 Task: Open the event Second Sales Territory Planning and Expansion Discussion on '2024/05/16', change the date to 2024/04/02, change the font style of the description to Courier New, set the availability to Working elsewhere, insert an emoji Purple herat, logged in from the account softage.10@softage.net and add another guest for the event, softage.4@softage.net. Change the alignment of the event description to Align left.Change the font color of the description to Dark Green and select an event charm, 
Action: Mouse moved to (389, 161)
Screenshot: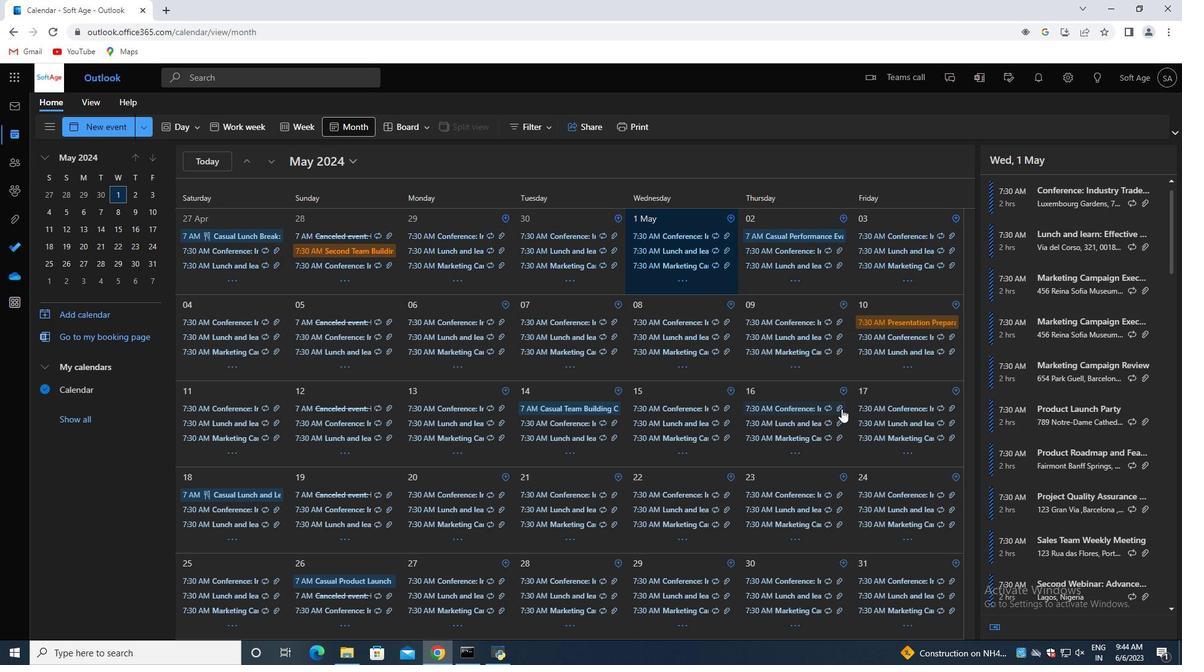 
Action: Mouse pressed left at (389, 161)
Screenshot: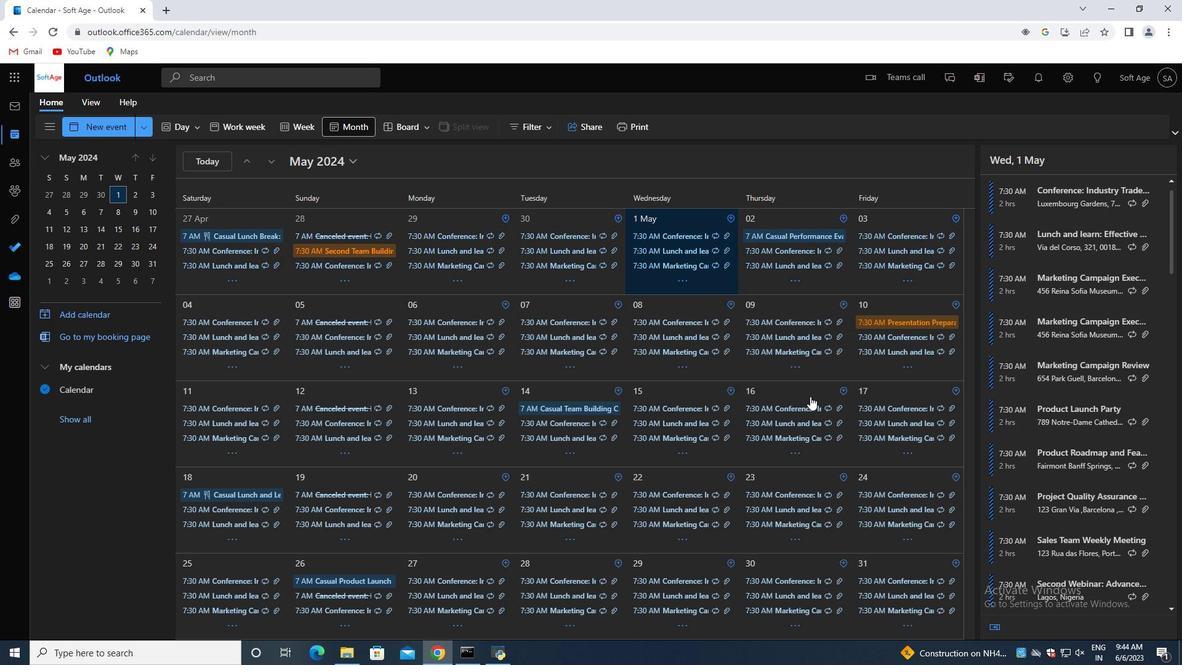 
Action: Mouse moved to (409, 188)
Screenshot: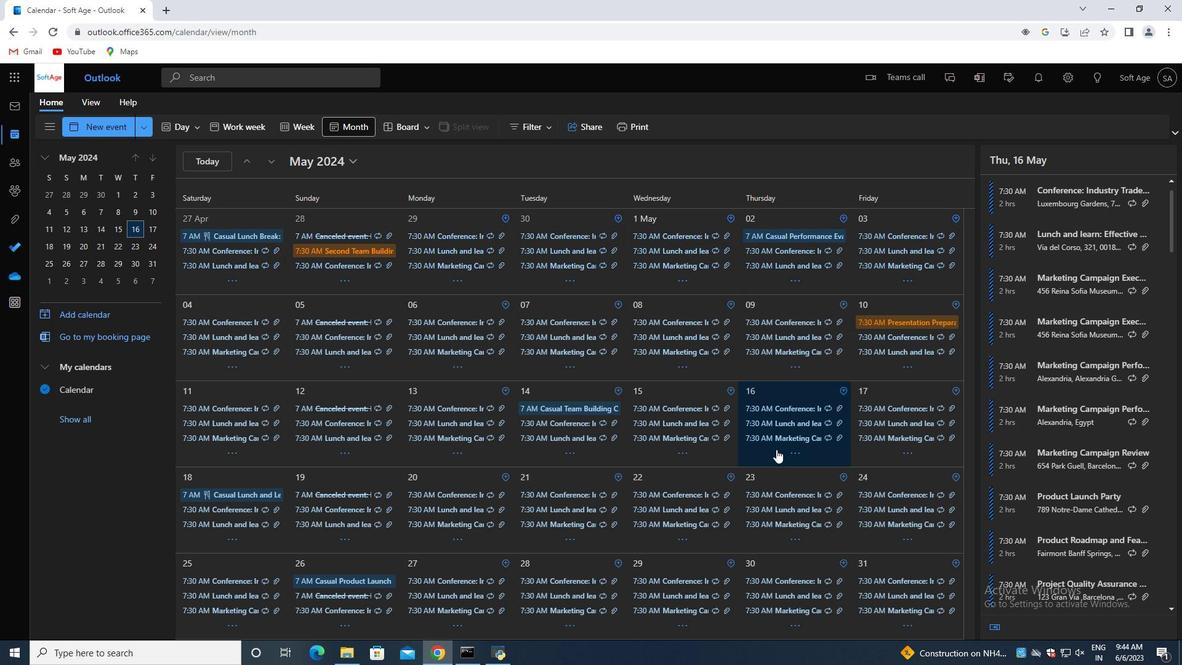 
Action: Mouse pressed left at (409, 188)
Screenshot: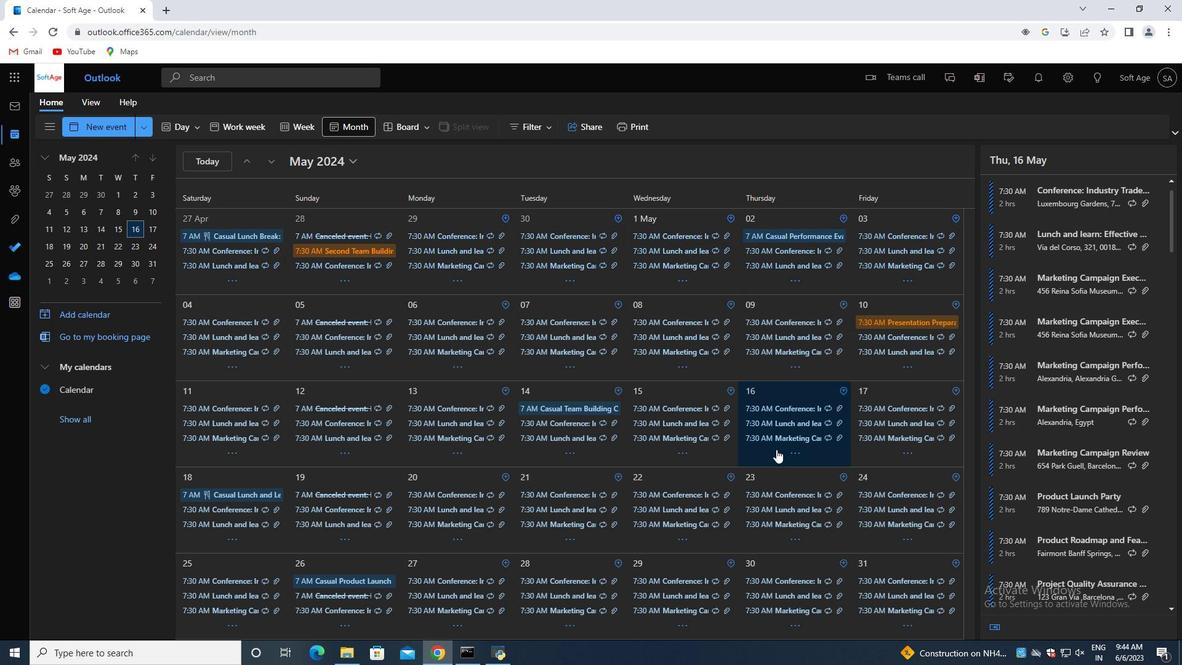 
Action: Mouse moved to (308, 250)
Screenshot: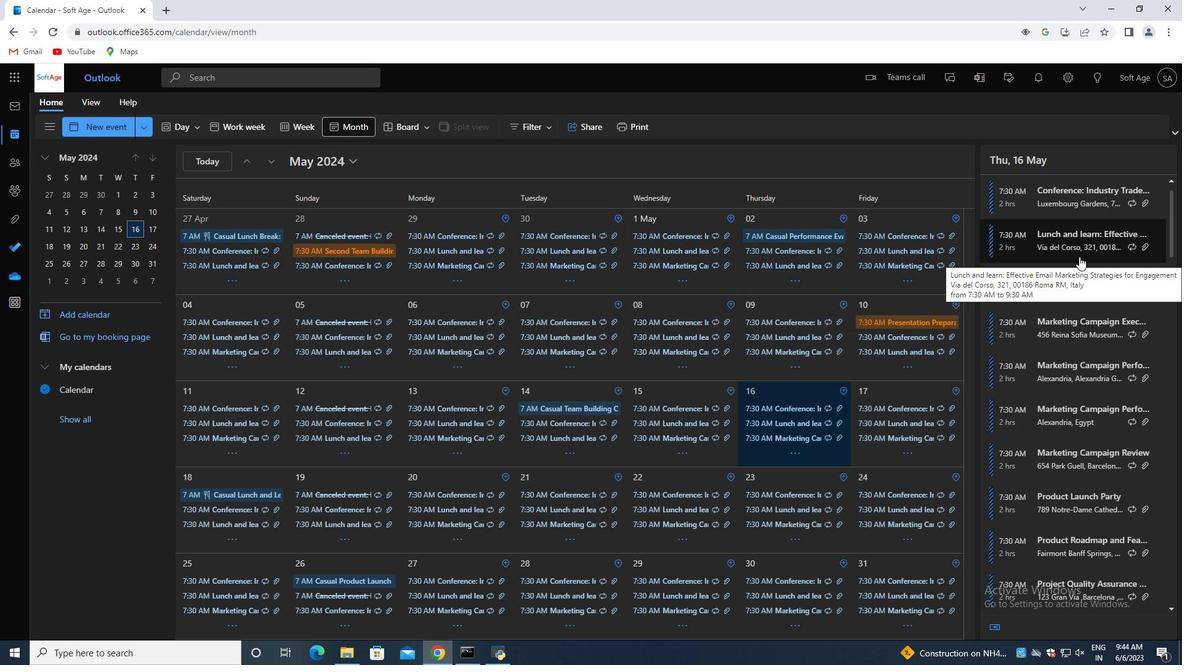 
Action: Mouse pressed left at (308, 250)
Screenshot: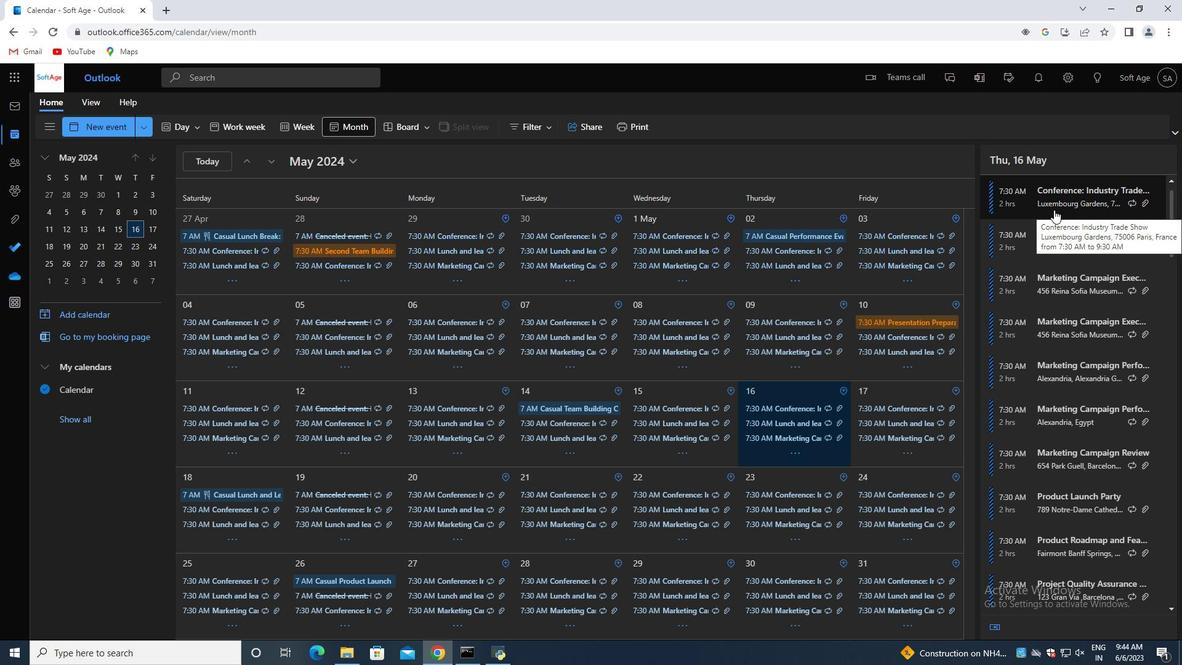 
Action: Mouse moved to (768, 449)
Screenshot: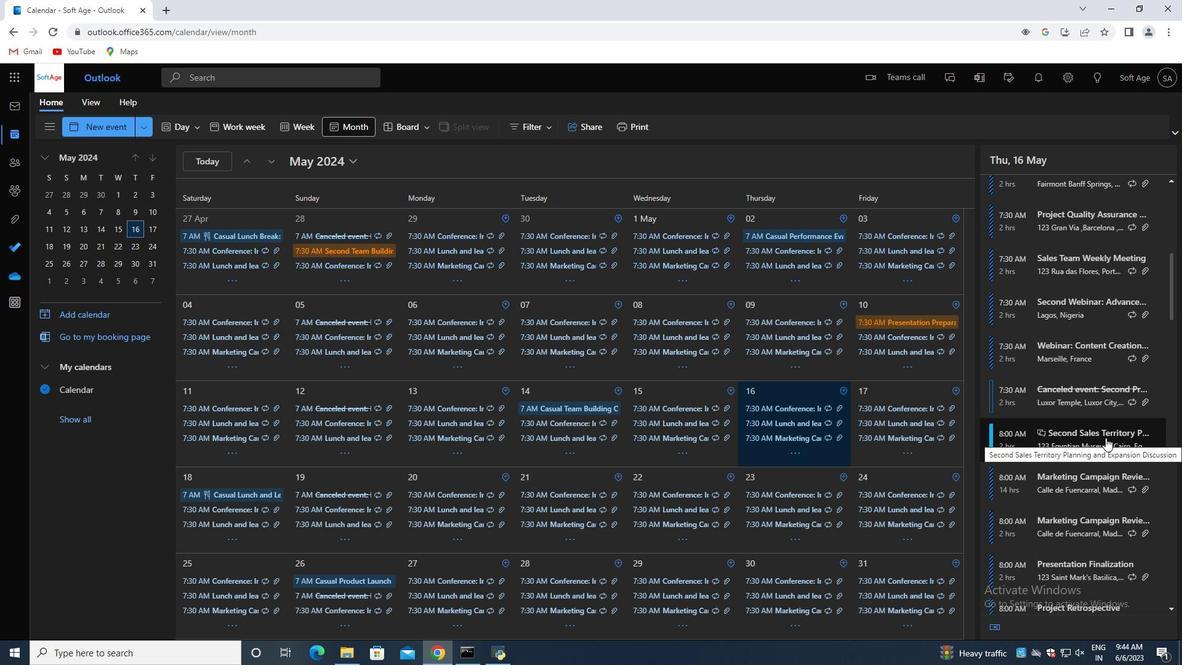 
Action: Mouse pressed left at (768, 449)
Screenshot: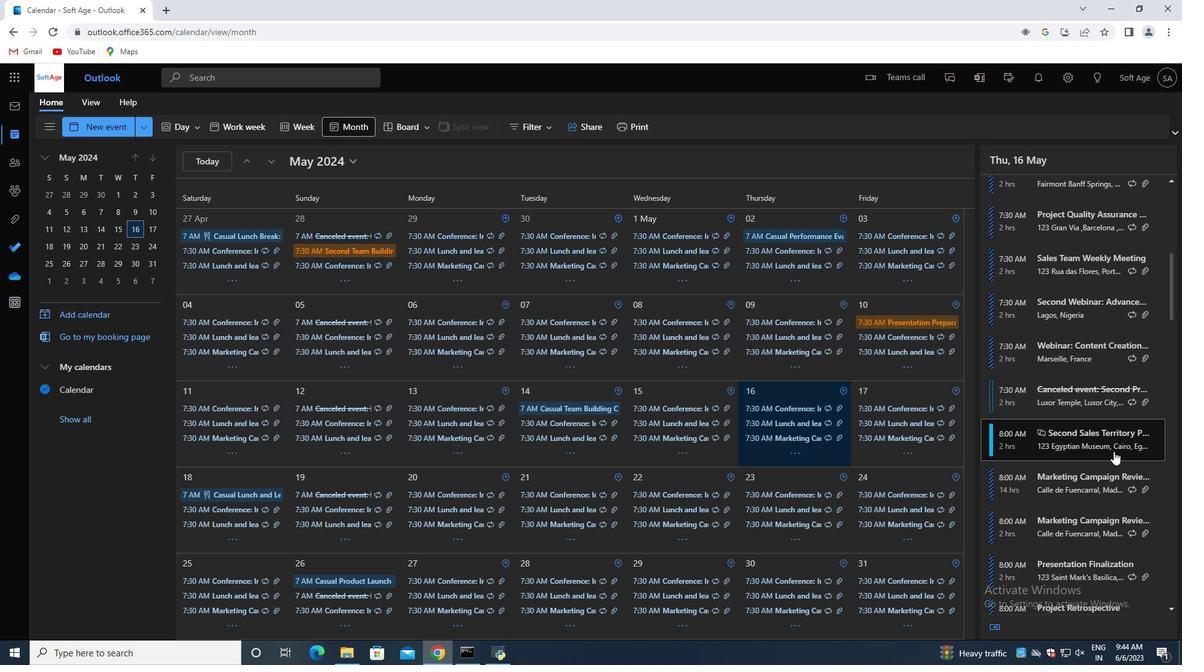 
Action: Mouse moved to (634, 162)
Screenshot: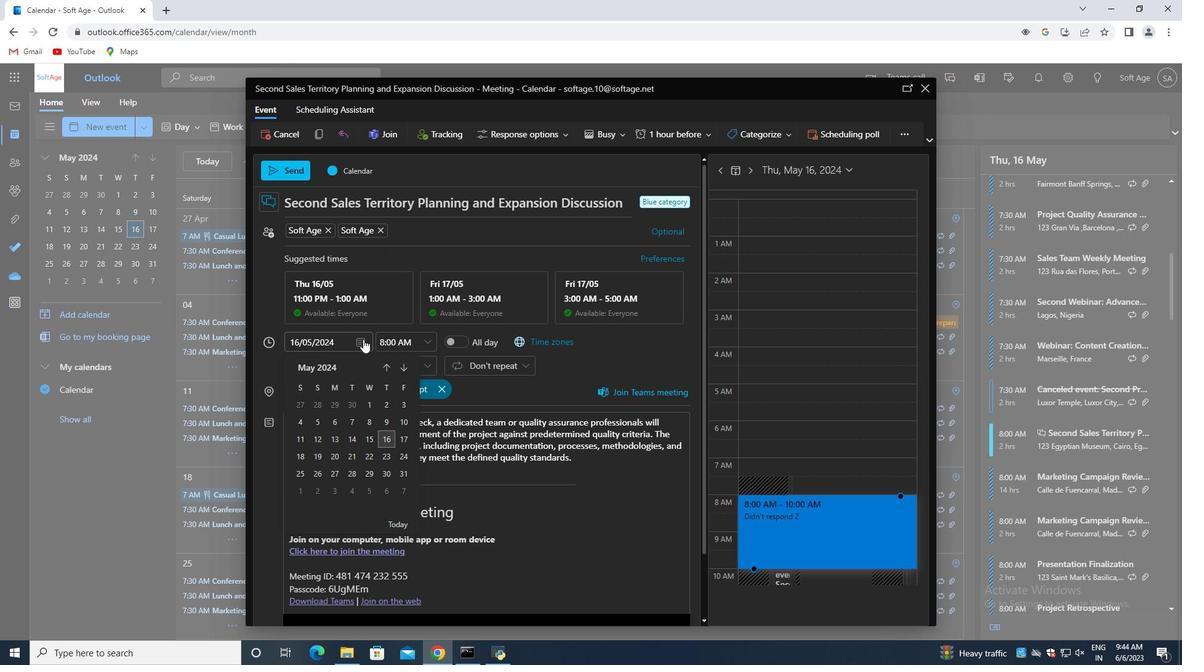 
Action: Mouse pressed left at (634, 162)
Screenshot: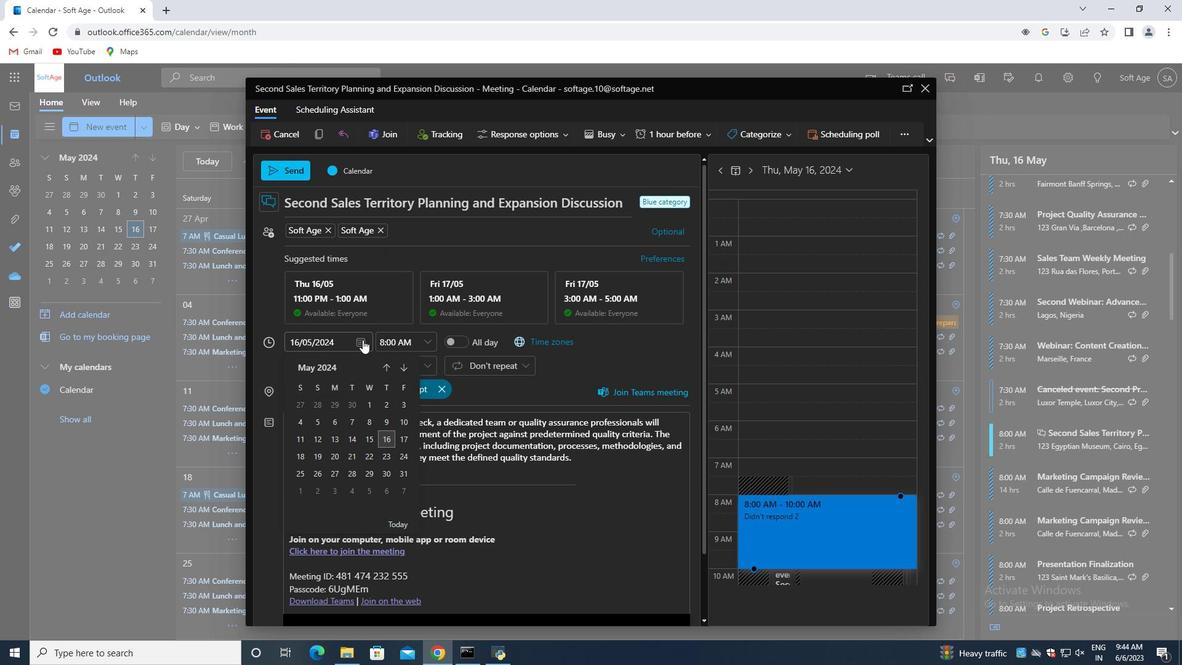 
Action: Mouse moved to (773, 450)
Screenshot: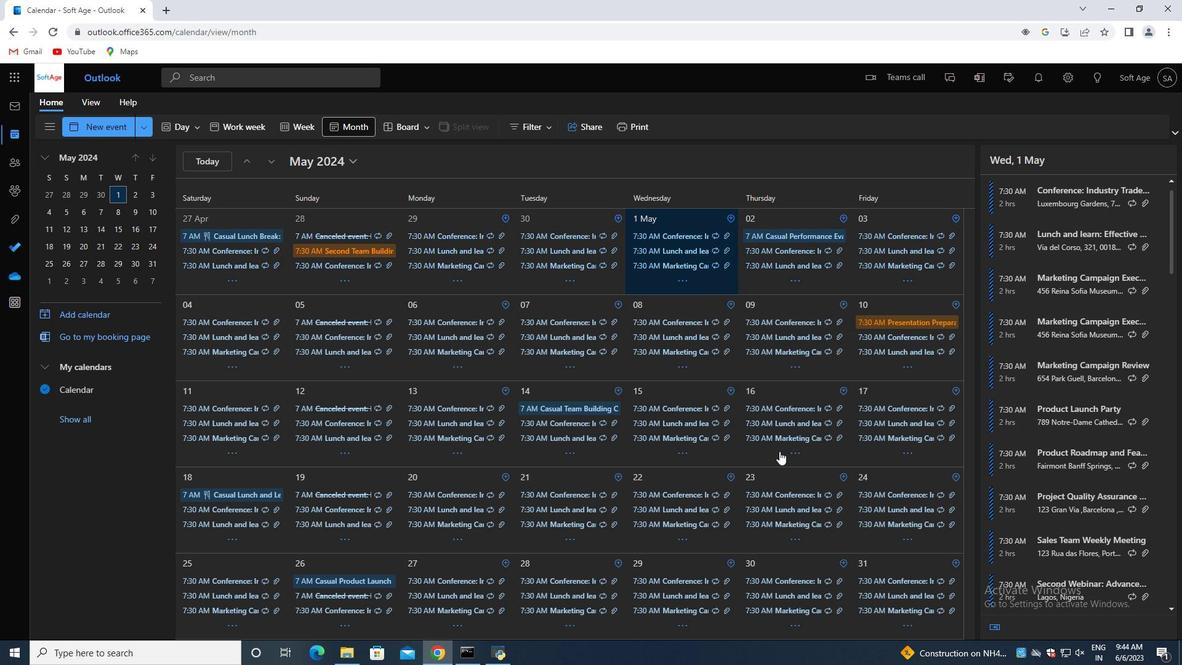 
Action: Mouse pressed left at (773, 450)
Screenshot: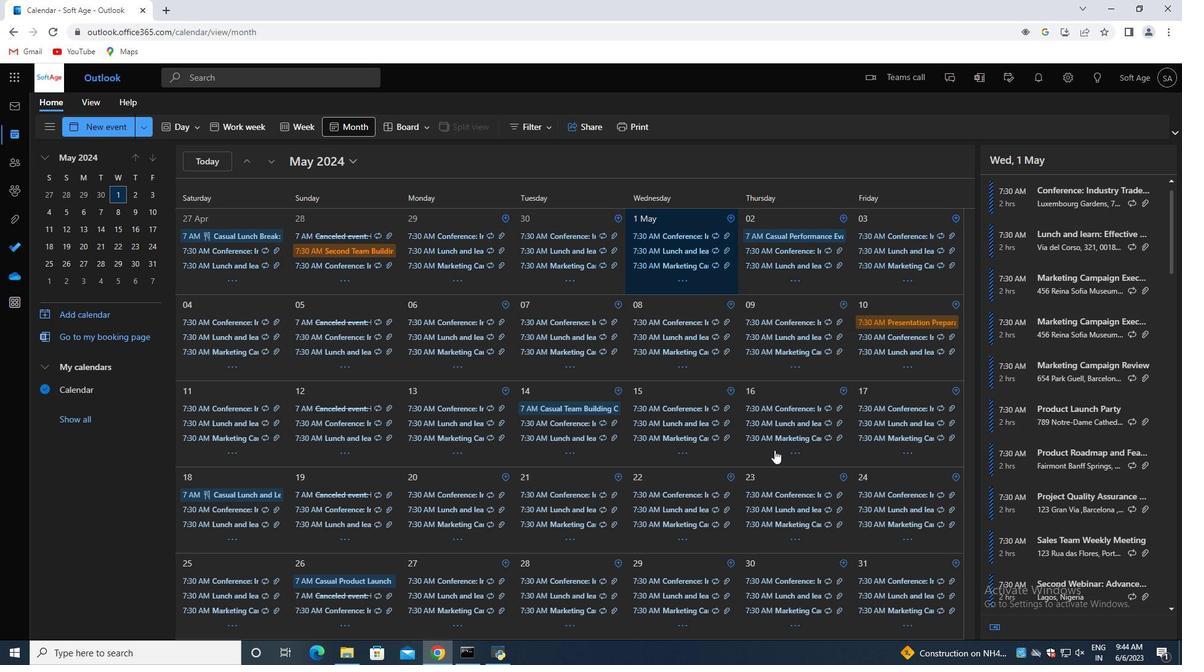 
Action: Mouse moved to (1075, 372)
Screenshot: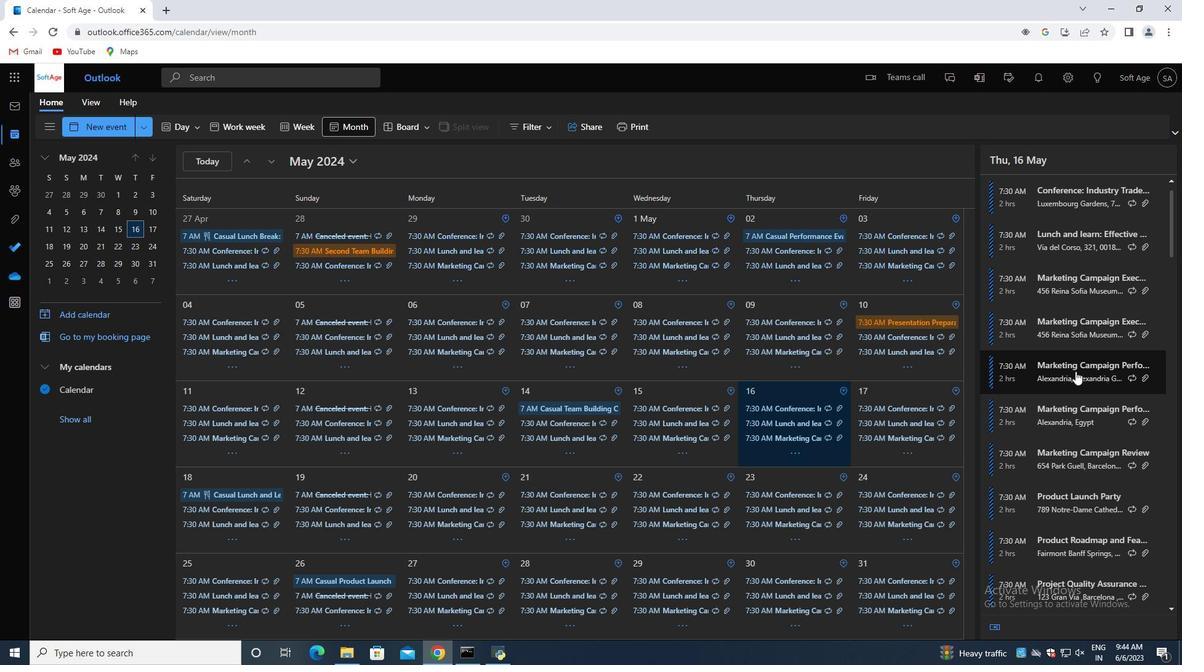 
Action: Mouse scrolled (1075, 372) with delta (0, 0)
Screenshot: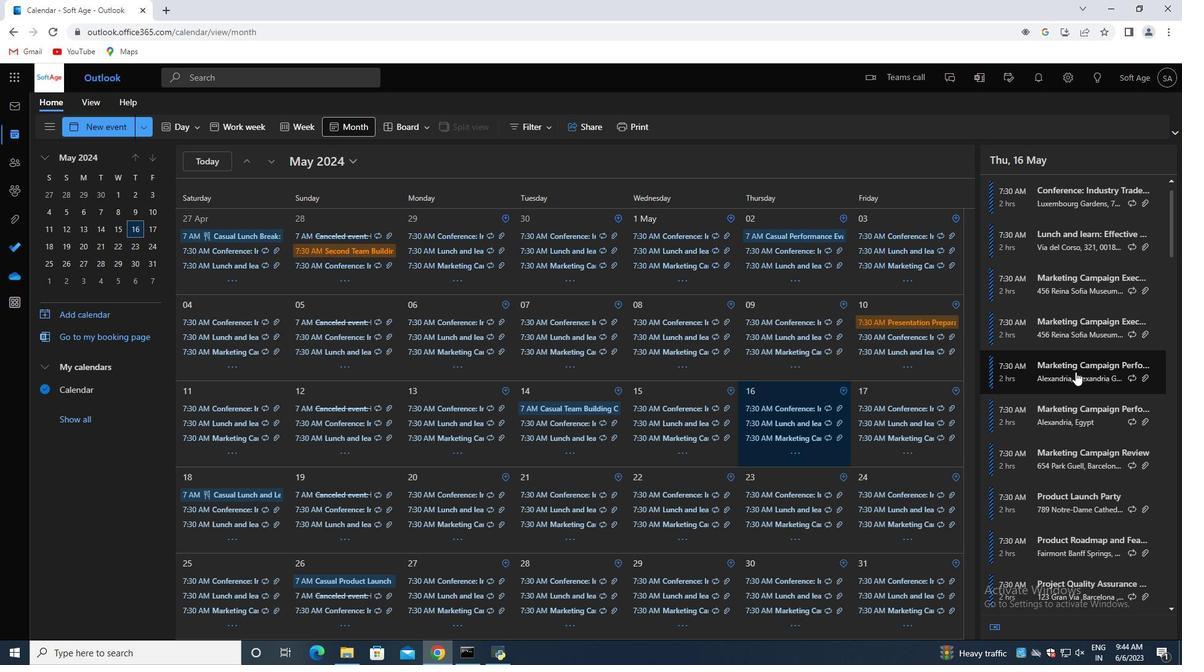 
Action: Mouse moved to (1075, 373)
Screenshot: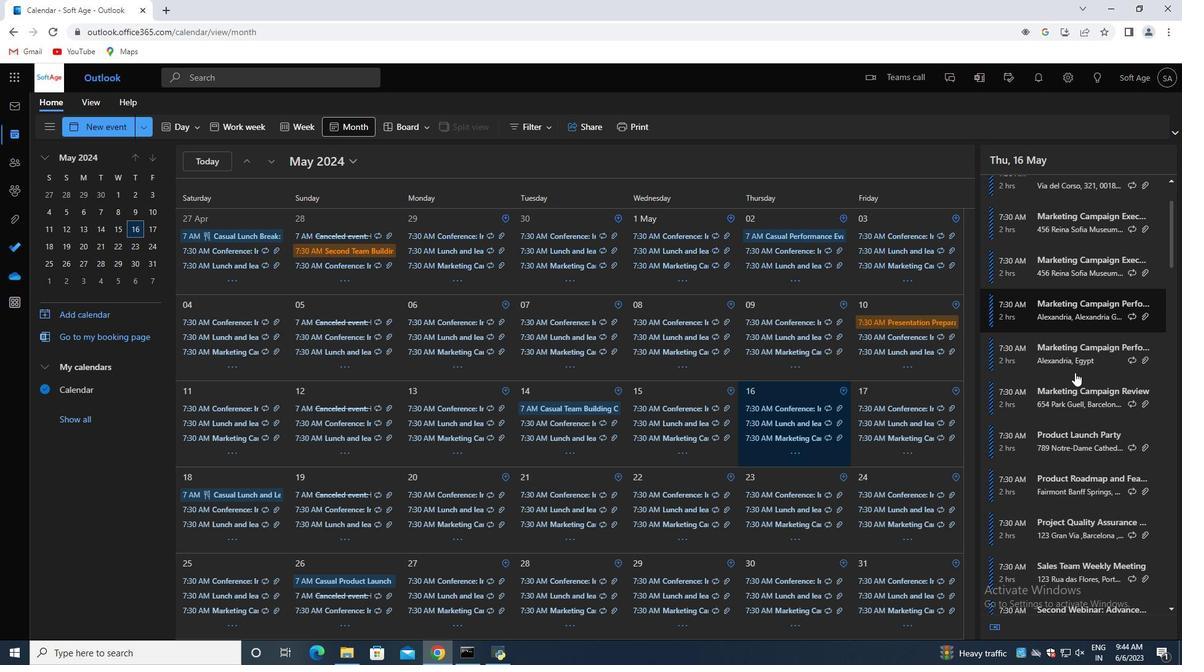 
Action: Mouse scrolled (1075, 372) with delta (0, 0)
Screenshot: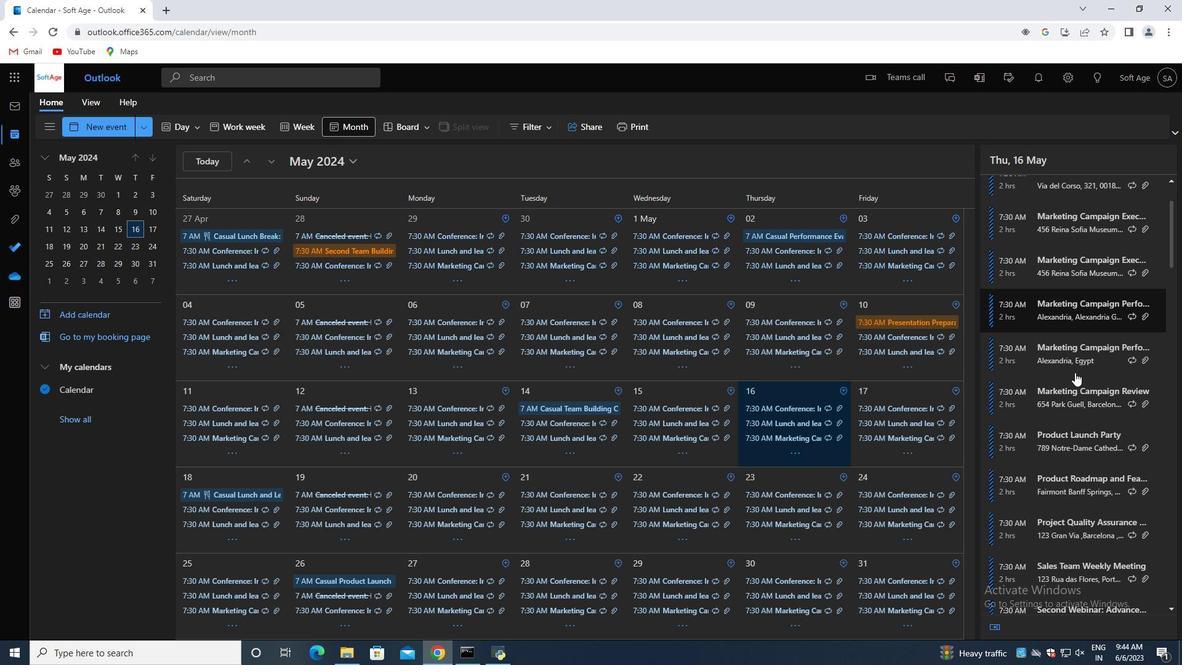 
Action: Mouse moved to (1074, 373)
Screenshot: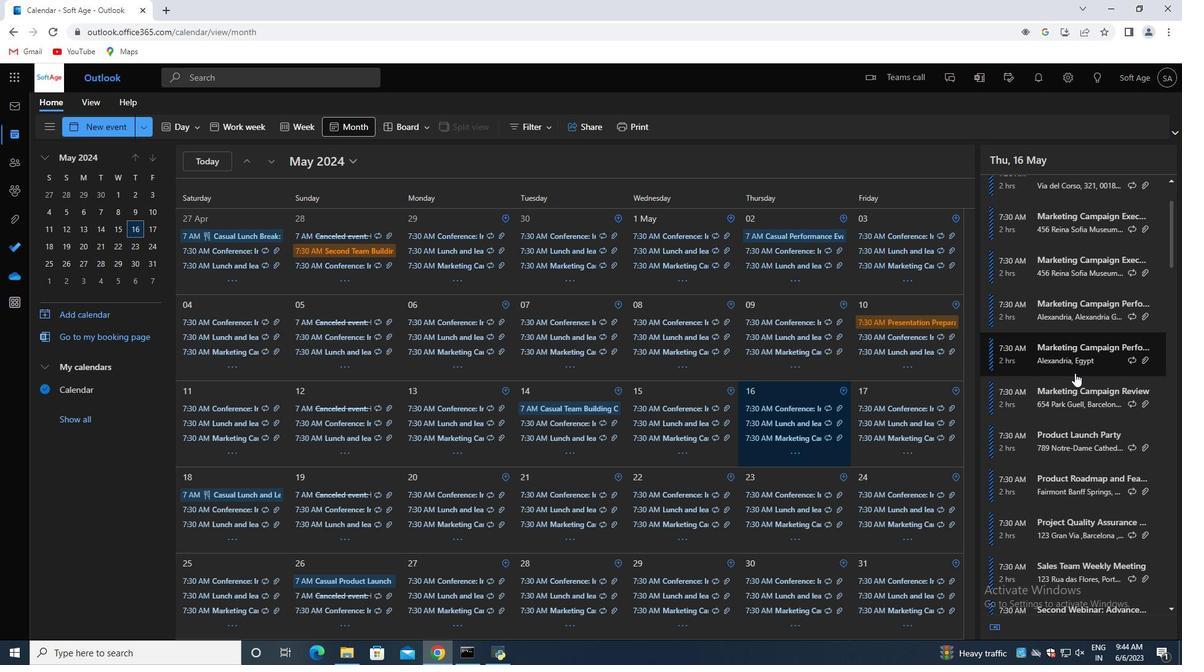 
Action: Mouse scrolled (1074, 373) with delta (0, 0)
Screenshot: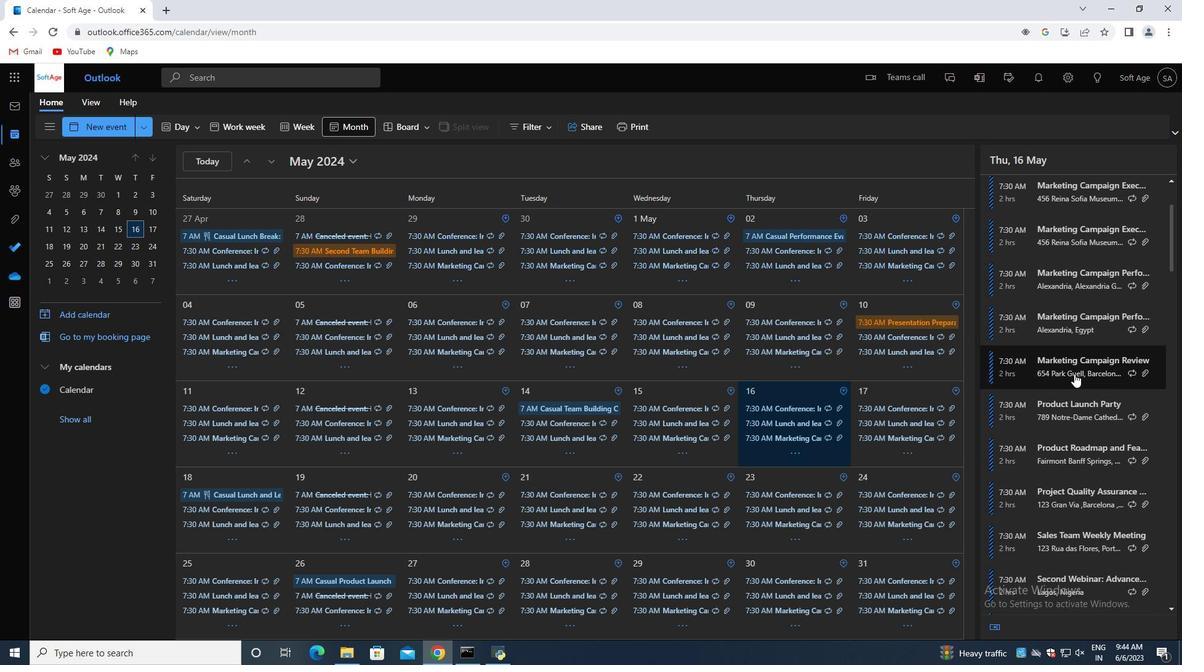 
Action: Mouse moved to (1074, 372)
Screenshot: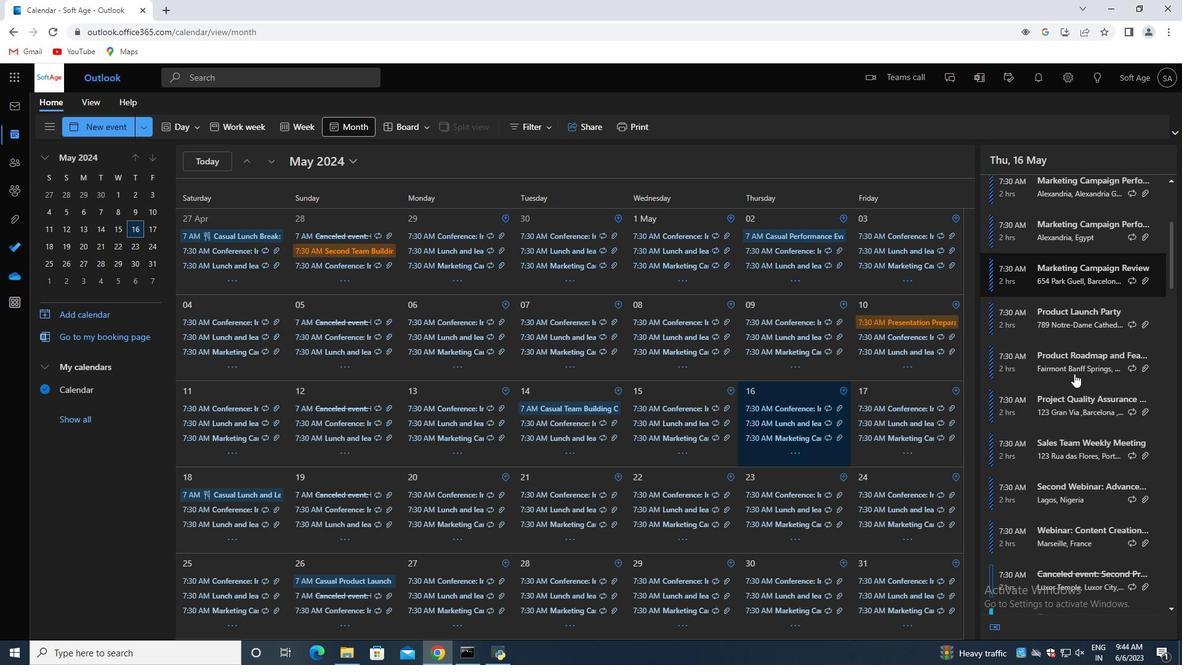 
Action: Mouse scrolled (1074, 371) with delta (0, 0)
Screenshot: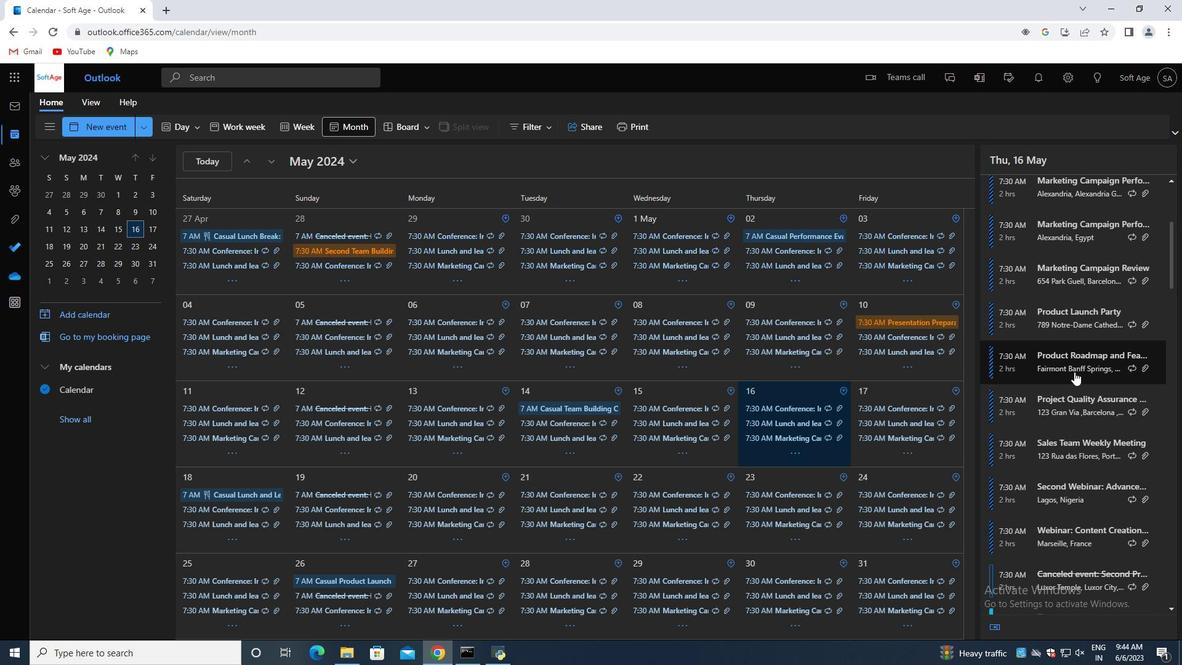
Action: Mouse scrolled (1074, 371) with delta (0, 0)
Screenshot: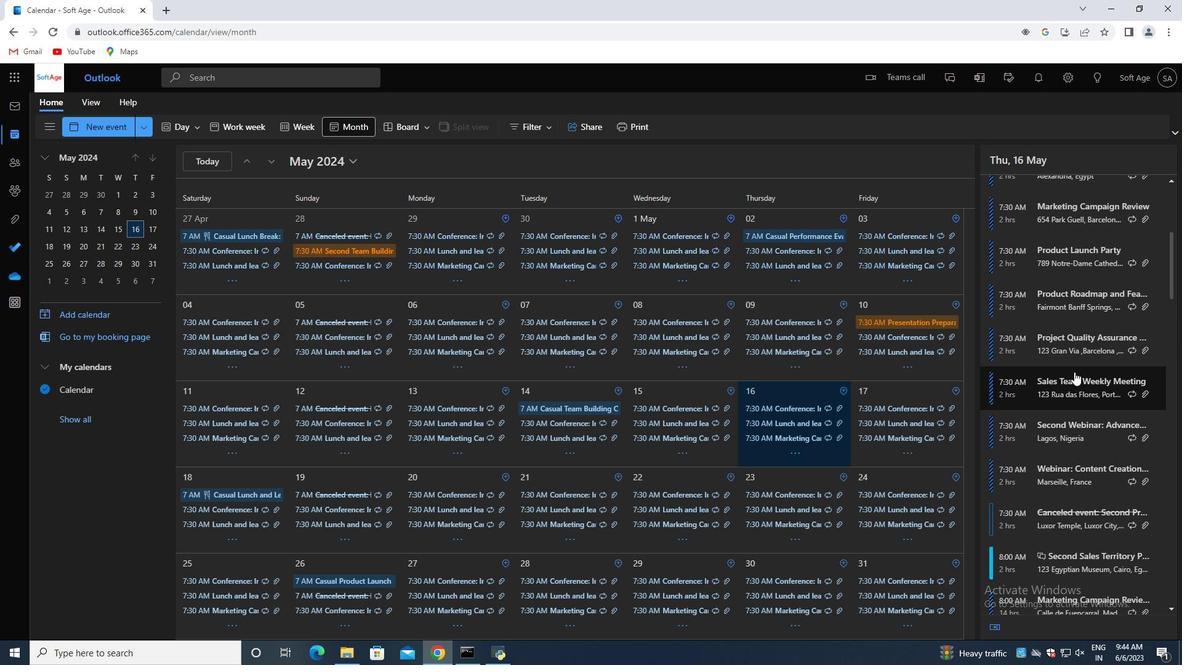 
Action: Mouse scrolled (1074, 371) with delta (0, 0)
Screenshot: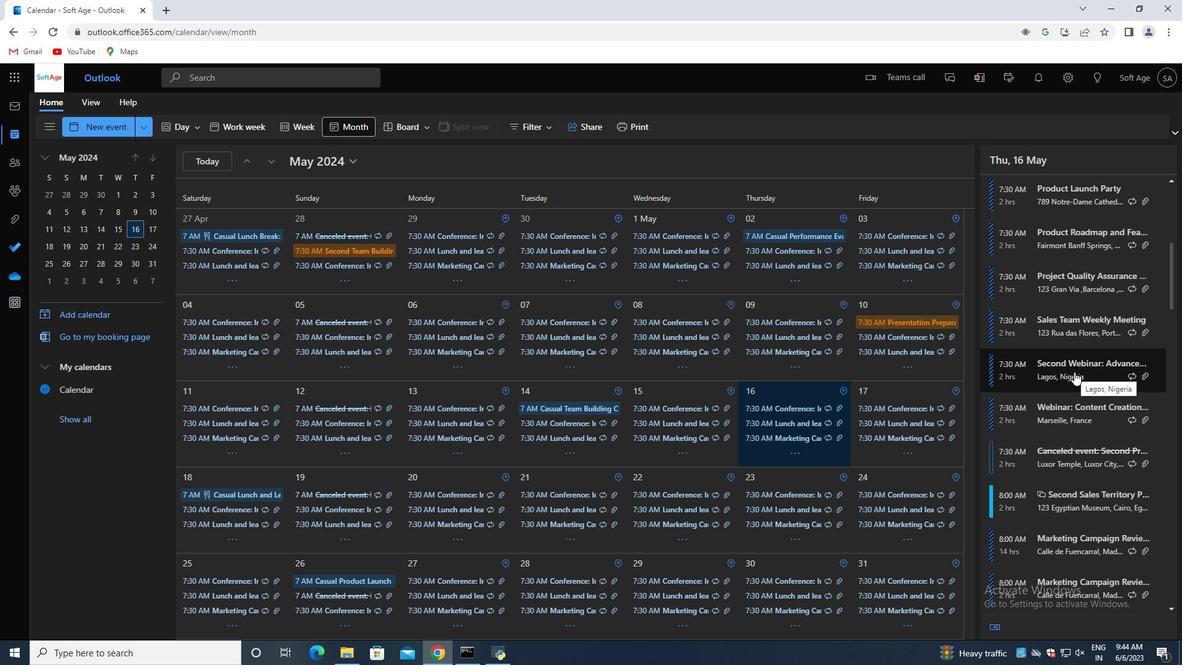 
Action: Mouse moved to (1114, 451)
Screenshot: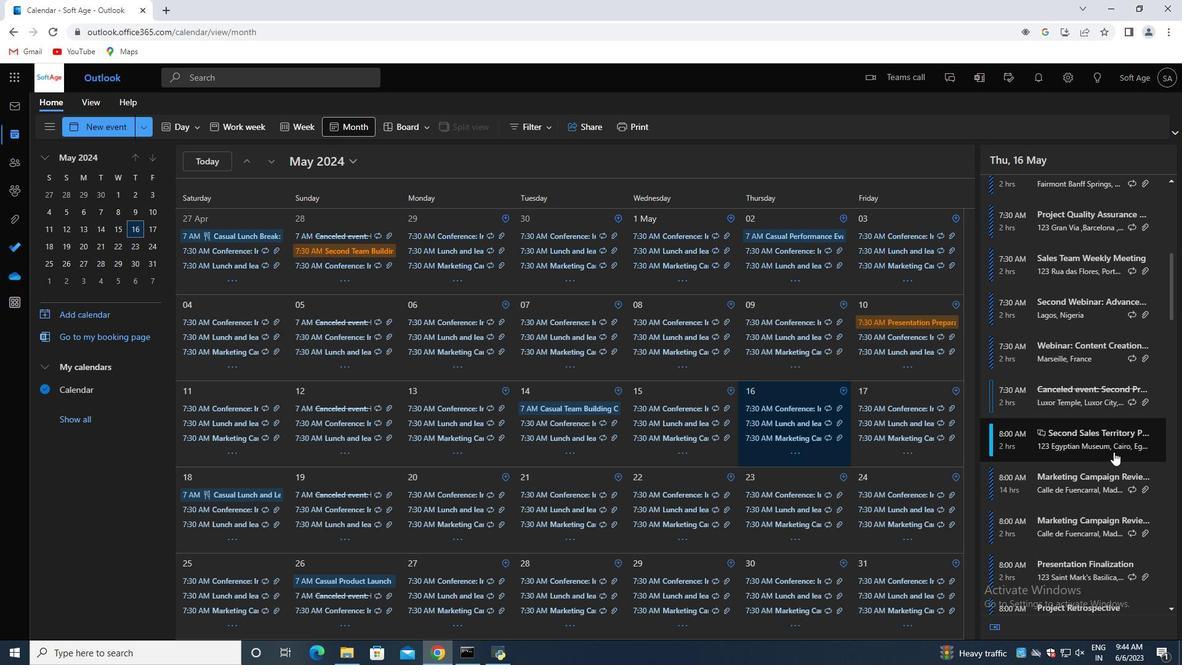
Action: Mouse pressed left at (1114, 451)
Screenshot: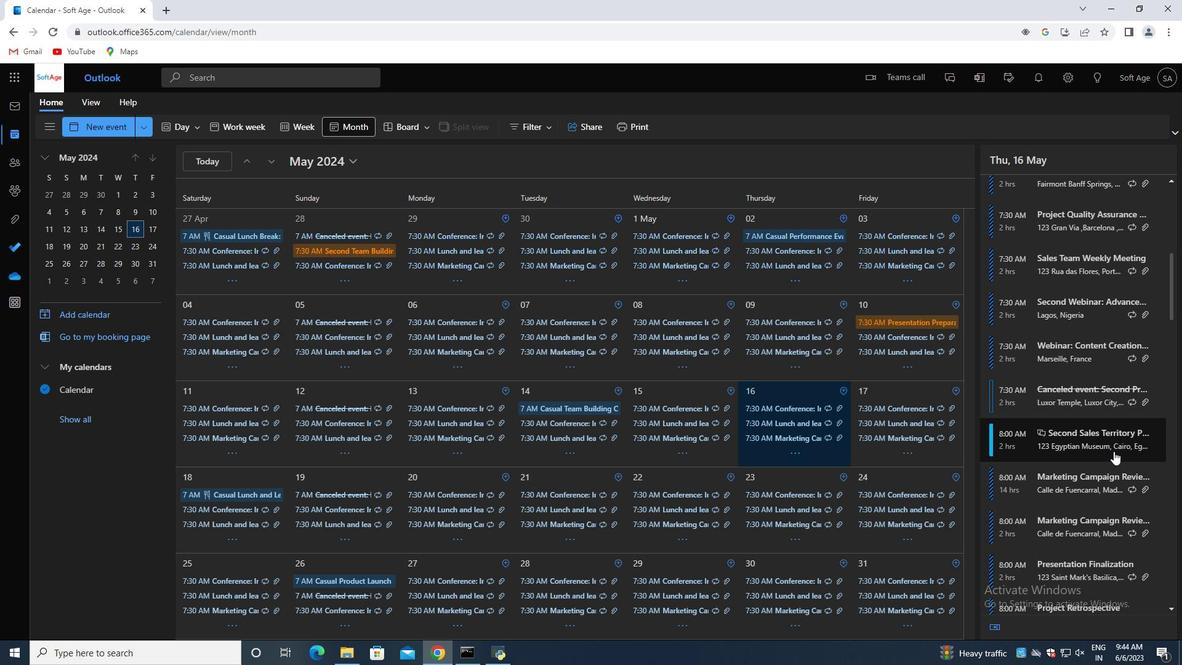 
Action: Mouse moved to (787, 565)
Screenshot: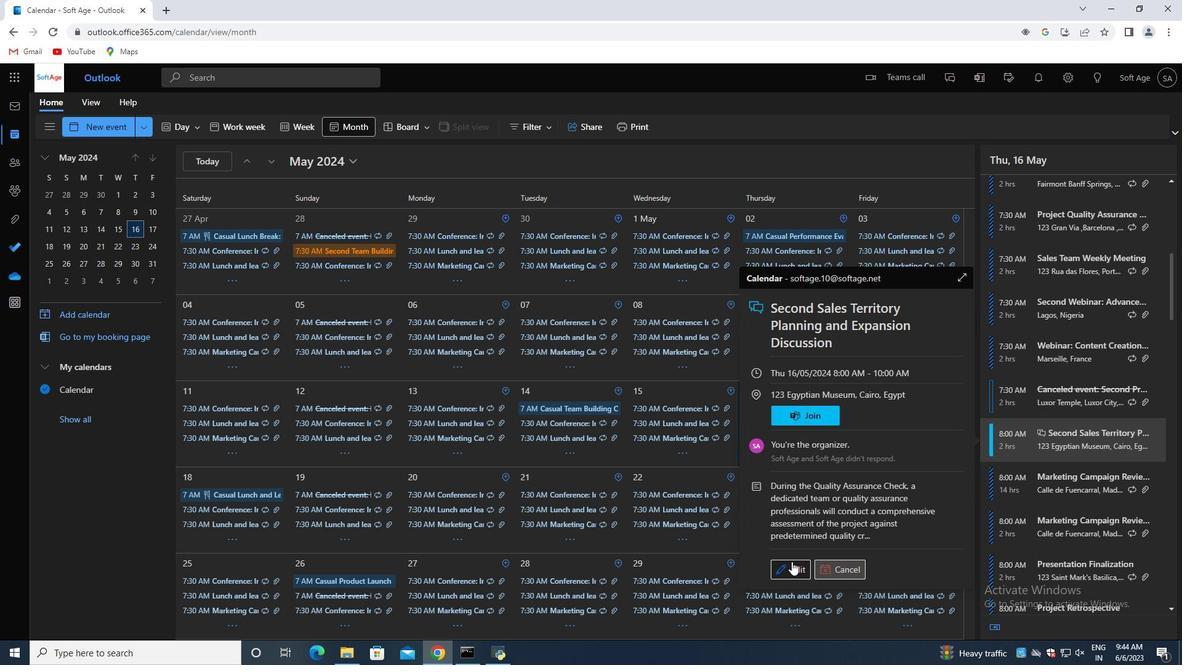 
Action: Mouse pressed left at (787, 565)
Screenshot: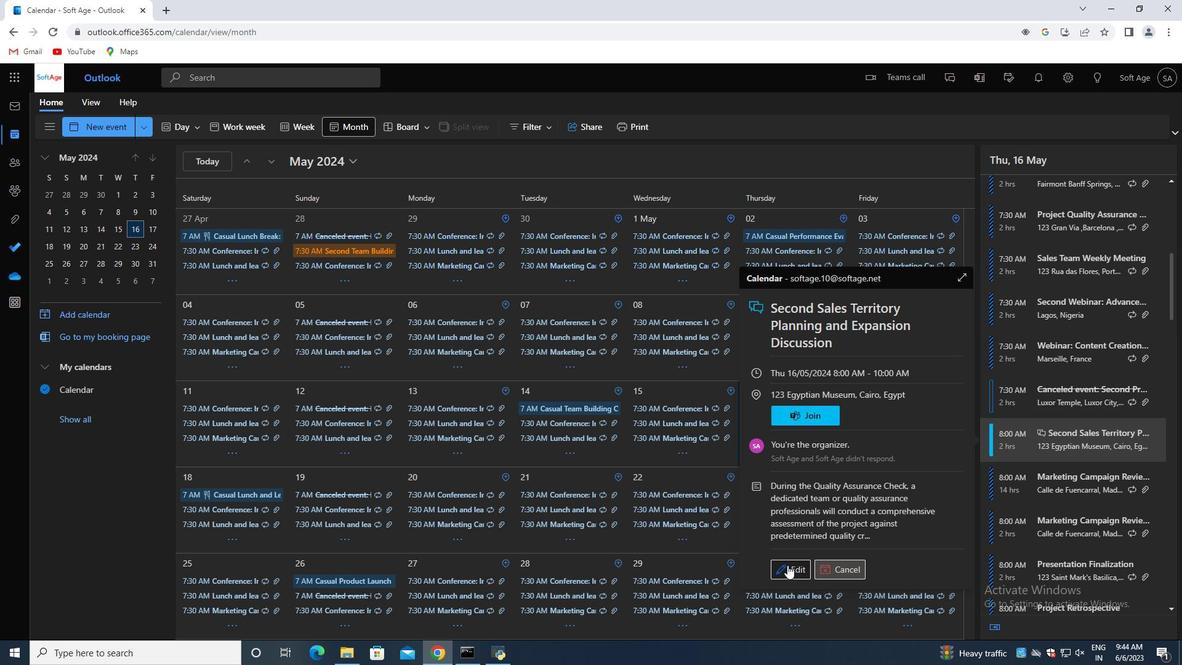 
Action: Mouse moved to (363, 339)
Screenshot: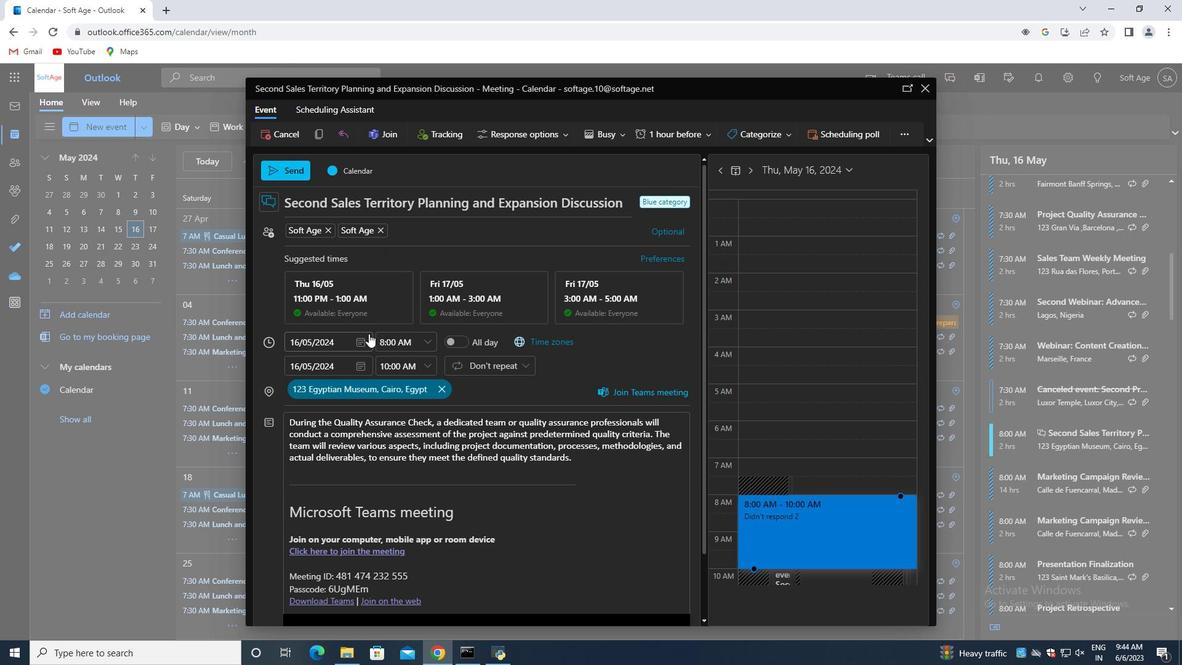 
Action: Mouse pressed left at (363, 339)
Screenshot: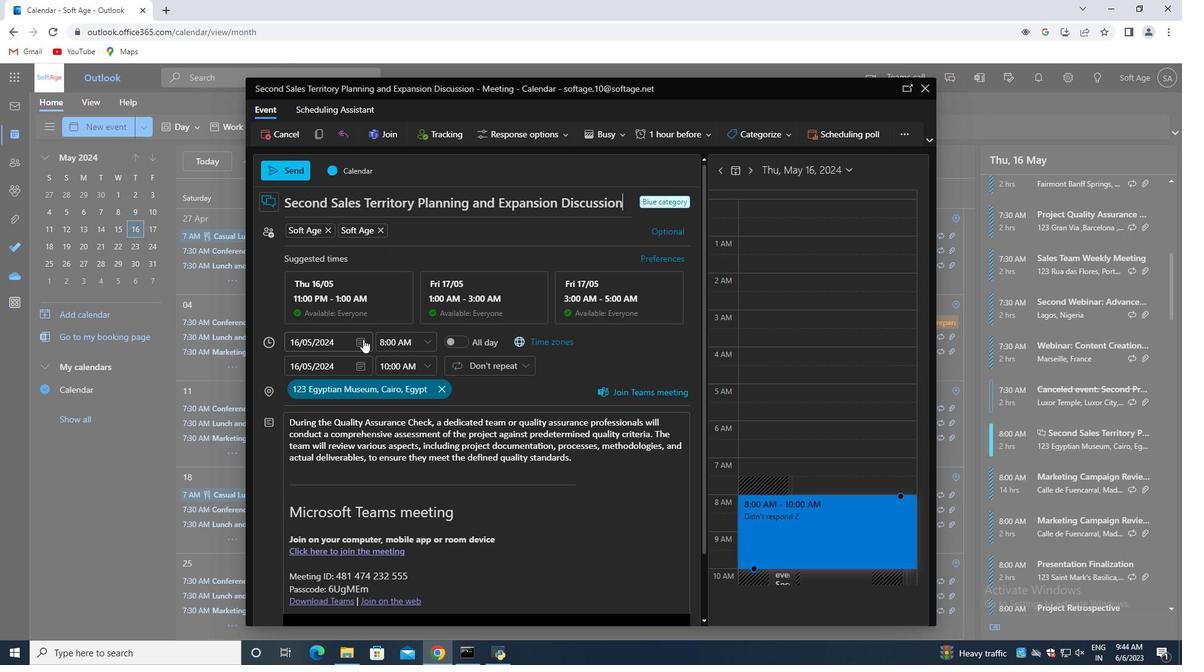 
Action: Mouse moved to (386, 367)
Screenshot: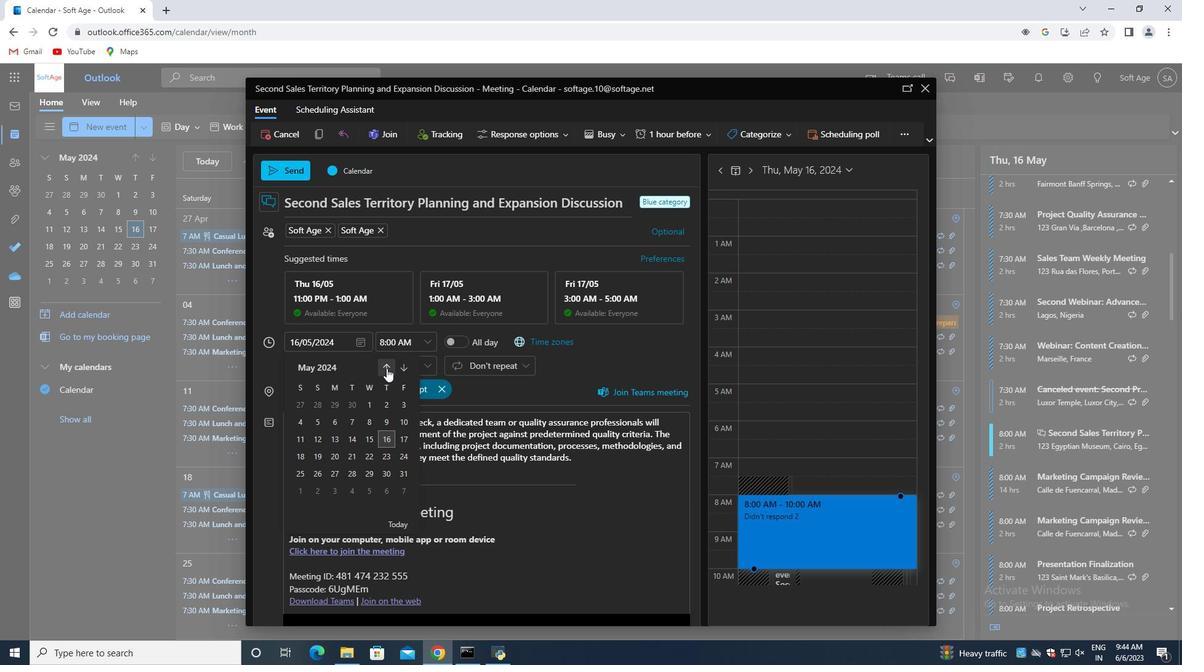 
Action: Mouse pressed left at (386, 367)
Screenshot: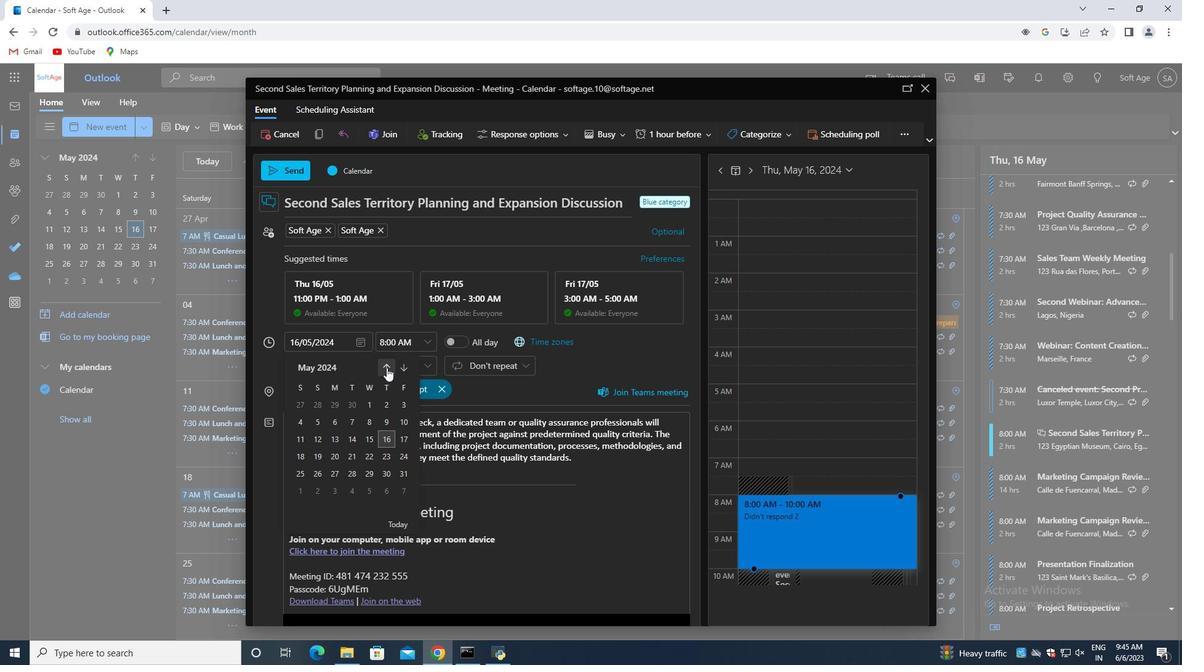 
Action: Mouse moved to (354, 402)
Screenshot: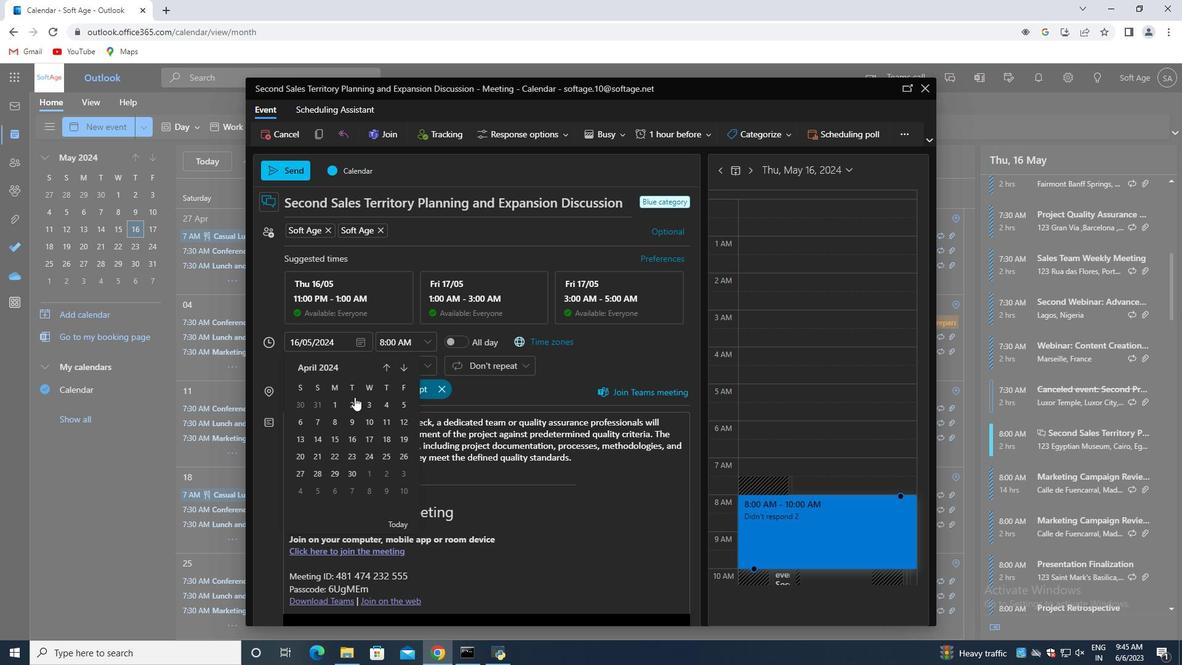 
Action: Mouse pressed left at (354, 402)
Screenshot: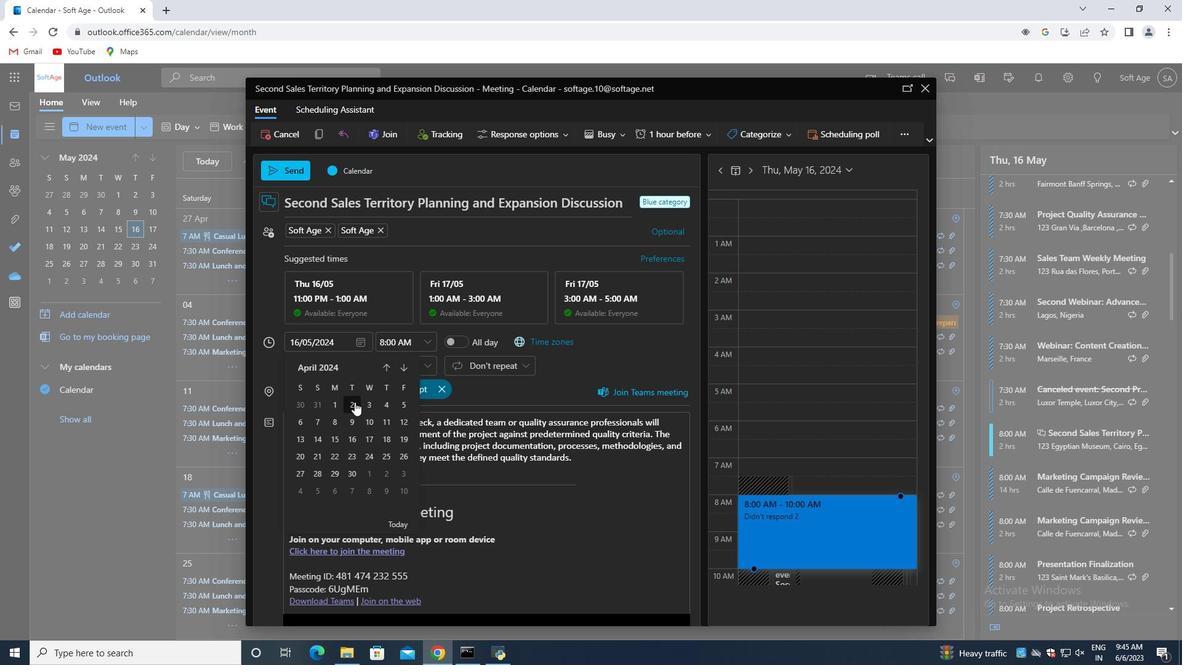 
Action: Mouse moved to (580, 461)
Screenshot: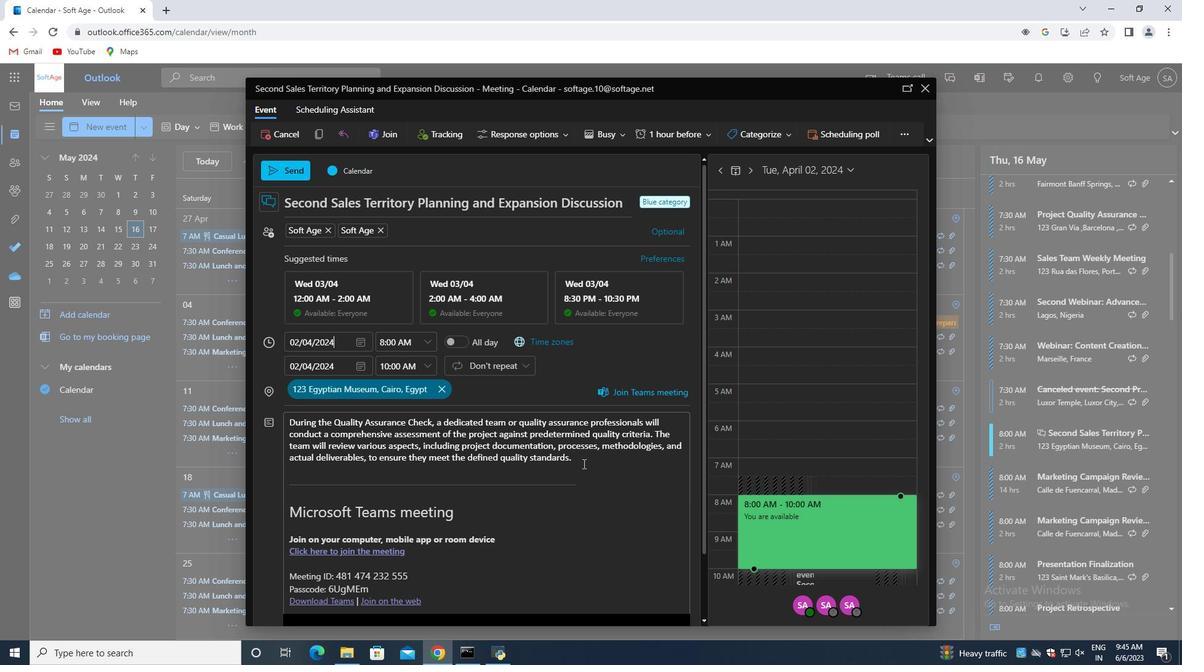 
Action: Mouse pressed left at (580, 461)
Screenshot: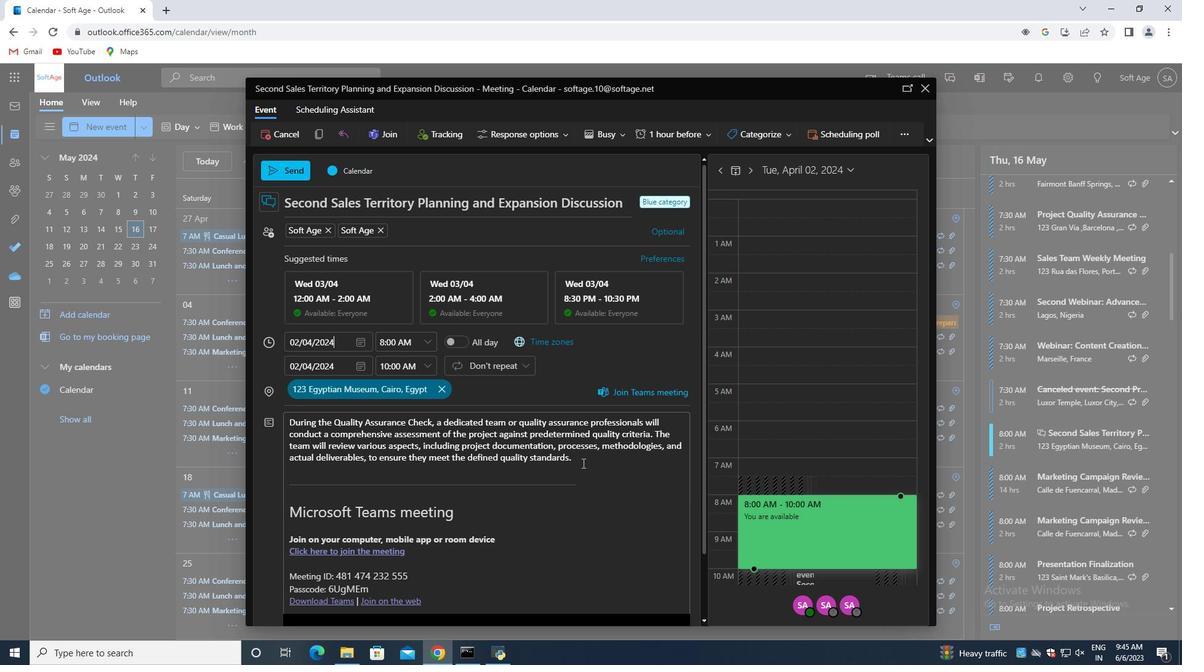 
Action: Mouse moved to (404, 433)
Screenshot: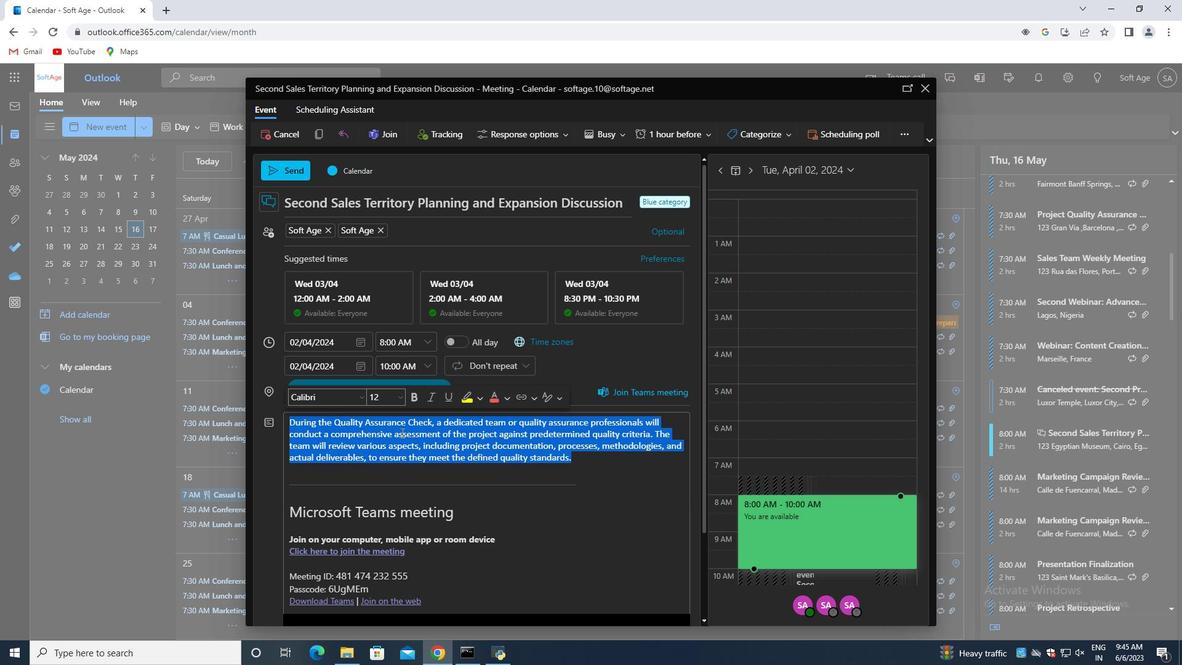 
Action: Mouse scrolled (404, 432) with delta (0, 0)
Screenshot: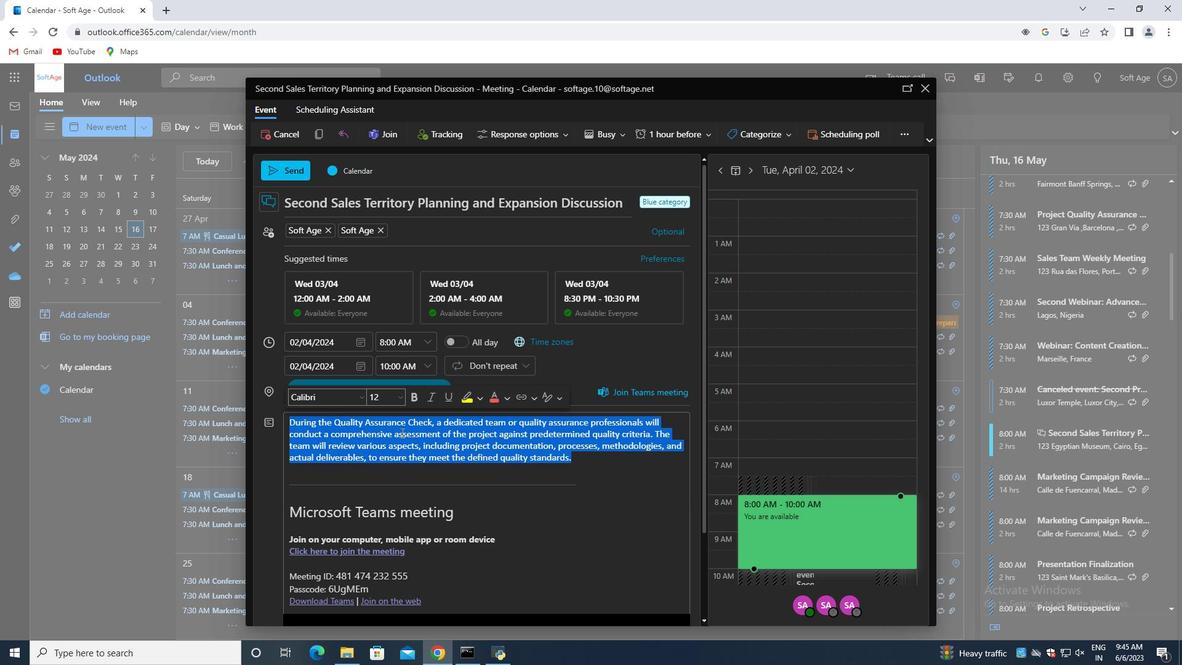 
Action: Mouse moved to (405, 433)
Screenshot: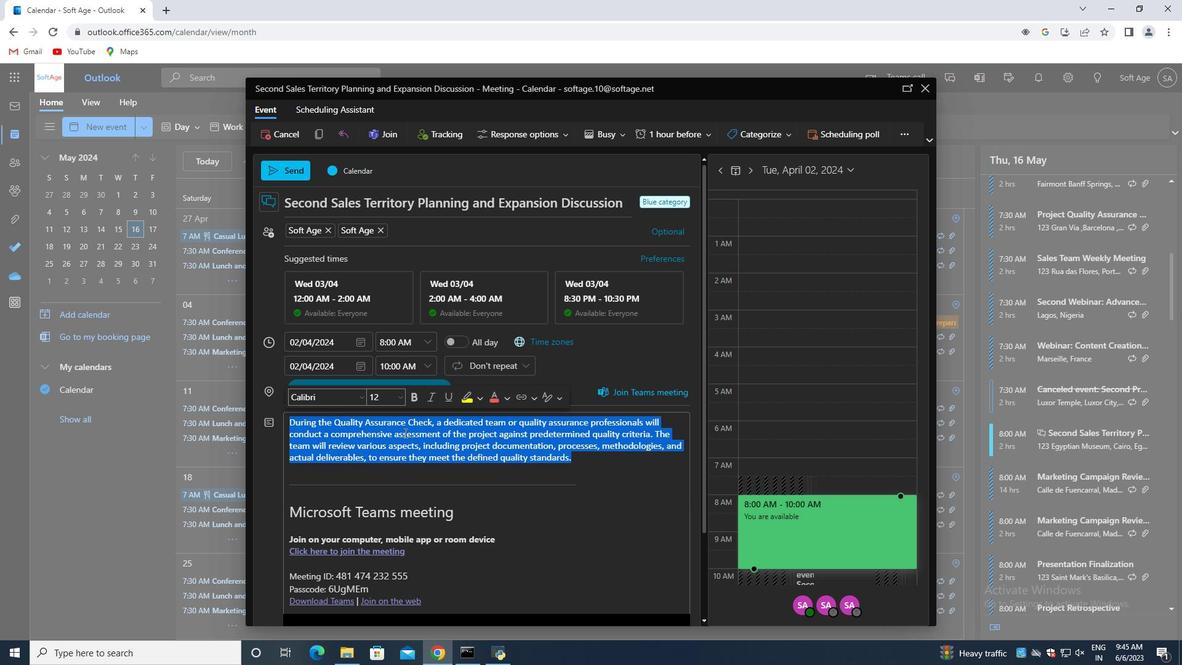 
Action: Mouse scrolled (405, 432) with delta (0, 0)
Screenshot: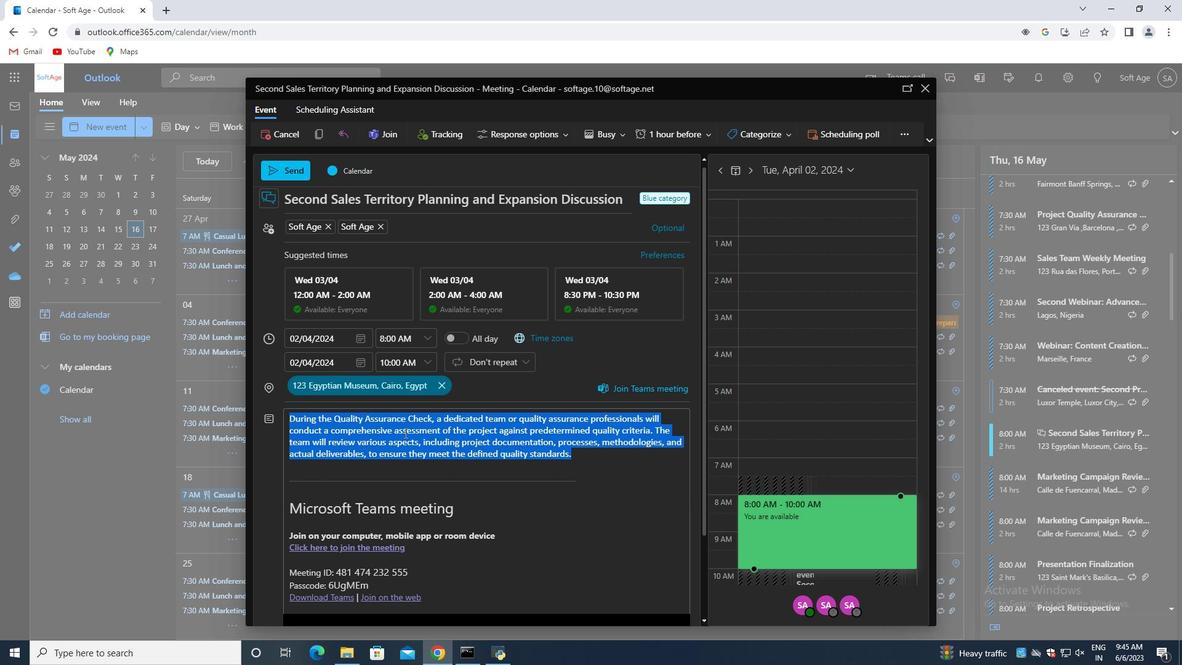 
Action: Mouse moved to (323, 561)
Screenshot: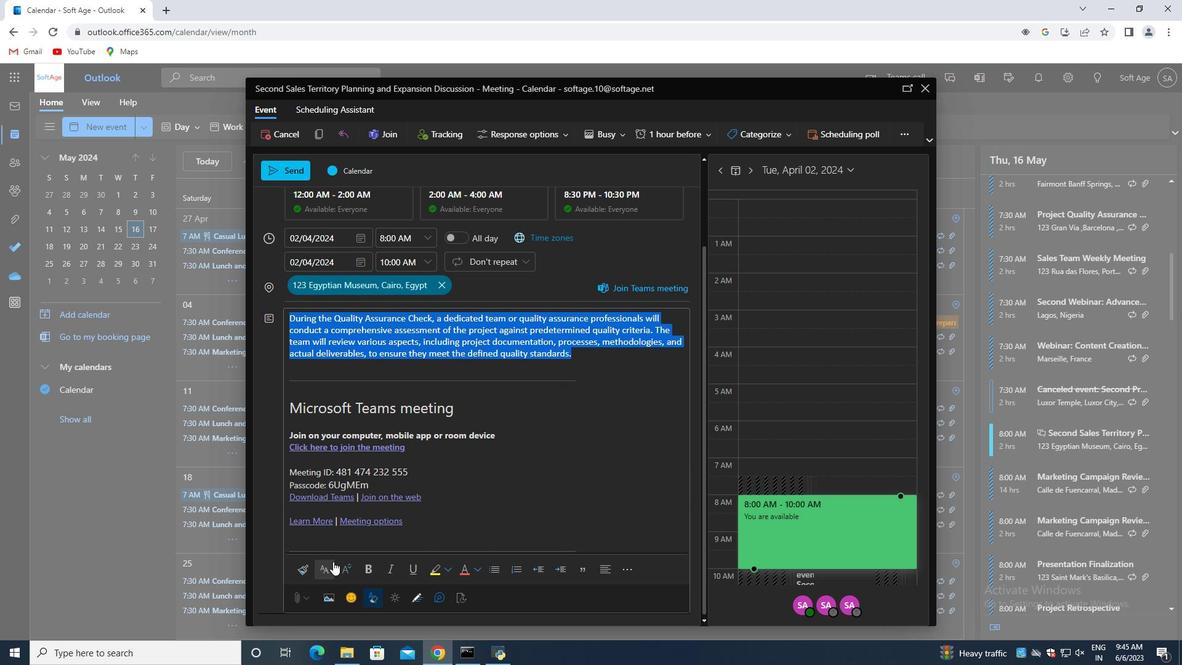 
Action: Mouse pressed left at (323, 561)
Screenshot: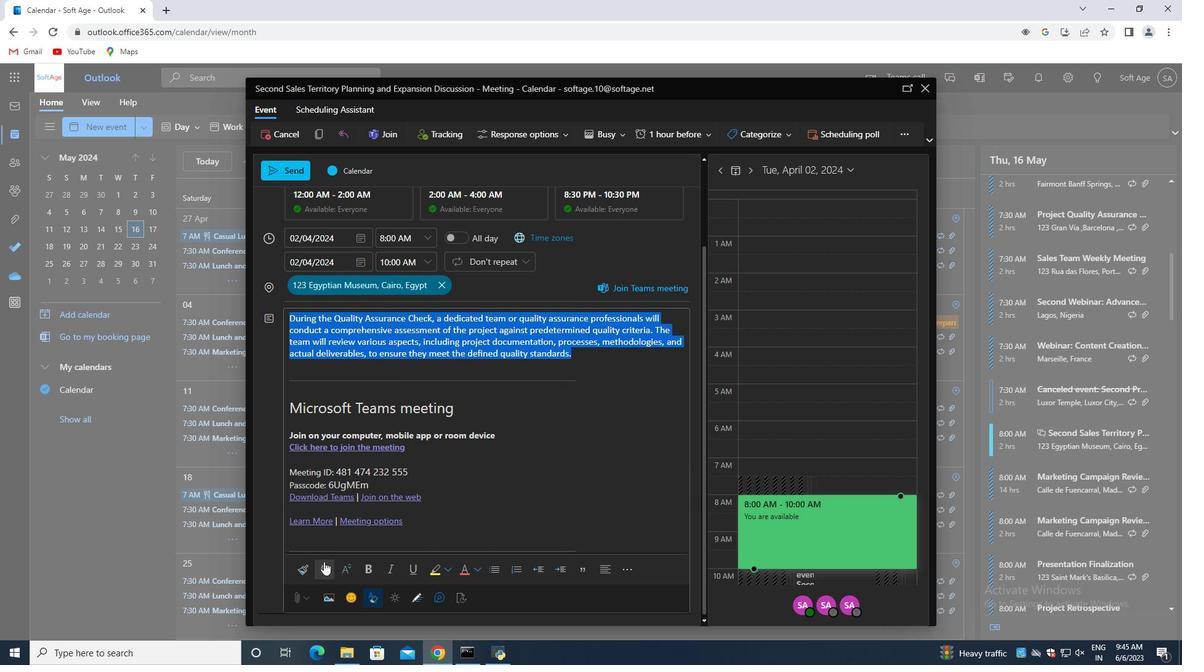 
Action: Mouse moved to (354, 471)
Screenshot: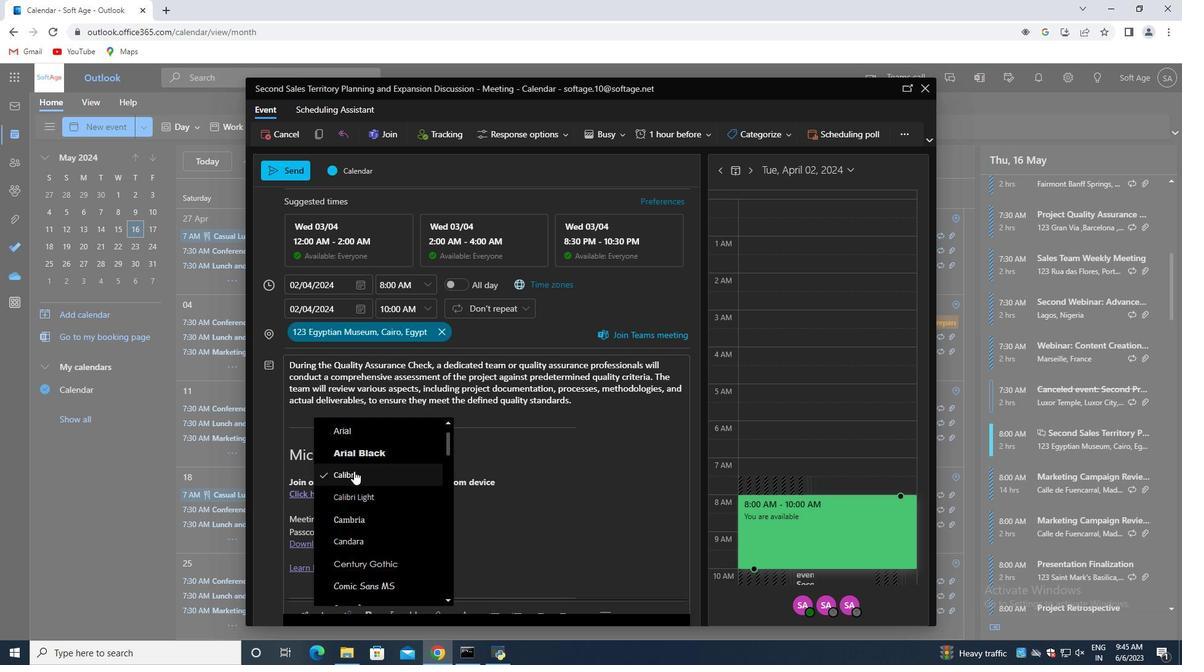 
Action: Mouse scrolled (354, 471) with delta (0, 0)
Screenshot: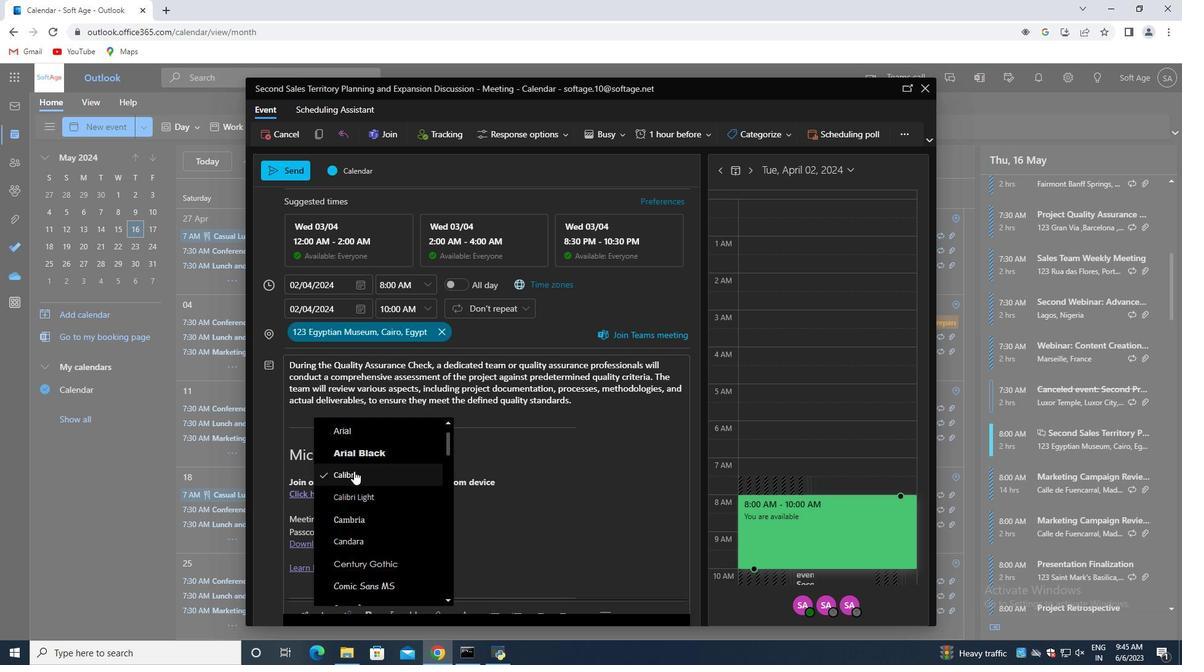 
Action: Mouse moved to (358, 473)
Screenshot: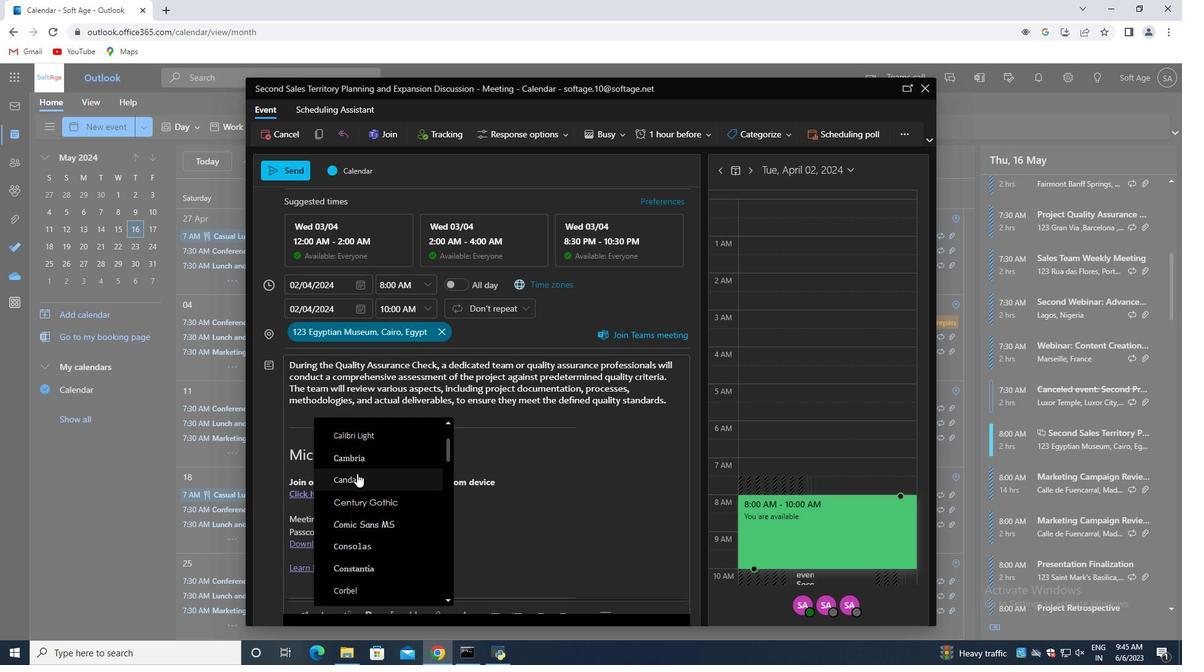 
Action: Mouse scrolled (358, 473) with delta (0, 0)
Screenshot: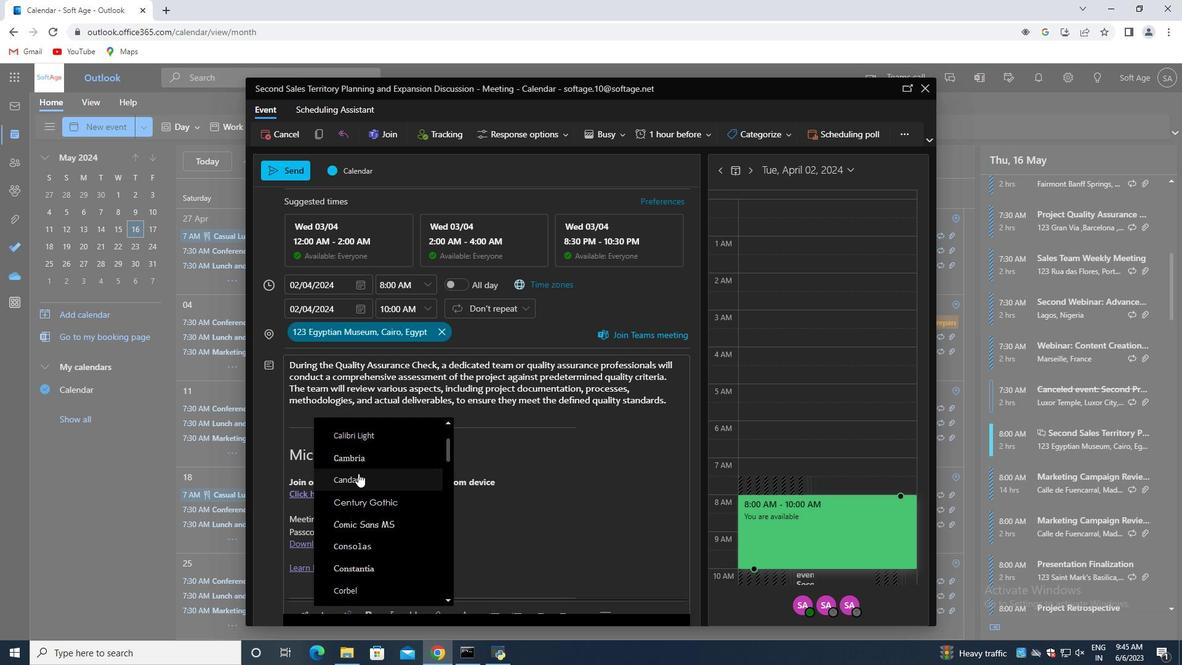
Action: Mouse moved to (370, 550)
Screenshot: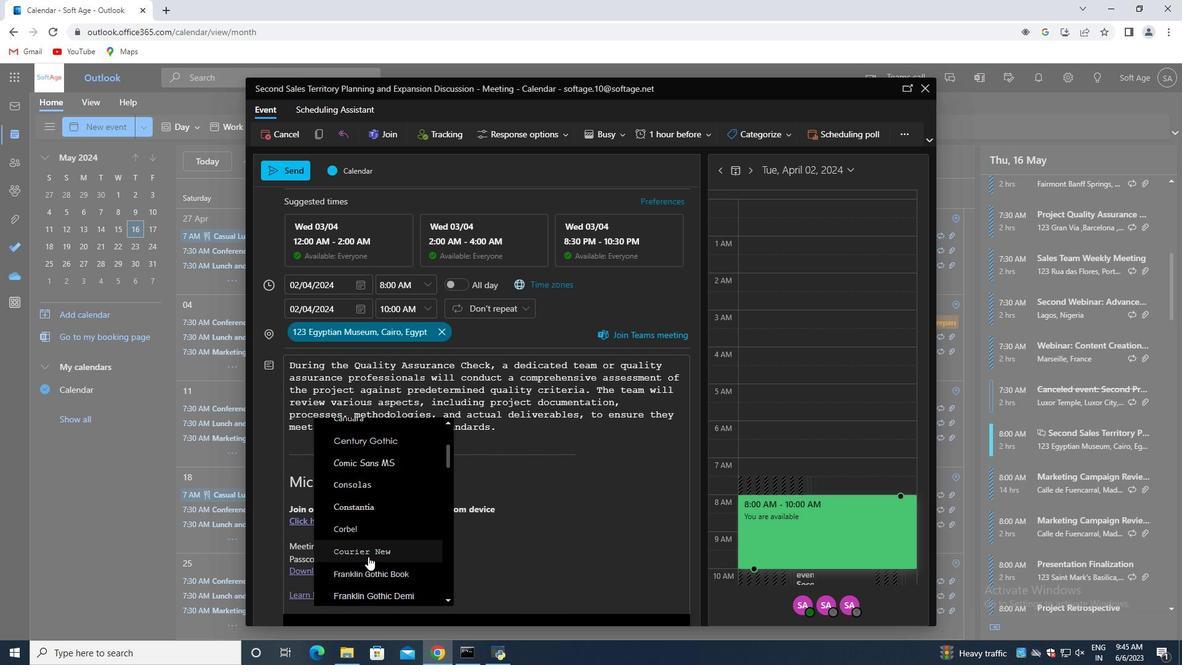 
Action: Mouse pressed left at (370, 550)
Screenshot: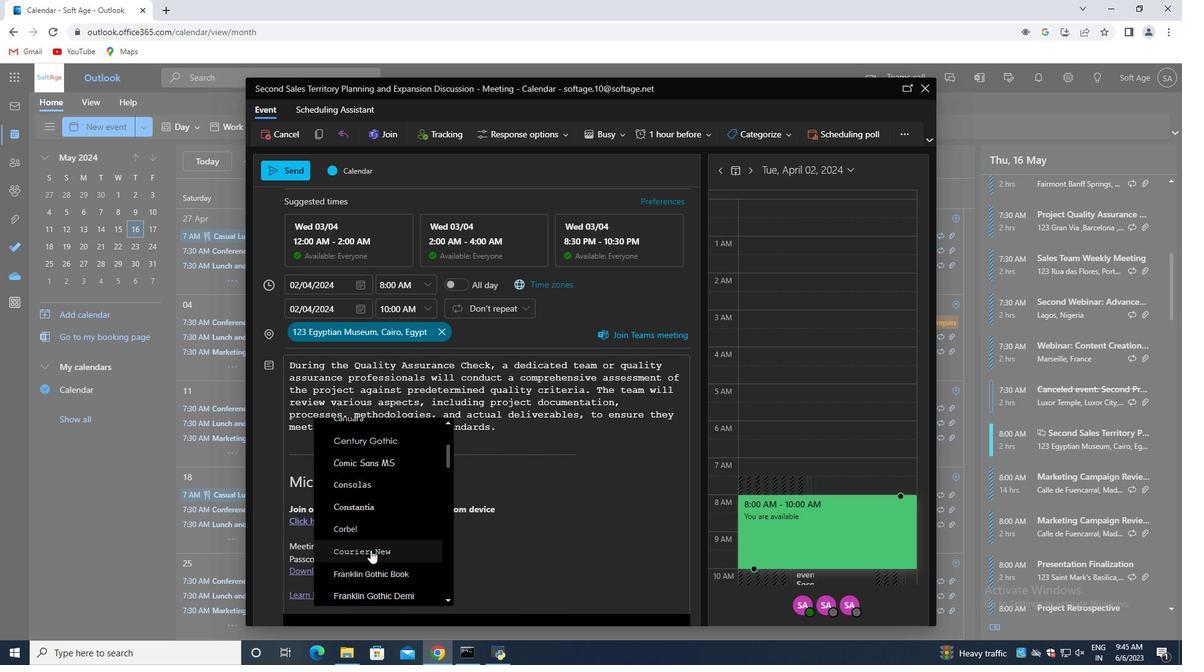 
Action: Mouse moved to (562, 443)
Screenshot: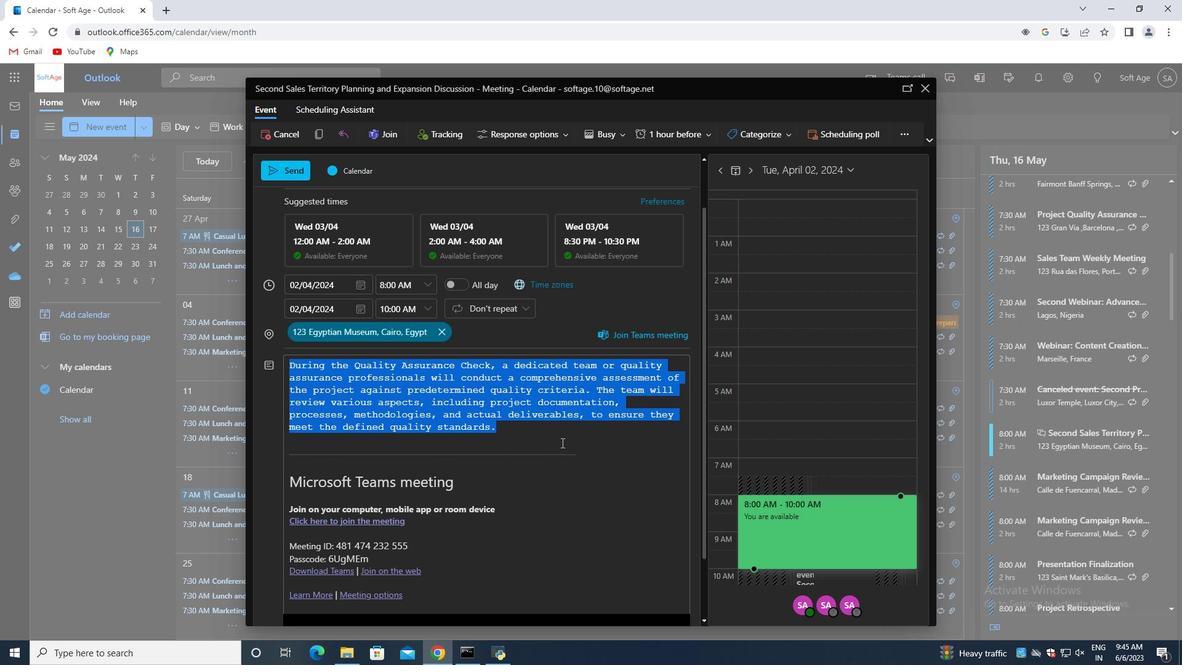 
Action: Mouse pressed left at (562, 443)
Screenshot: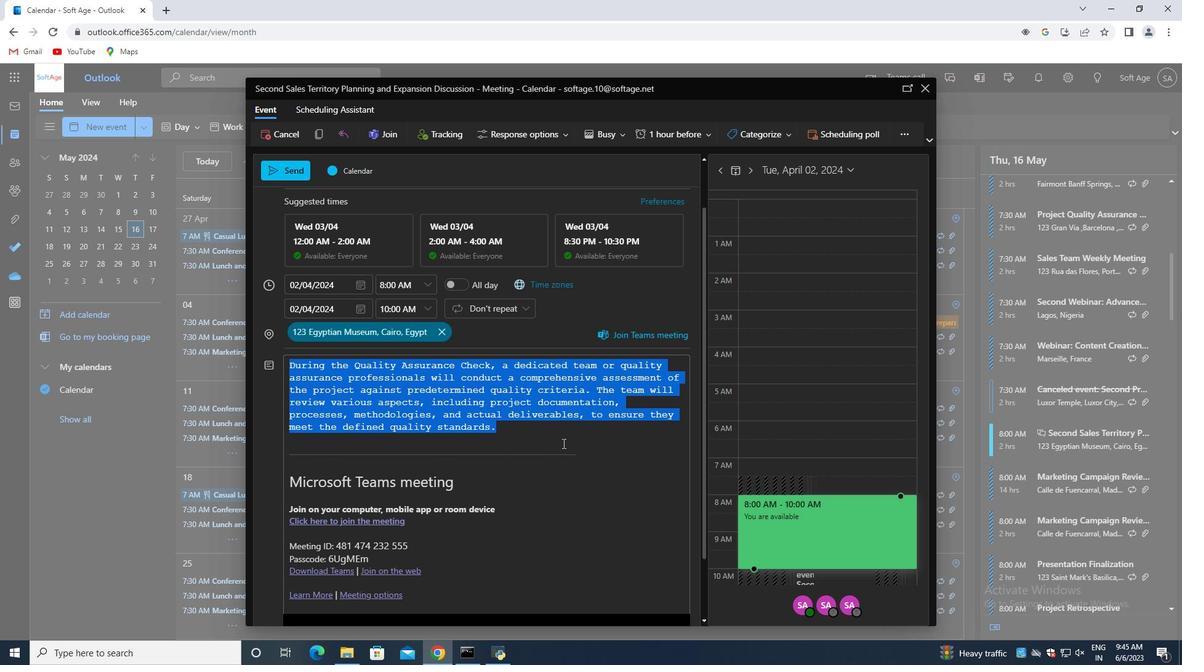 
Action: Mouse scrolled (562, 444) with delta (0, 0)
Screenshot: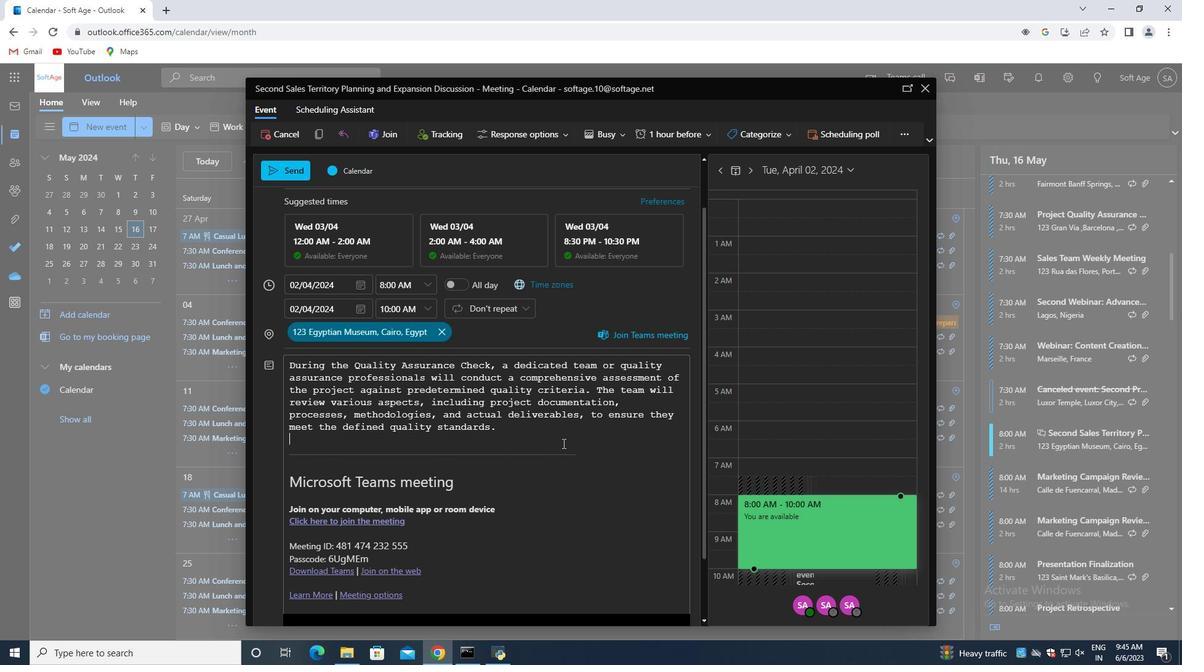 
Action: Mouse scrolled (562, 444) with delta (0, 0)
Screenshot: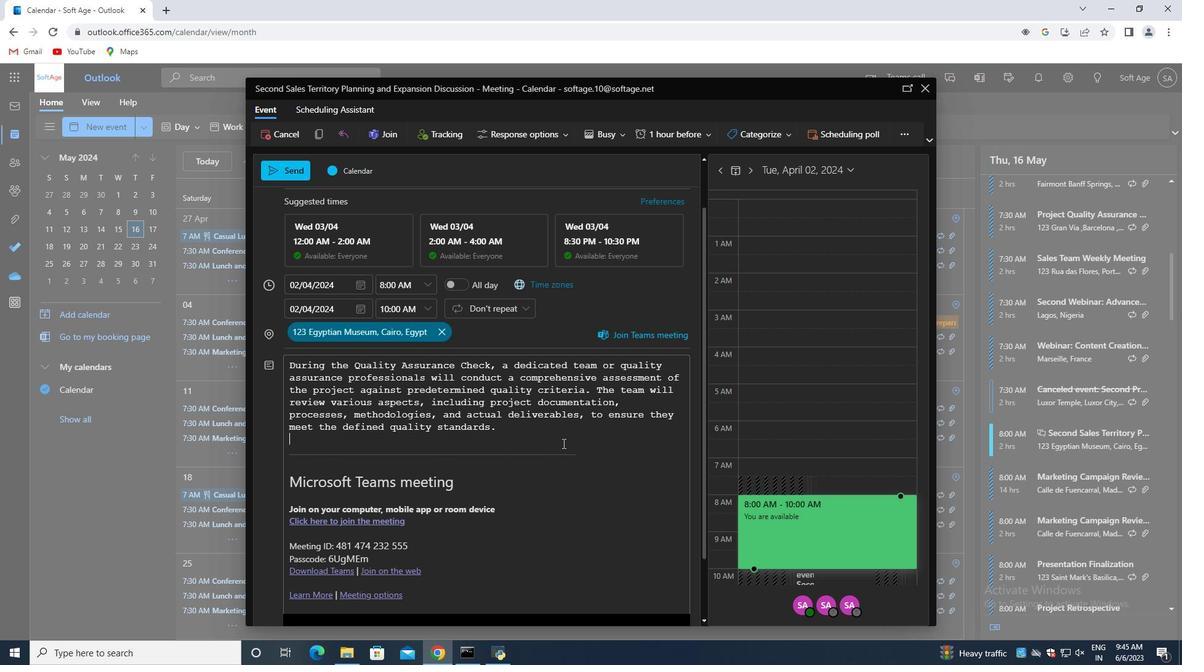 
Action: Mouse scrolled (562, 444) with delta (0, 0)
Screenshot: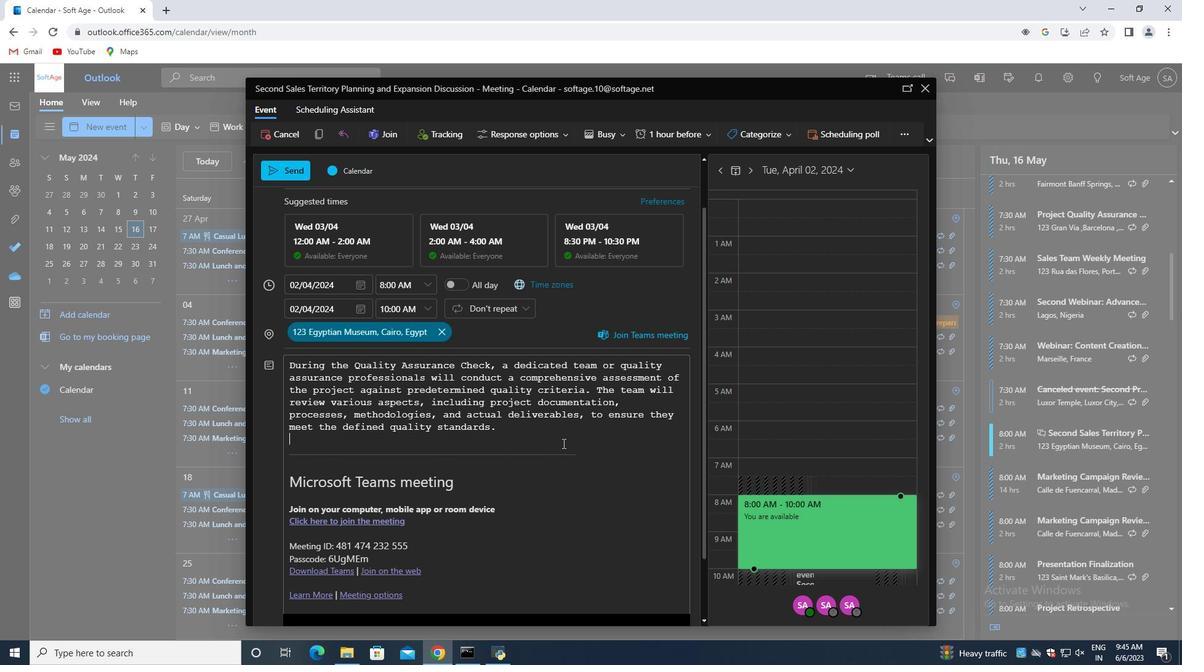 
Action: Mouse scrolled (562, 444) with delta (0, 0)
Screenshot: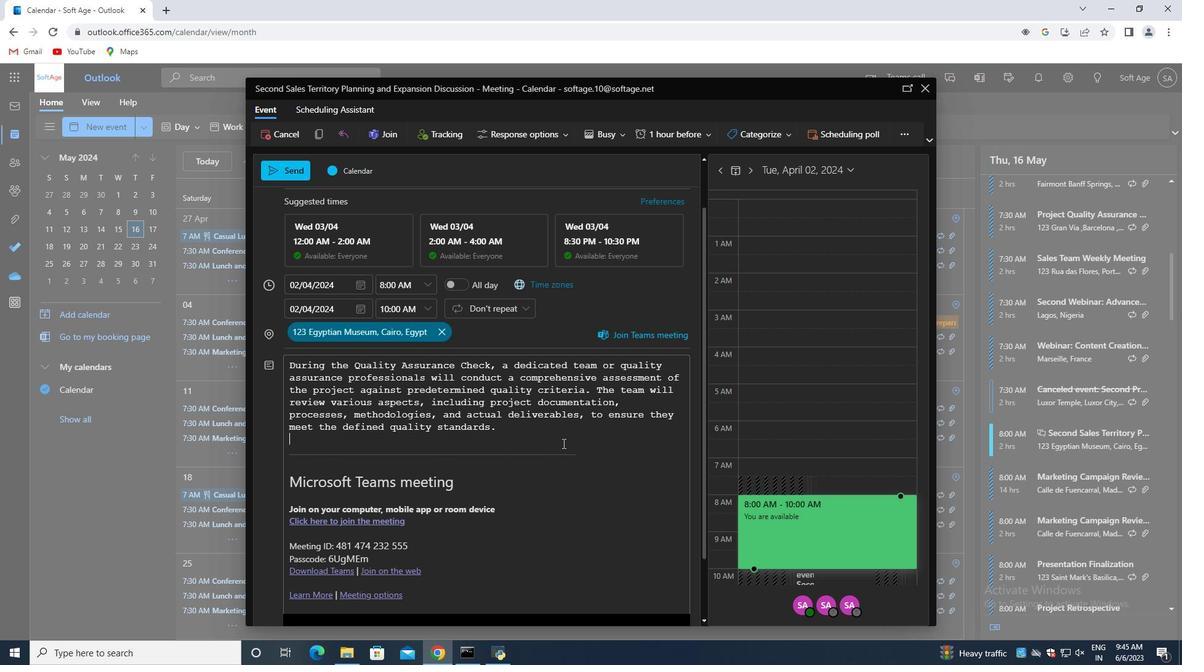 
Action: Mouse scrolled (562, 444) with delta (0, 0)
Screenshot: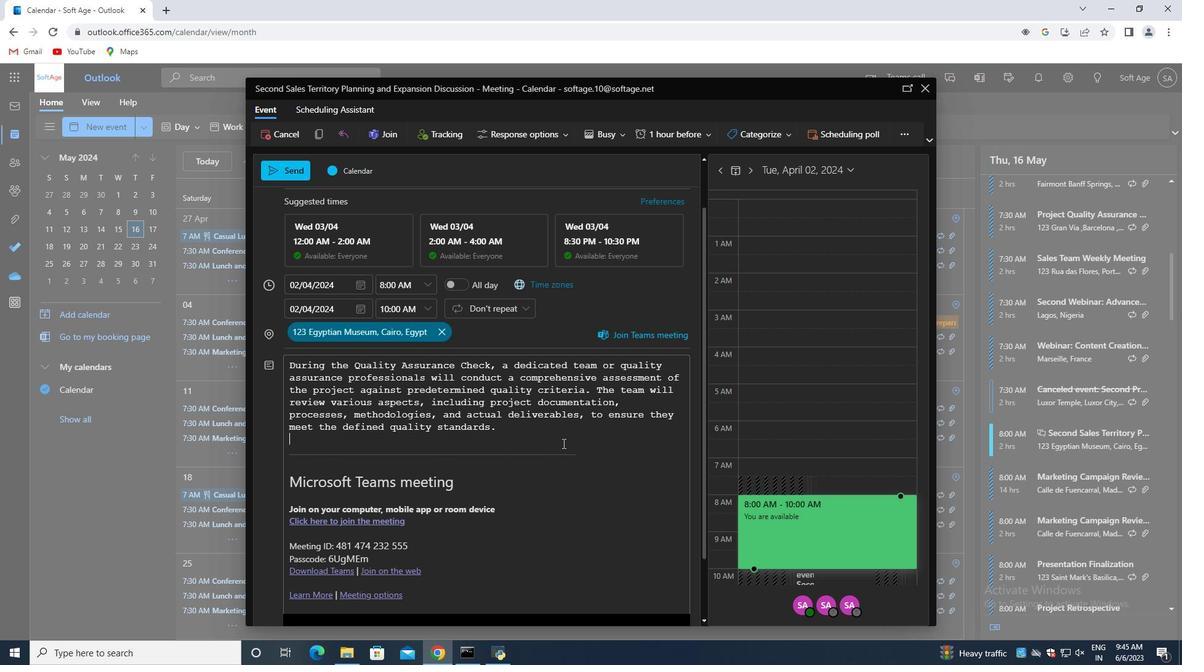 
Action: Mouse scrolled (562, 444) with delta (0, 0)
Screenshot: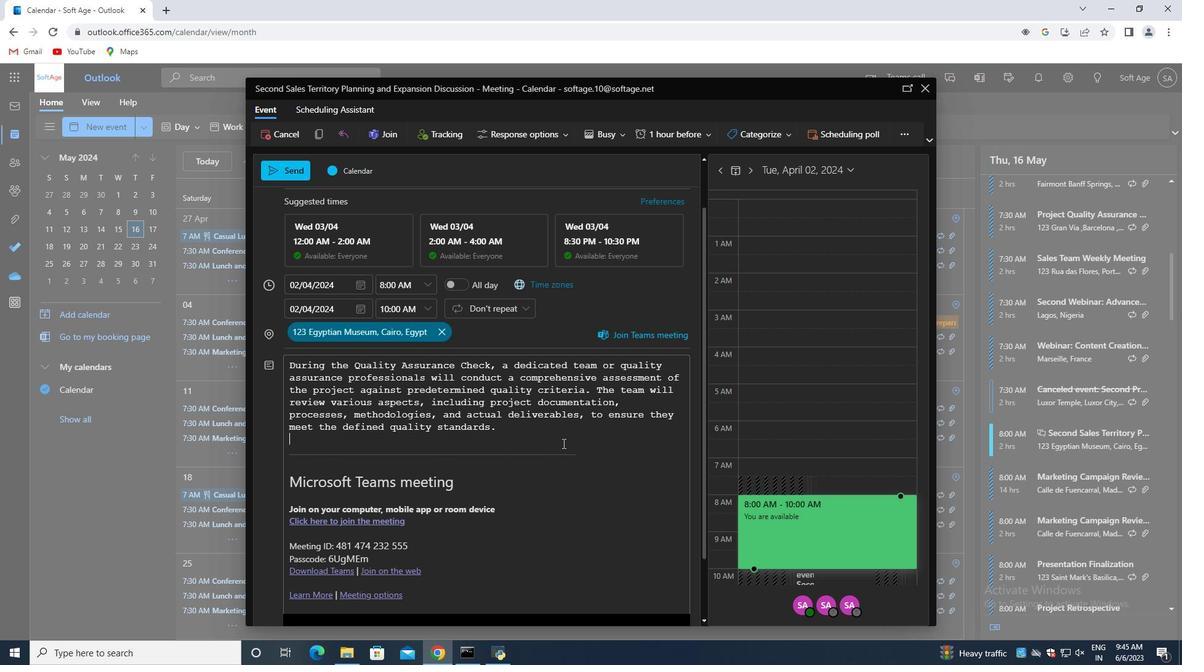 
Action: Mouse moved to (511, 487)
Screenshot: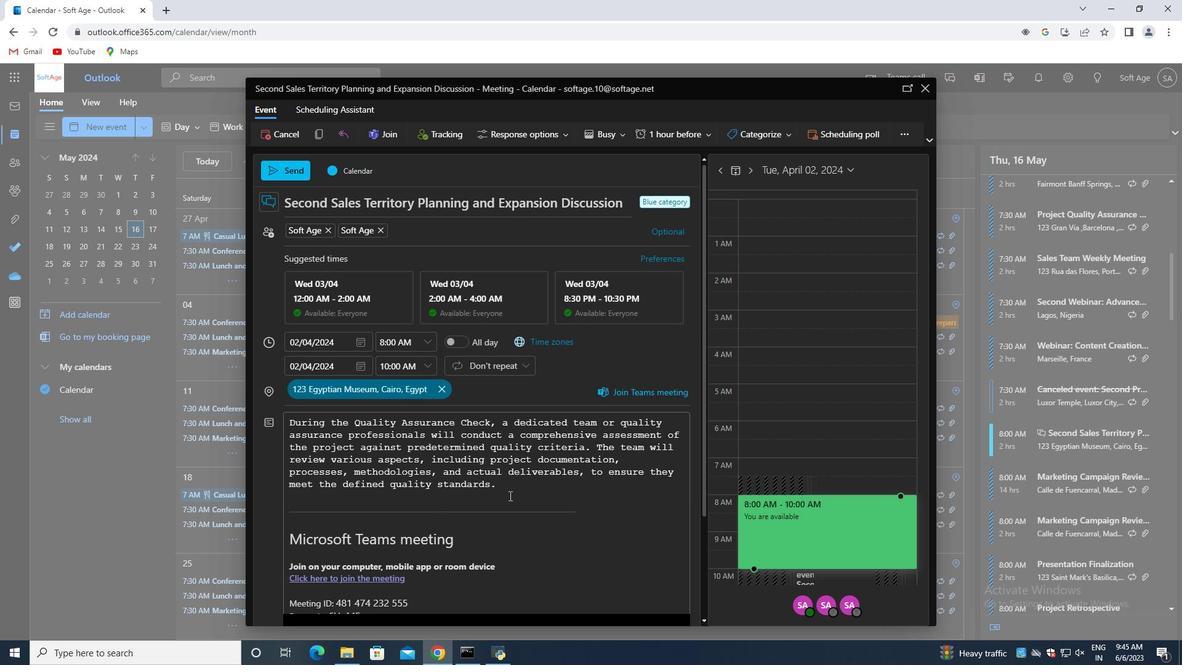 
Action: Mouse pressed left at (511, 487)
Screenshot: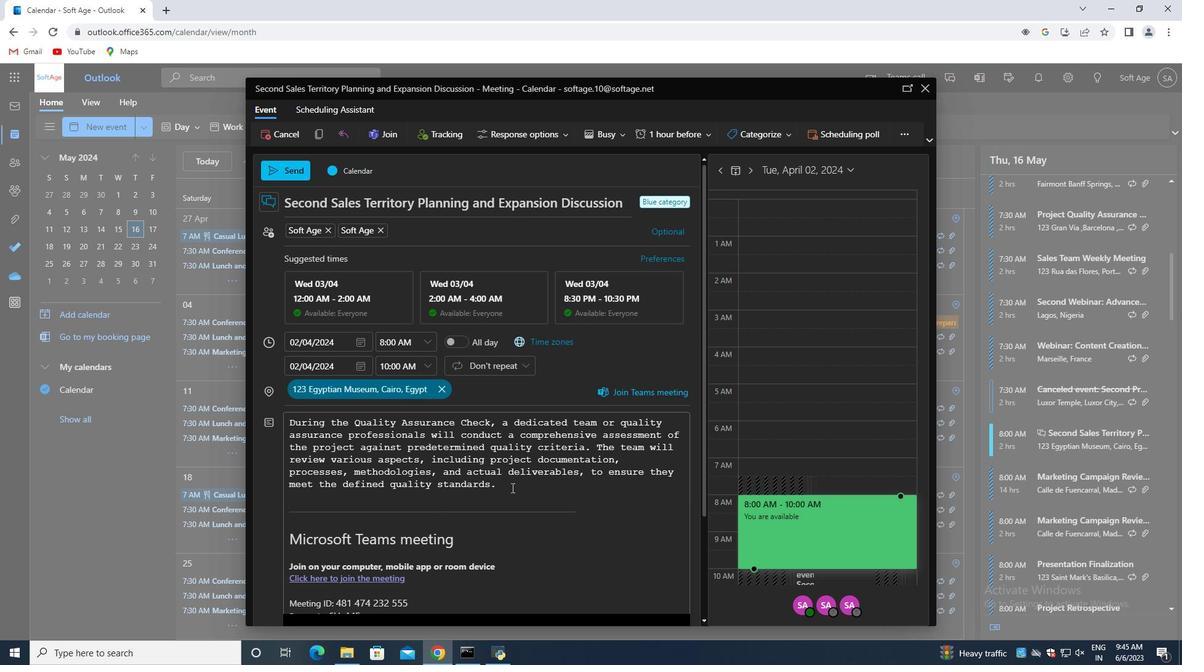 
Action: Mouse scrolled (511, 488) with delta (0, 0)
Screenshot: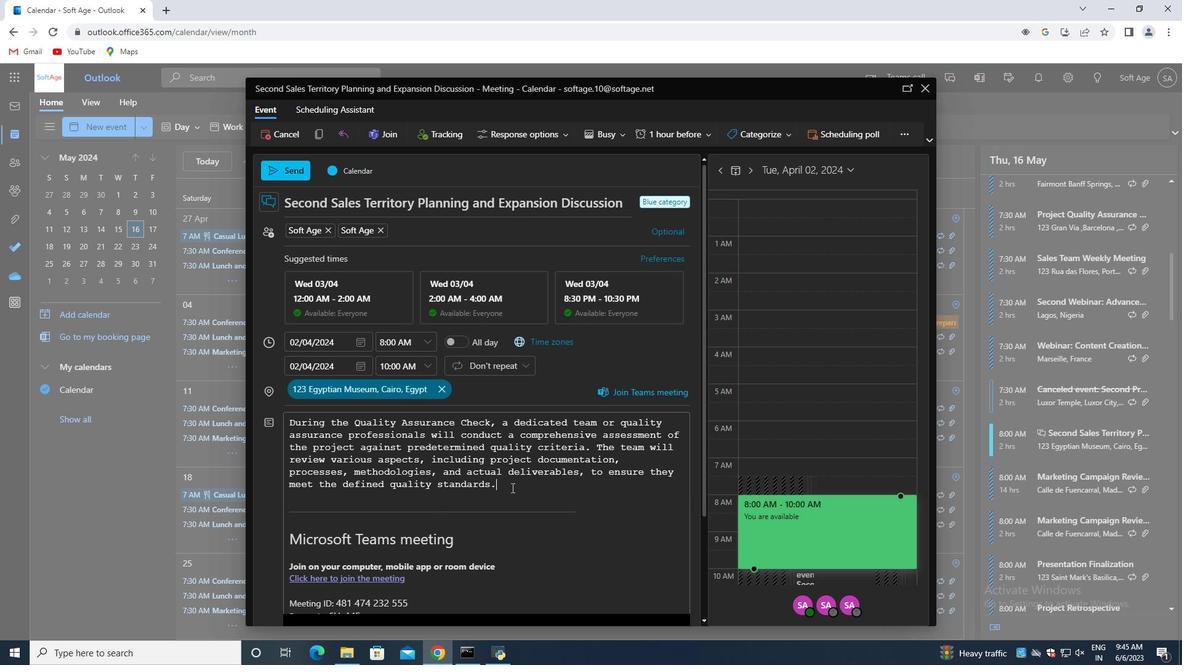 
Action: Mouse scrolled (511, 488) with delta (0, 0)
Screenshot: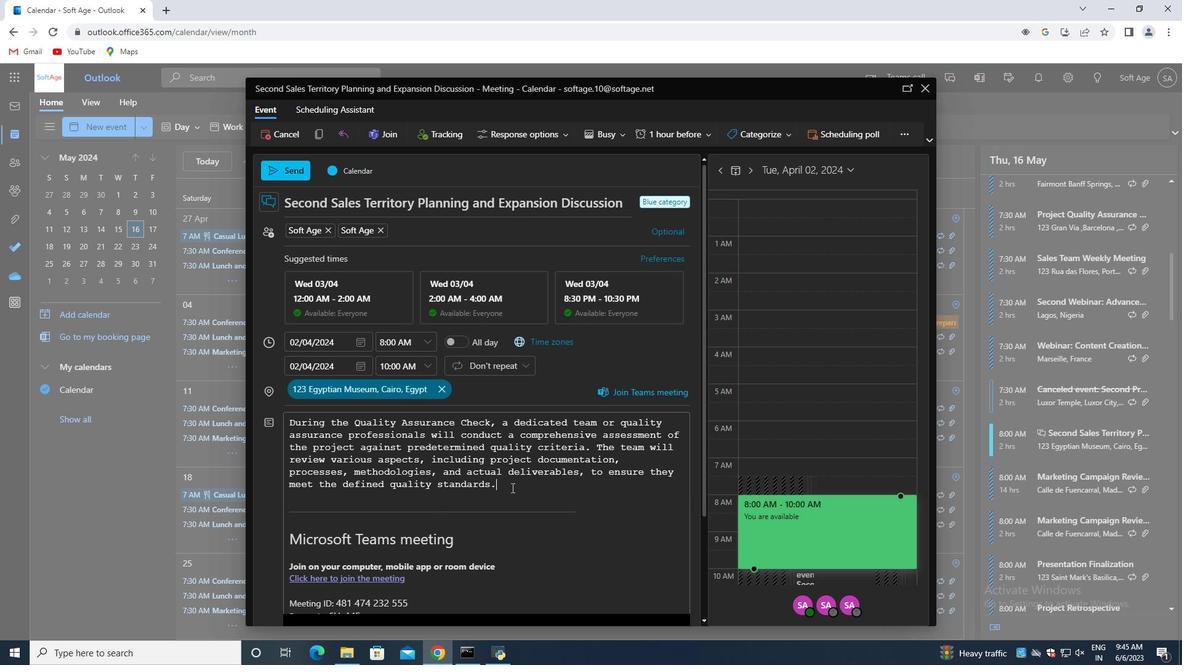 
Action: Mouse scrolled (511, 488) with delta (0, 0)
Screenshot: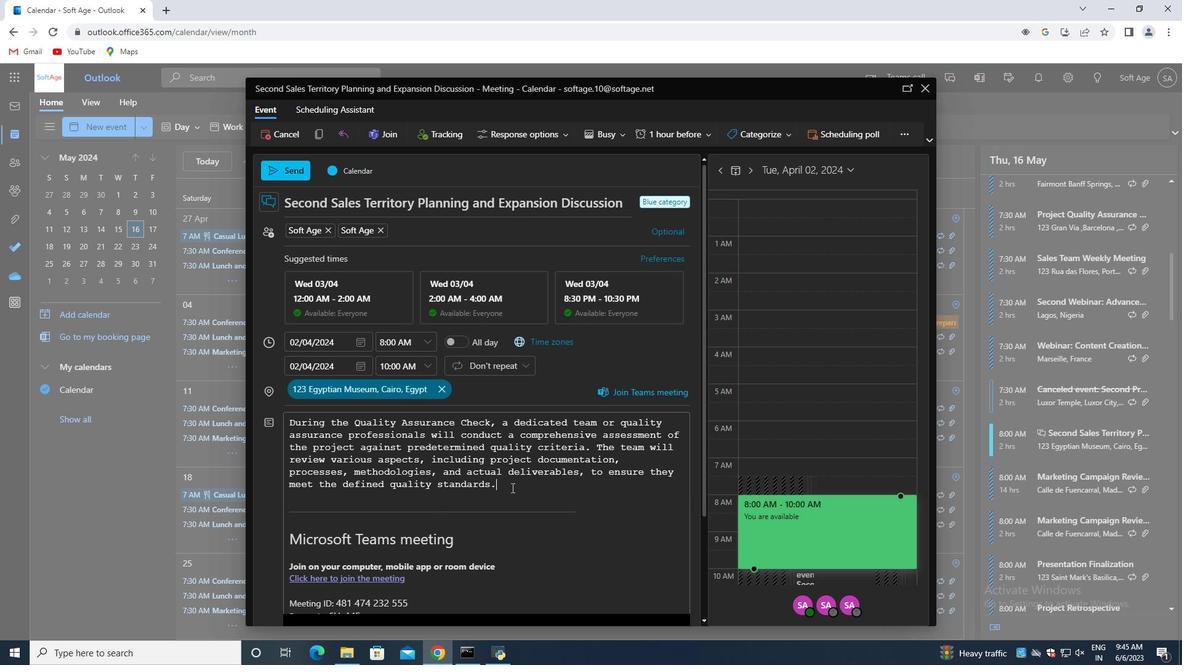 
Action: Mouse scrolled (511, 488) with delta (0, 0)
Screenshot: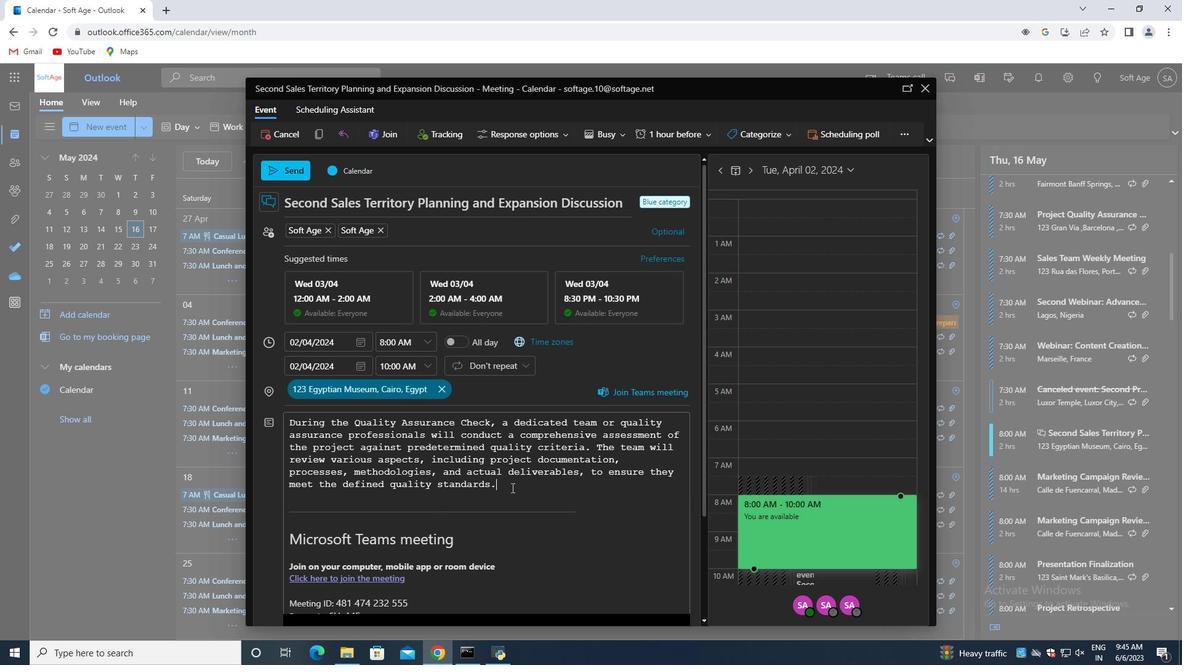 
Action: Mouse moved to (605, 132)
Screenshot: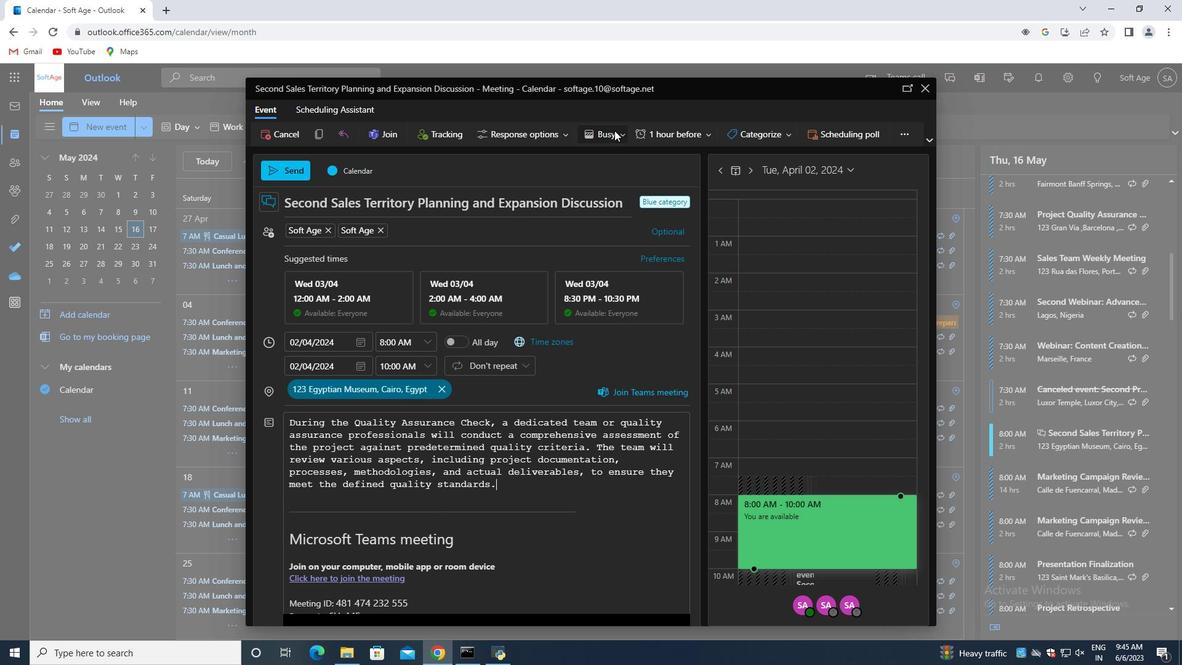 
Action: Mouse pressed left at (605, 132)
Screenshot: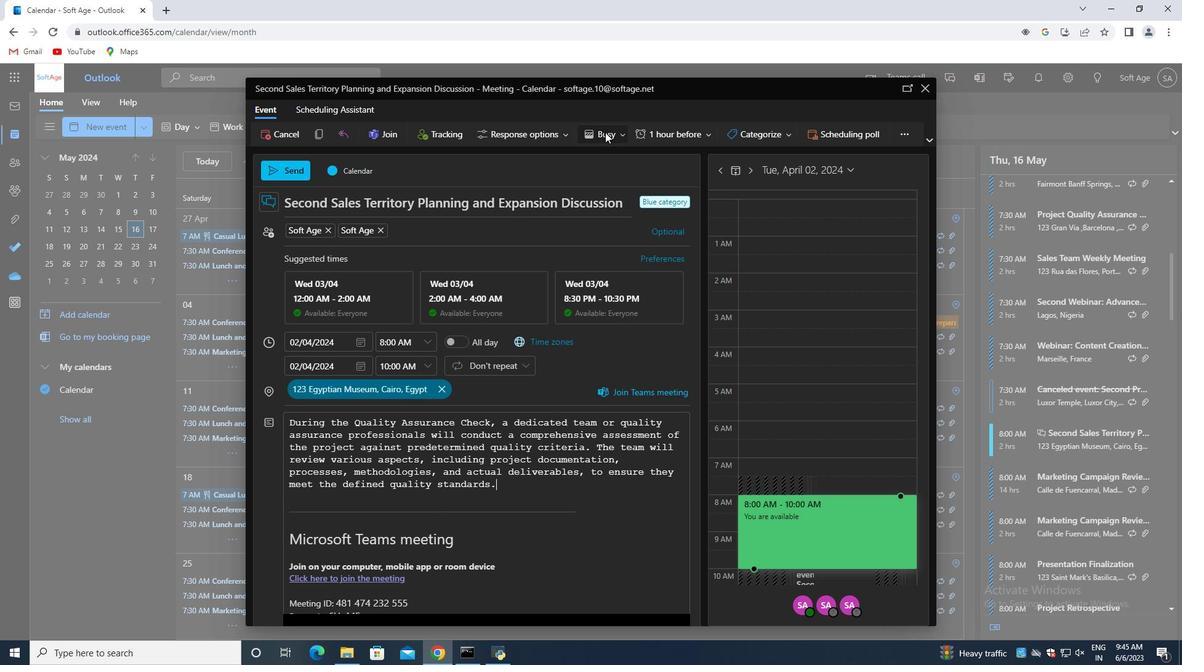 
Action: Mouse moved to (598, 181)
Screenshot: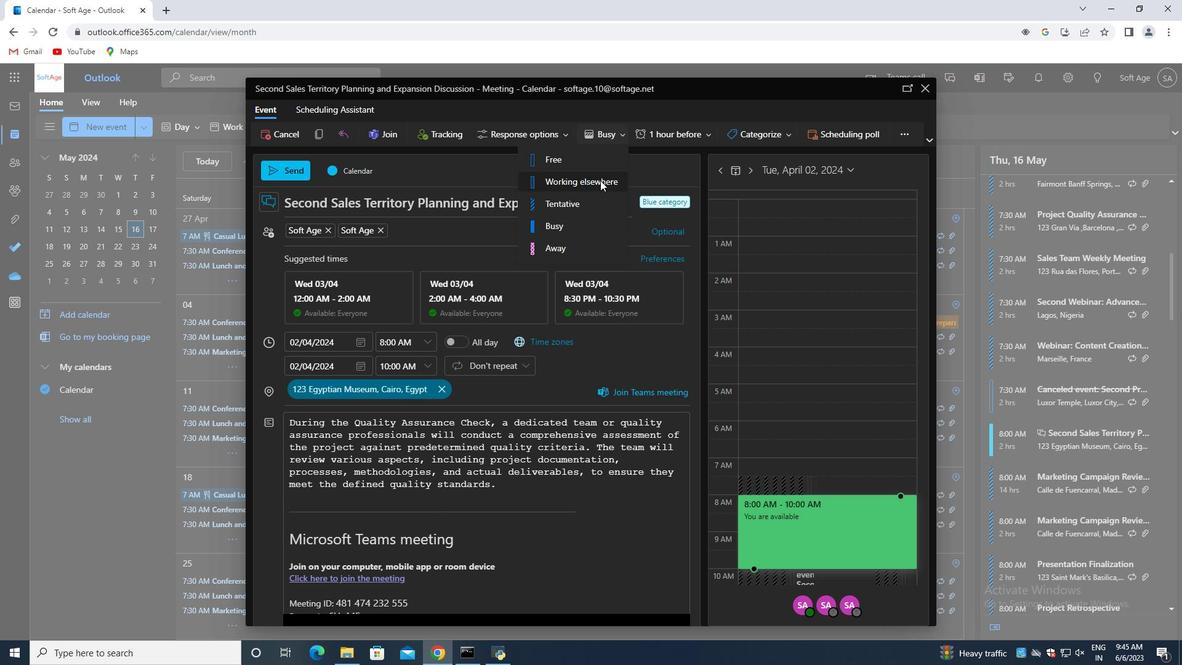 
Action: Mouse pressed left at (598, 181)
Screenshot: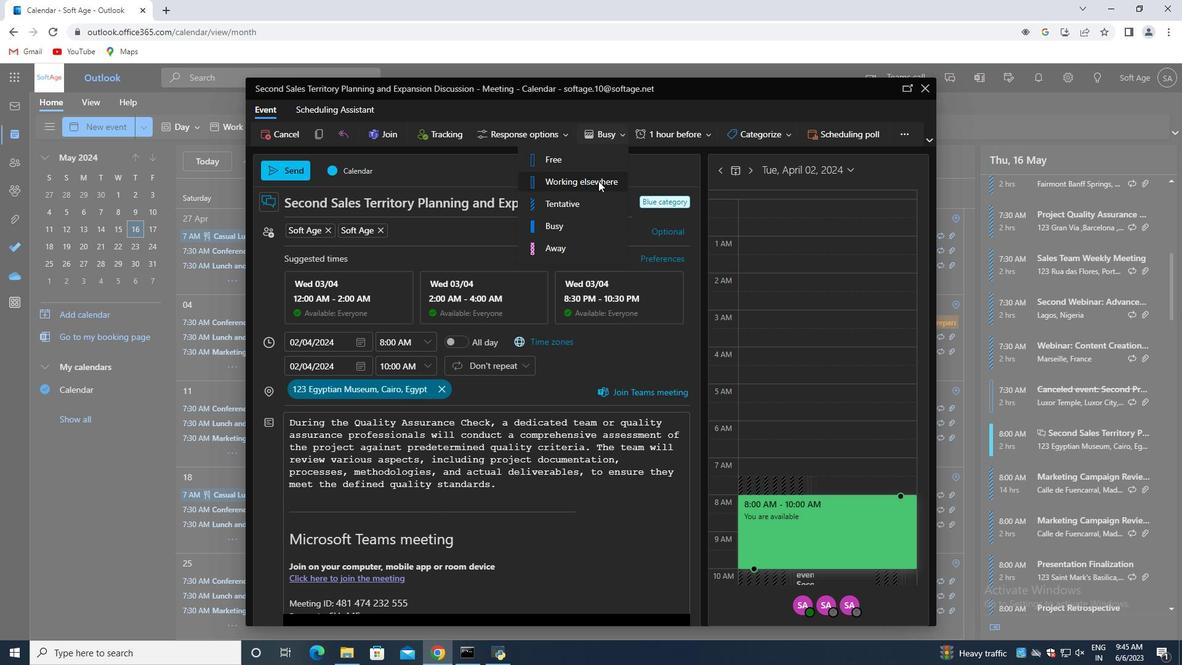 
Action: Mouse moved to (510, 481)
Screenshot: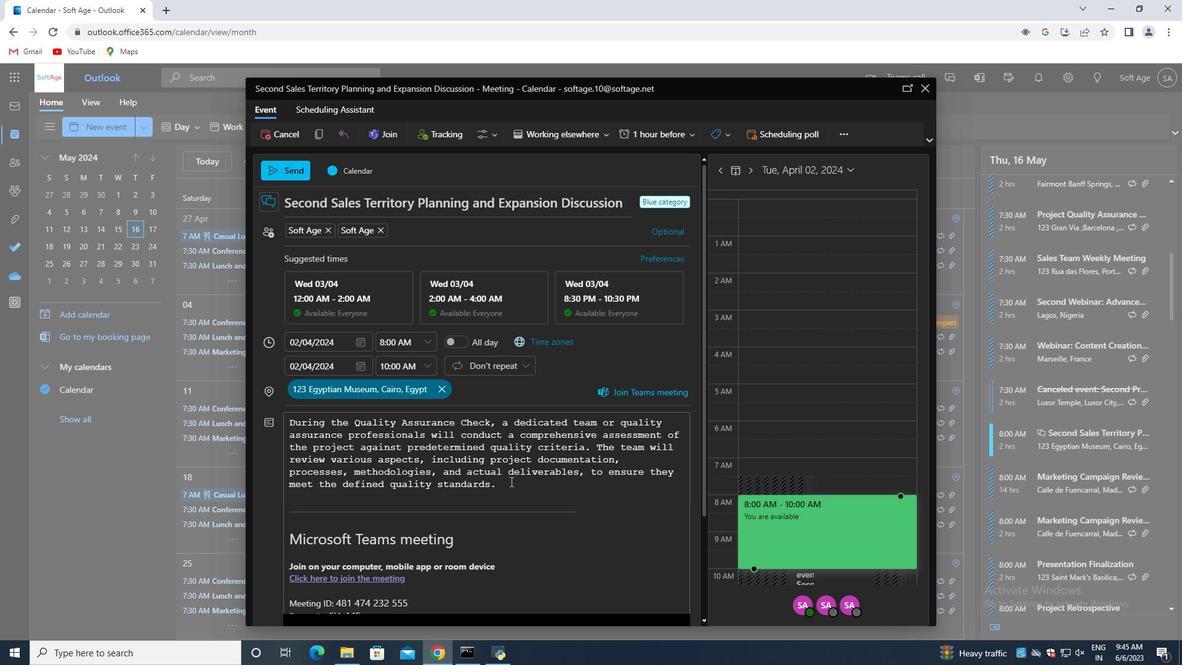 
Action: Mouse pressed left at (510, 481)
Screenshot: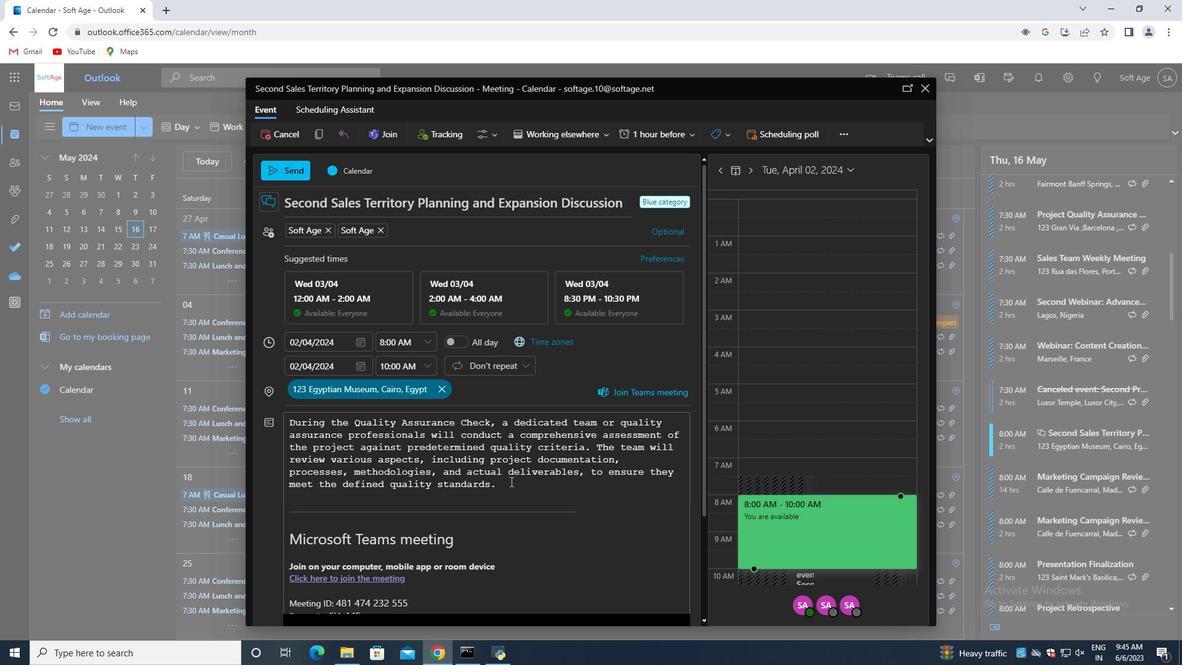 
Action: Mouse moved to (511, 474)
Screenshot: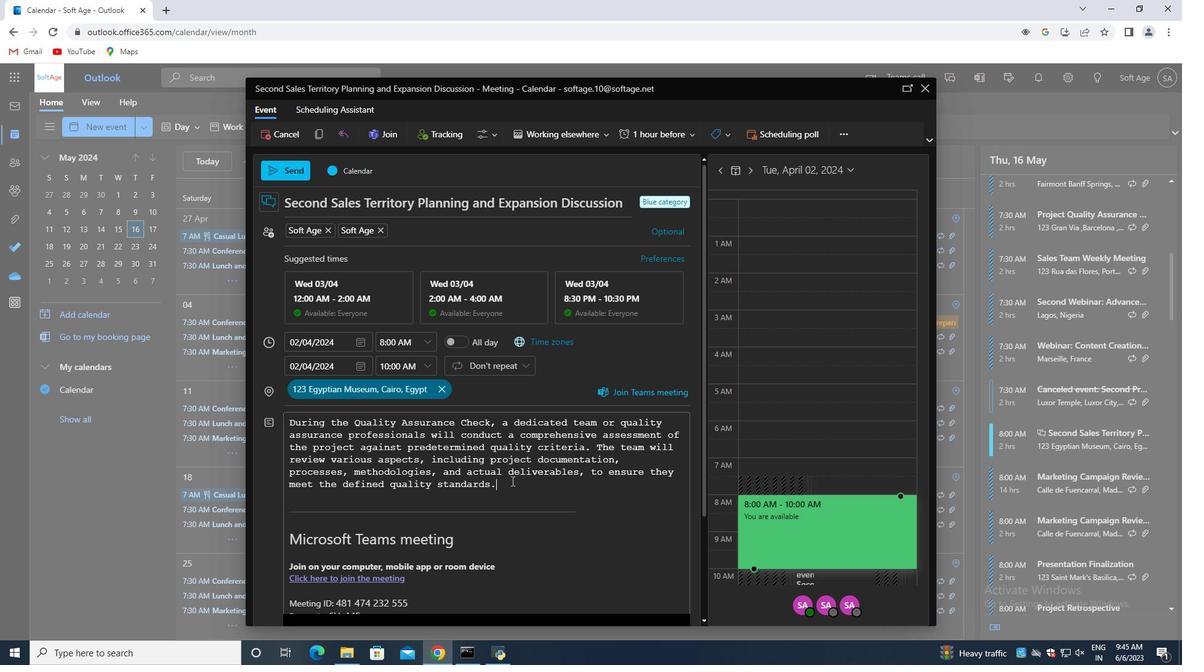 
Action: Mouse scrolled (511, 474) with delta (0, 0)
Screenshot: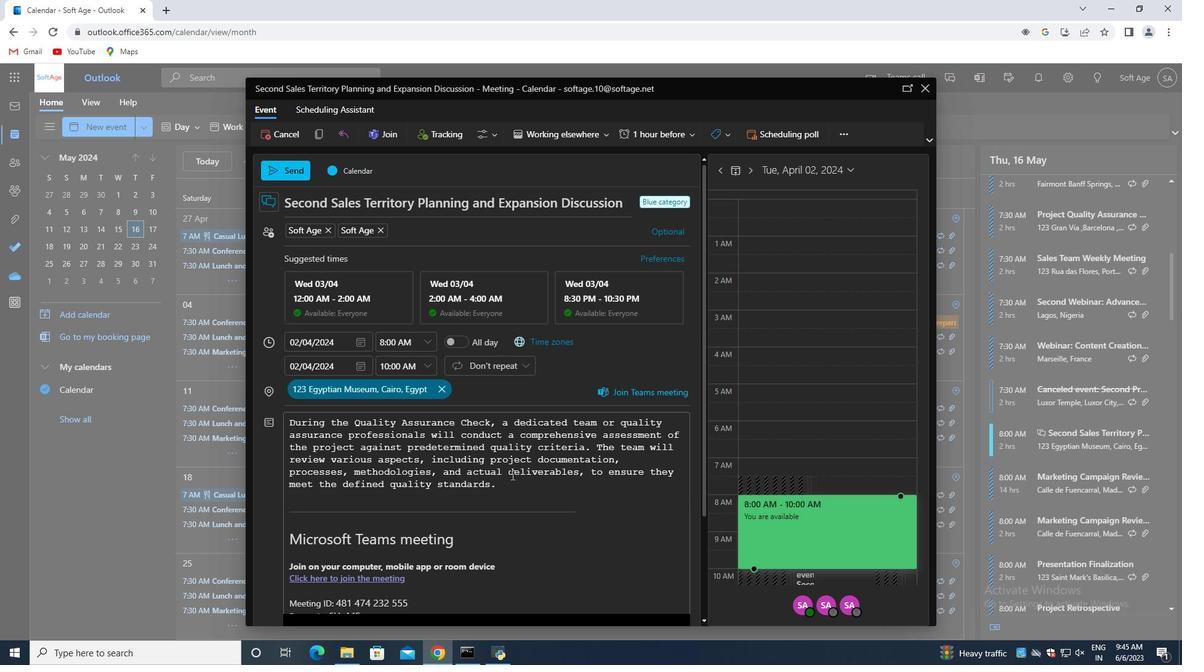 
Action: Mouse scrolled (511, 474) with delta (0, 0)
Screenshot: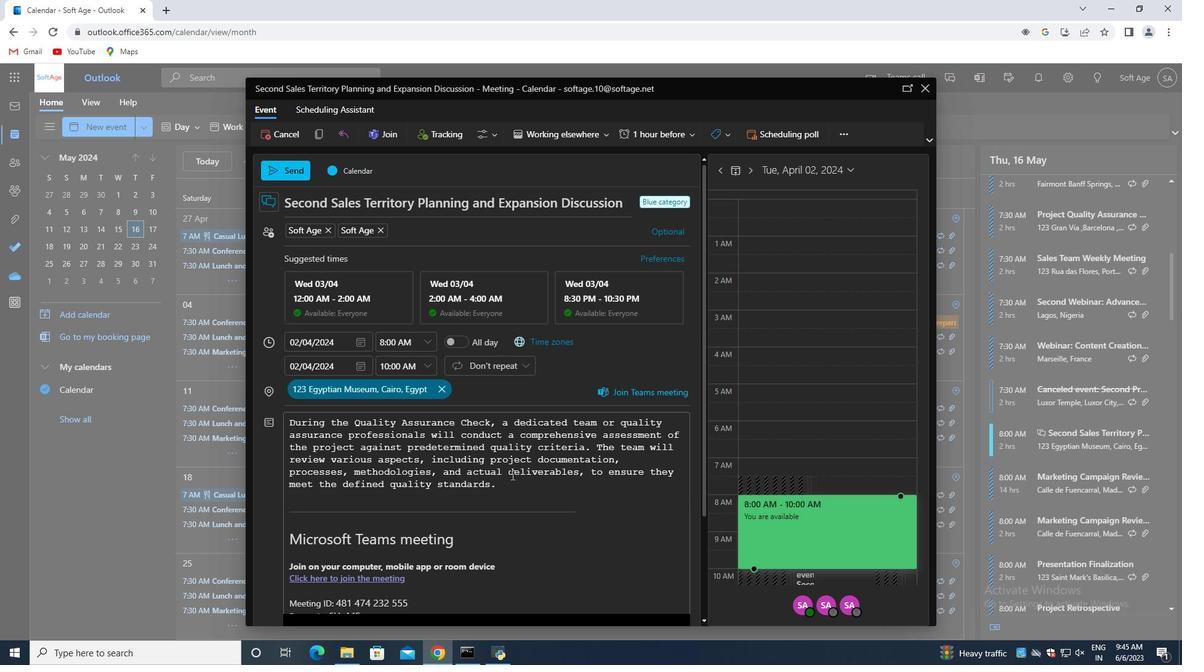 
Action: Mouse scrolled (511, 474) with delta (0, 0)
Screenshot: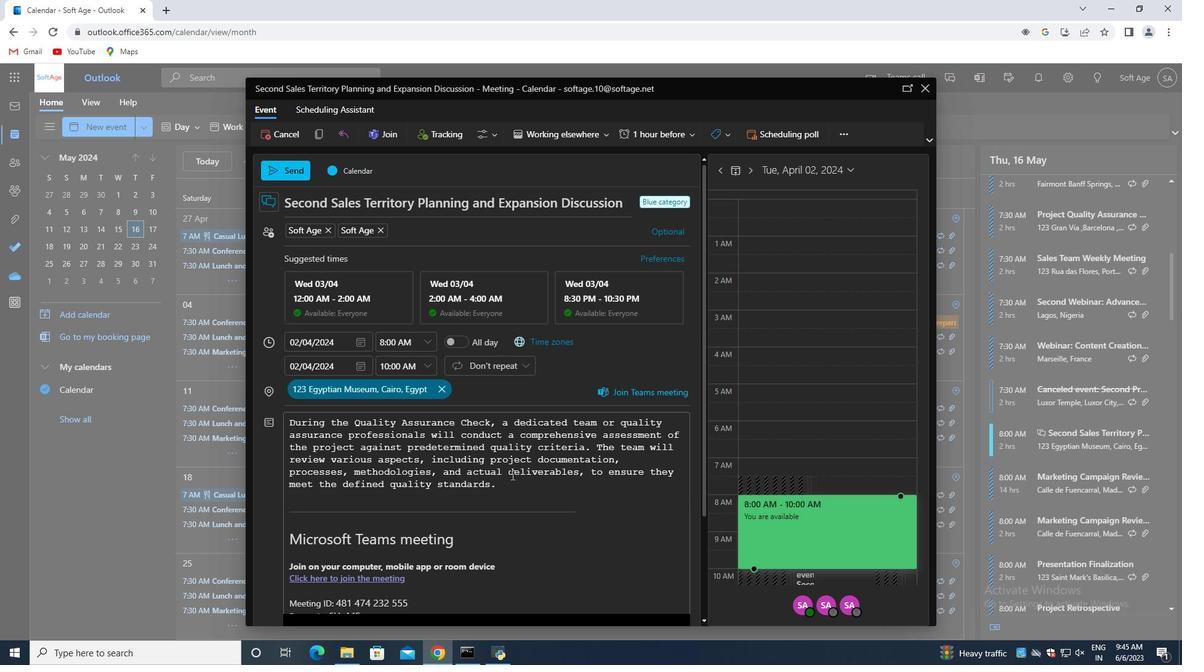 
Action: Mouse scrolled (511, 474) with delta (0, 0)
Screenshot: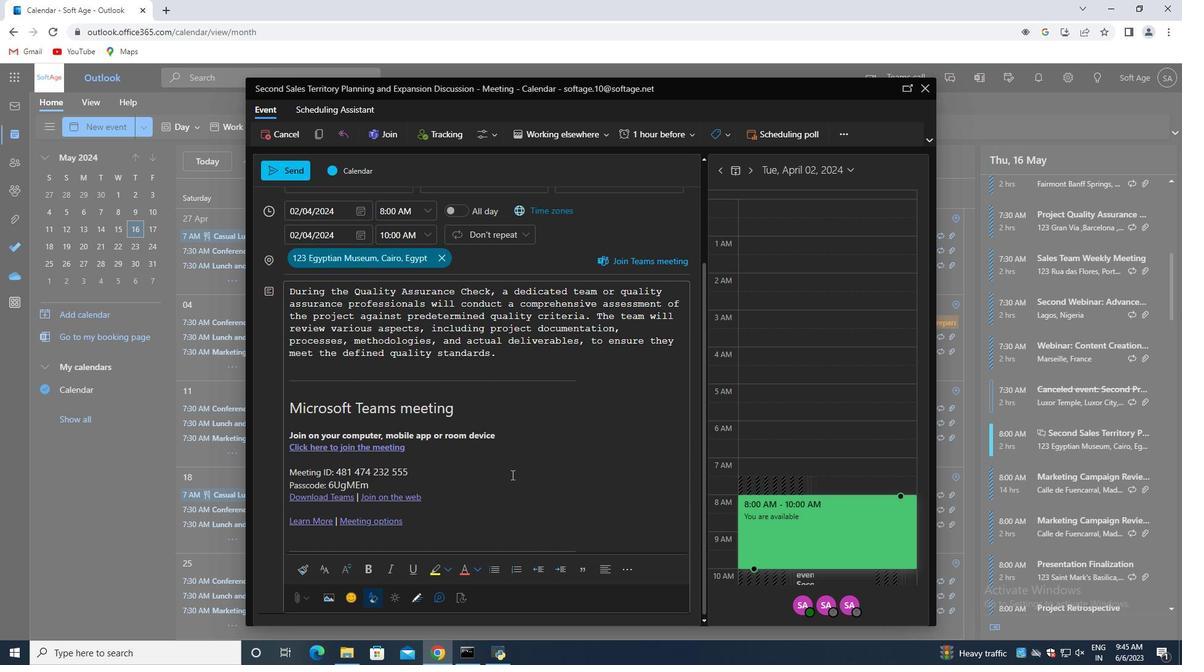 
Action: Mouse moved to (511, 474)
Screenshot: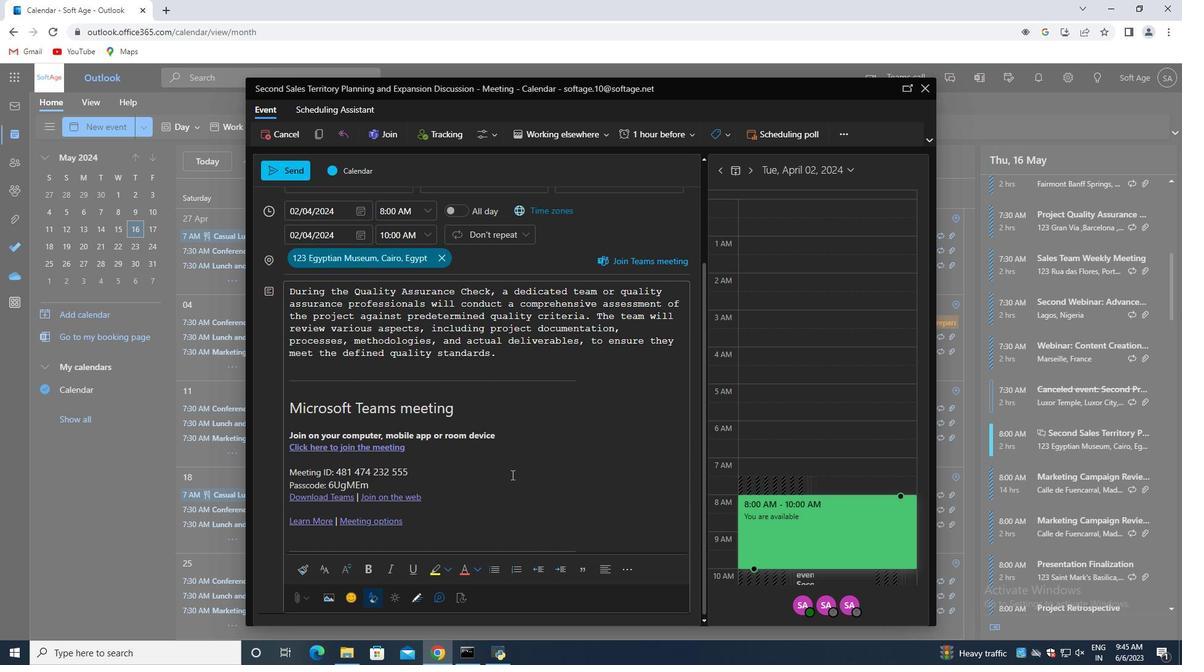 
Action: Mouse scrolled (511, 474) with delta (0, 0)
Screenshot: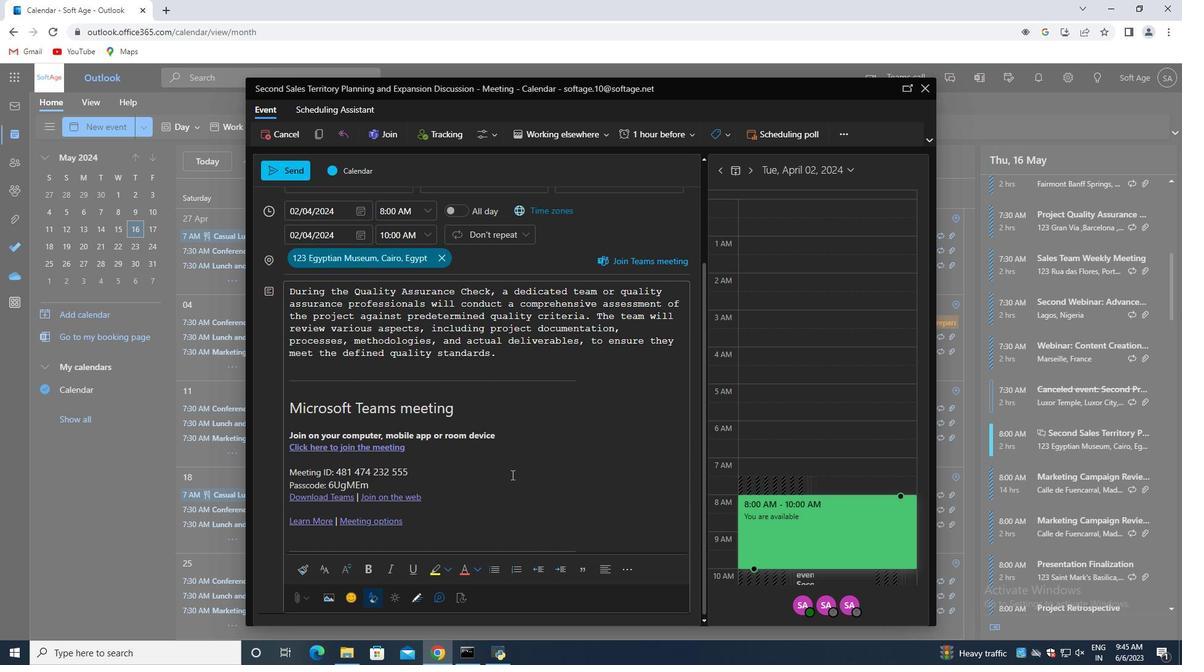 
Action: Mouse moved to (501, 480)
Screenshot: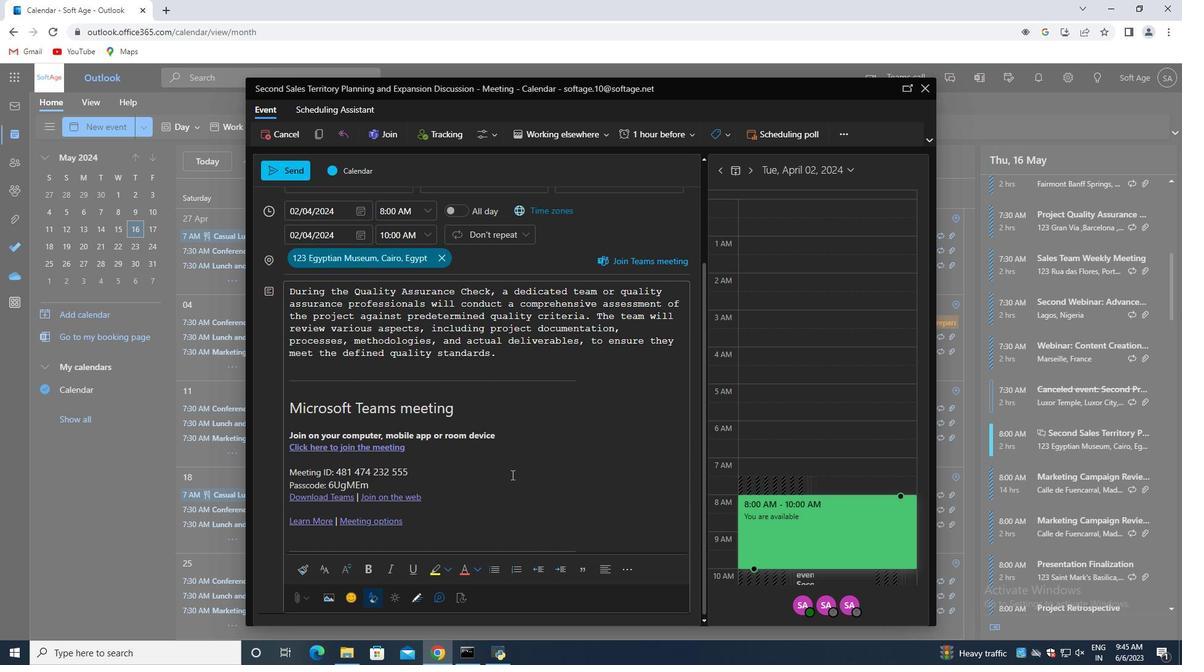 
Action: Mouse scrolled (501, 479) with delta (0, 0)
Screenshot: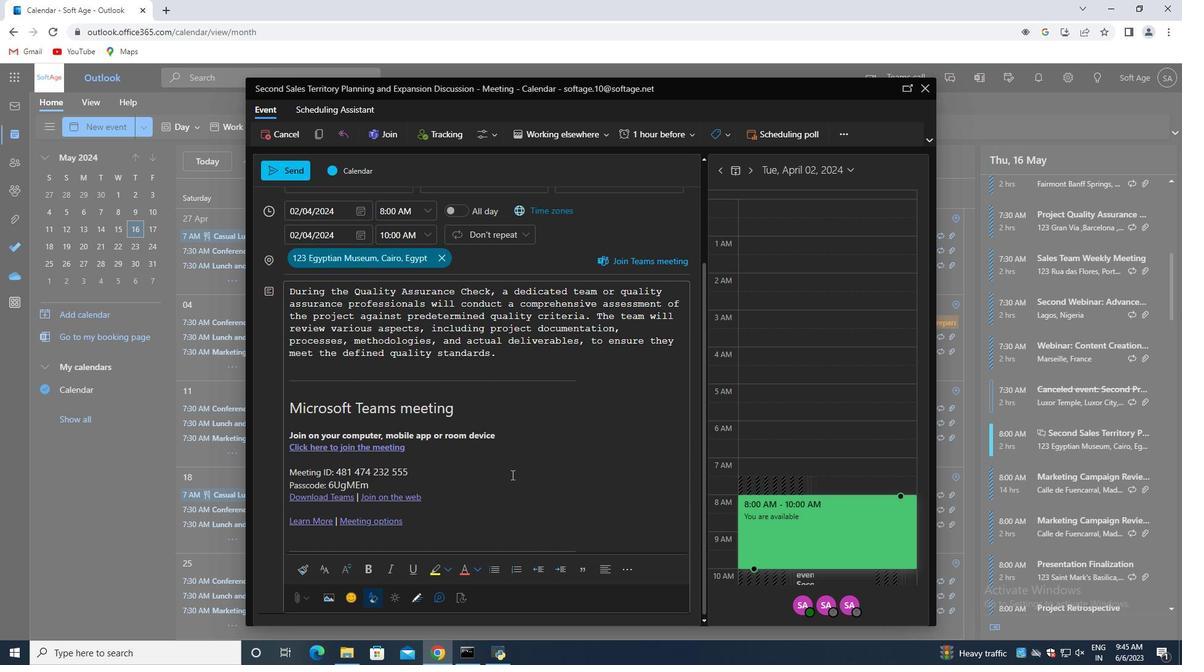
Action: Mouse moved to (484, 492)
Screenshot: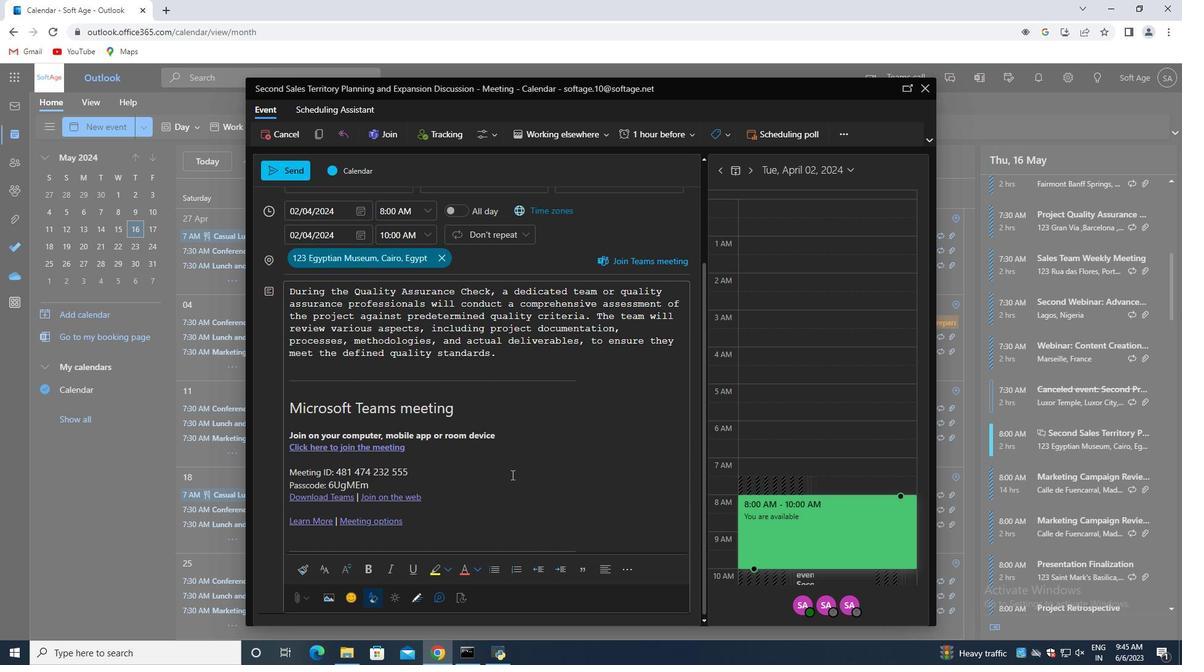 
Action: Mouse scrolled (484, 491) with delta (0, 0)
Screenshot: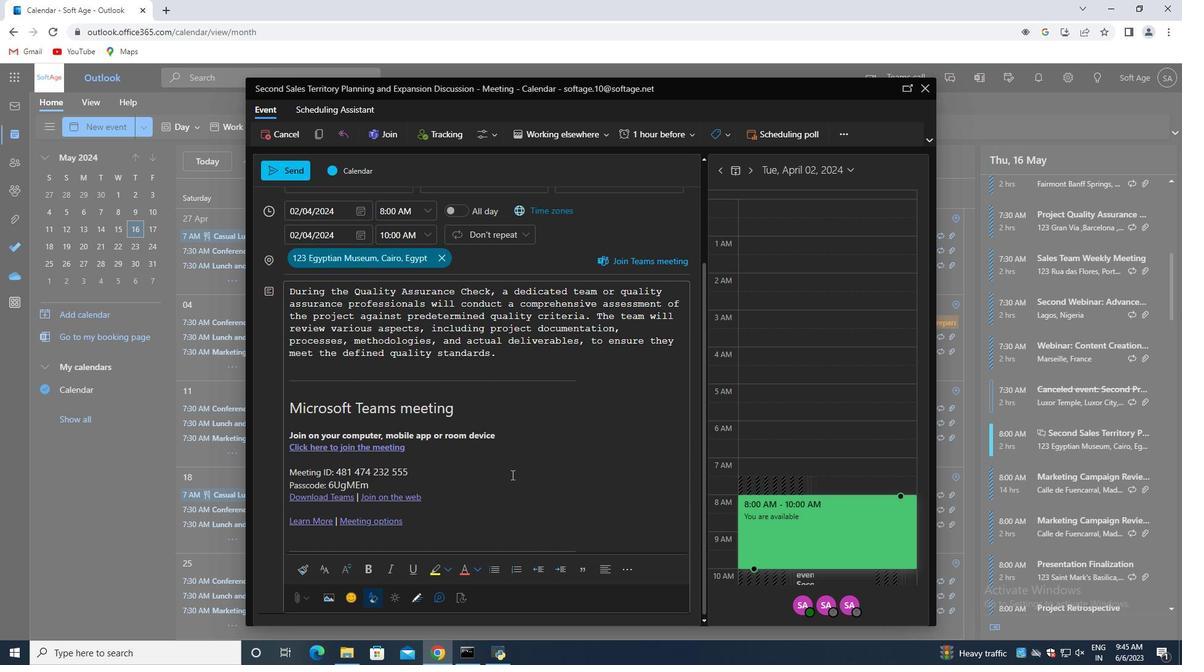 
Action: Mouse moved to (354, 601)
Screenshot: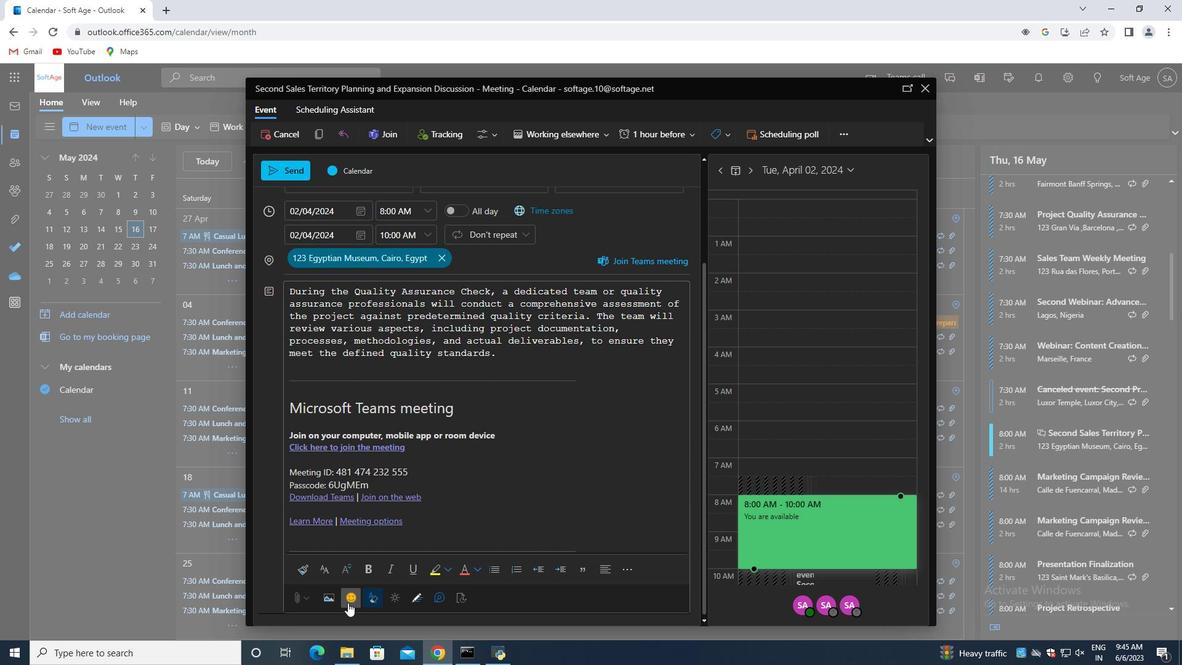 
Action: Mouse pressed left at (354, 601)
Screenshot: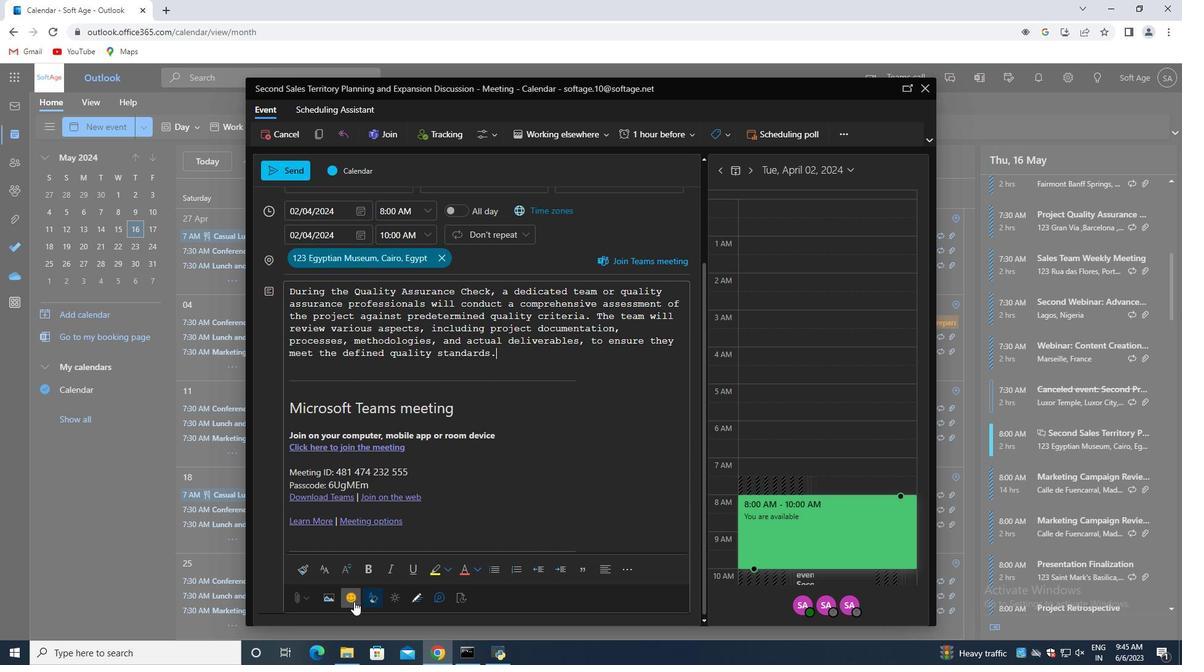 
Action: Mouse moved to (896, 269)
Screenshot: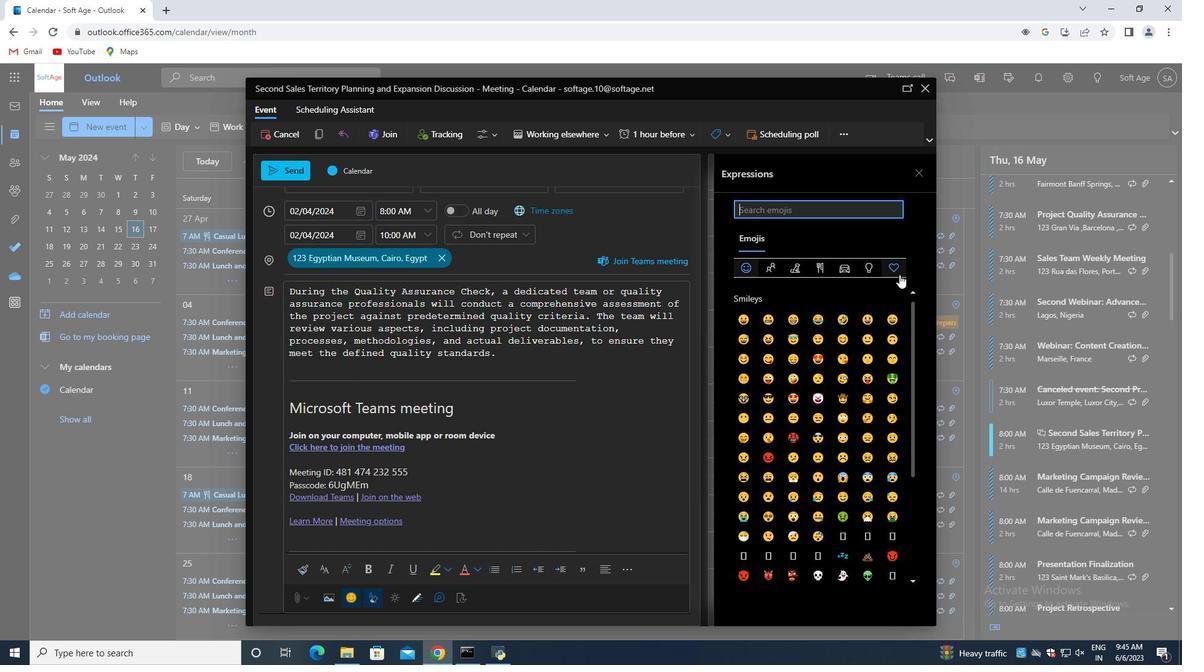 
Action: Mouse pressed left at (896, 269)
Screenshot: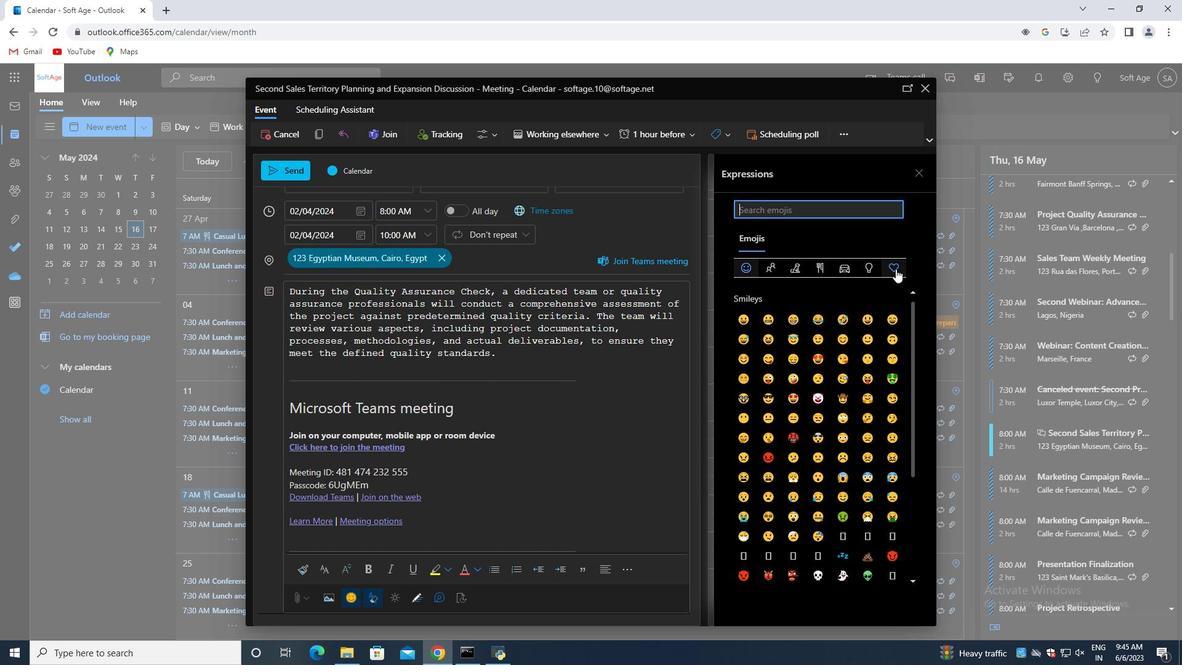 
Action: Mouse moved to (891, 318)
Screenshot: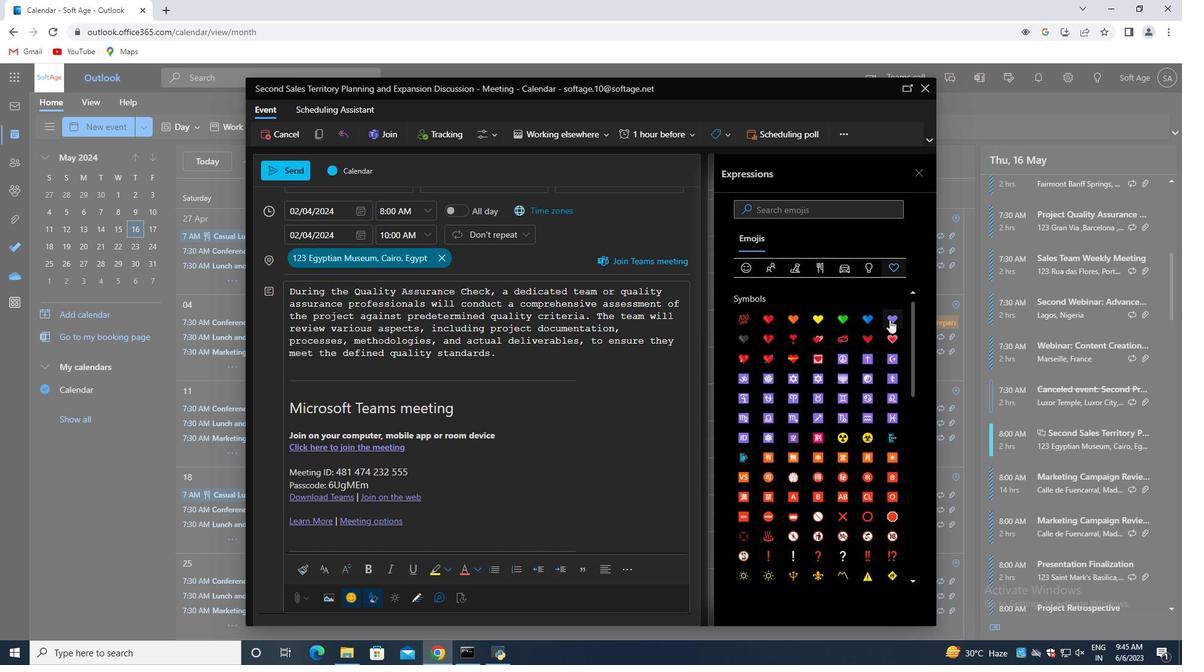 
Action: Mouse pressed left at (891, 318)
Screenshot: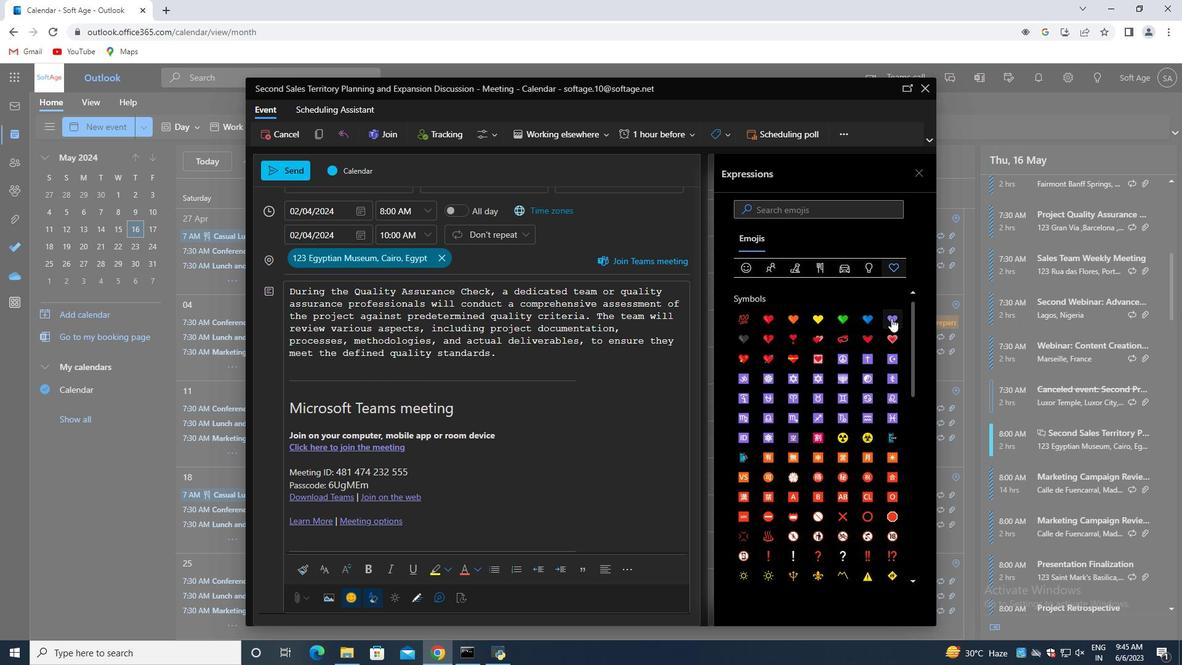 
Action: Mouse moved to (923, 173)
Screenshot: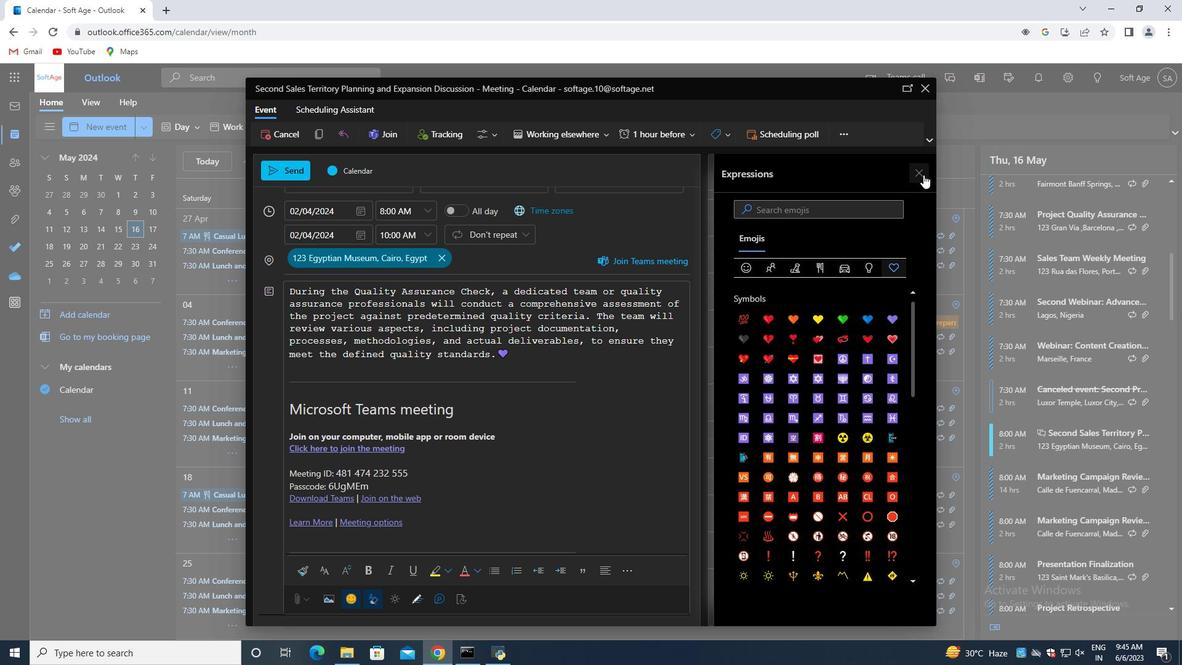 
Action: Mouse pressed left at (923, 173)
Screenshot: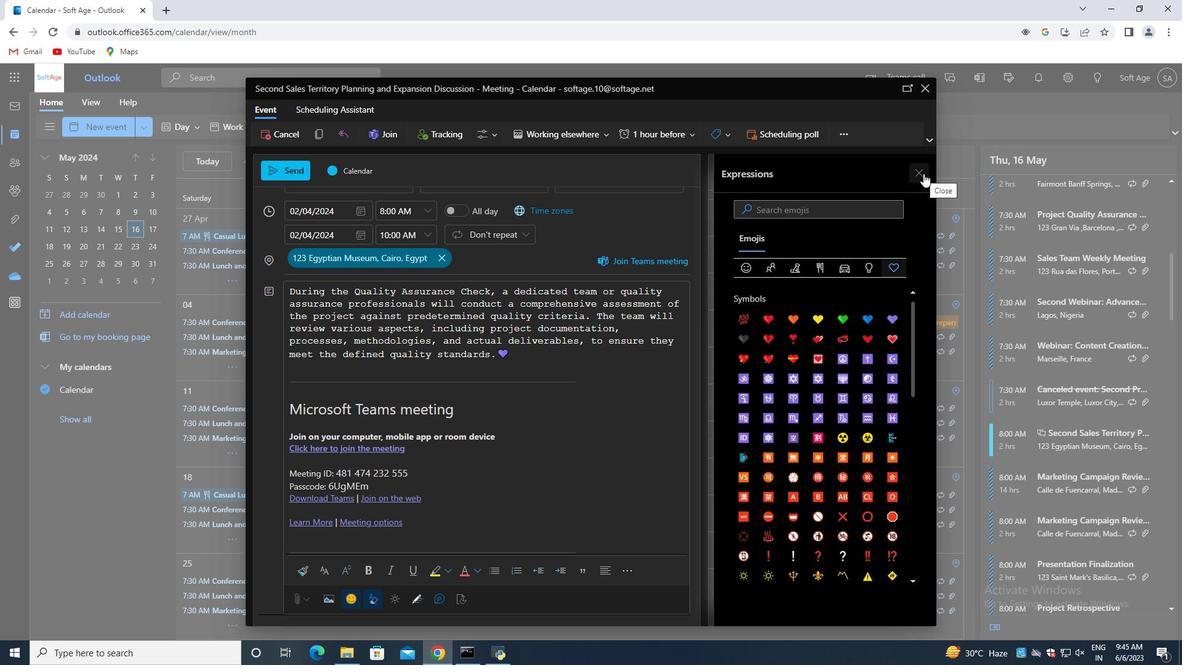 
Action: Mouse moved to (490, 294)
Screenshot: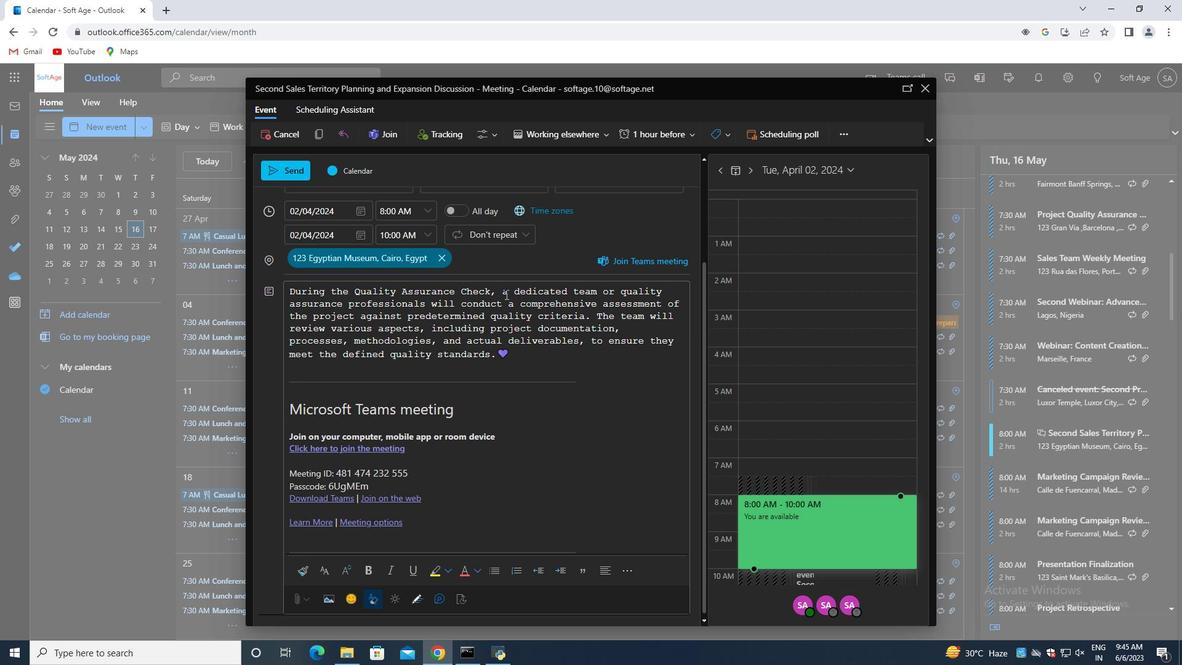 
Action: Mouse scrolled (490, 295) with delta (0, 0)
Screenshot: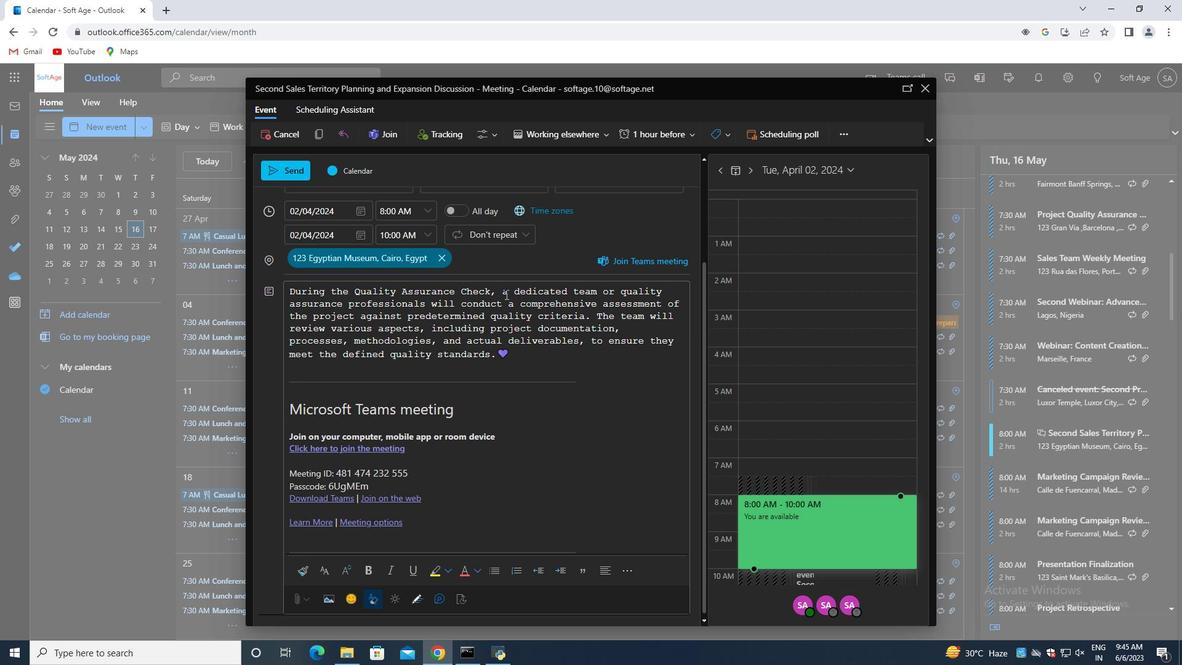 
Action: Mouse moved to (489, 294)
Screenshot: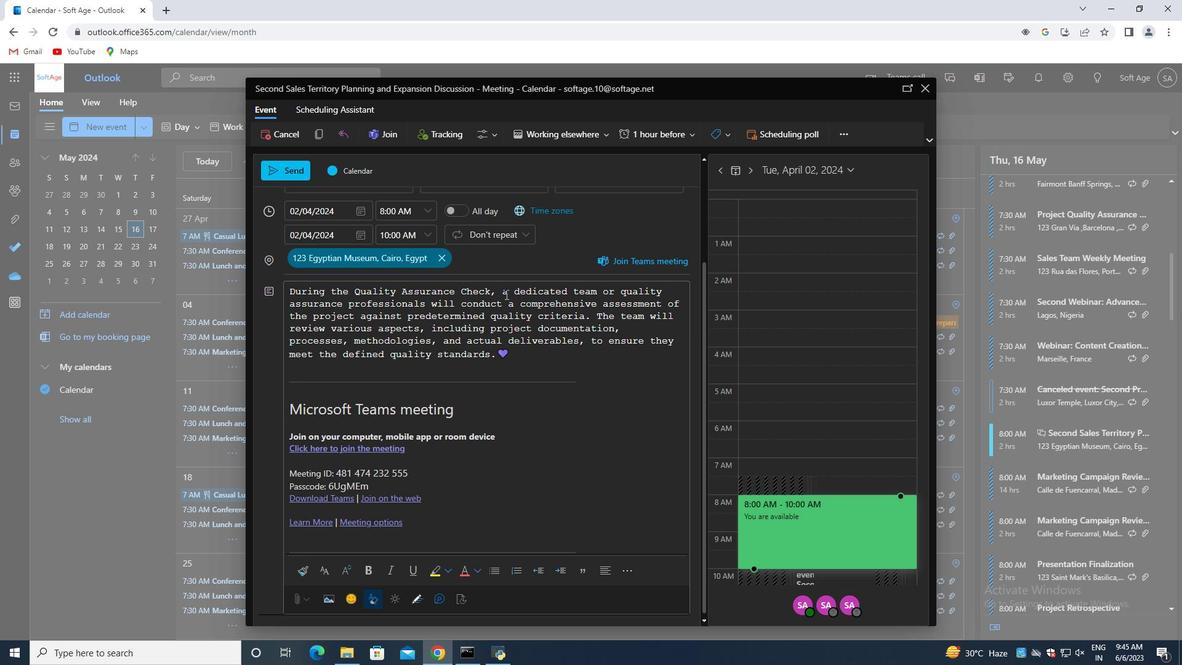 
Action: Mouse scrolled (489, 295) with delta (0, 0)
Screenshot: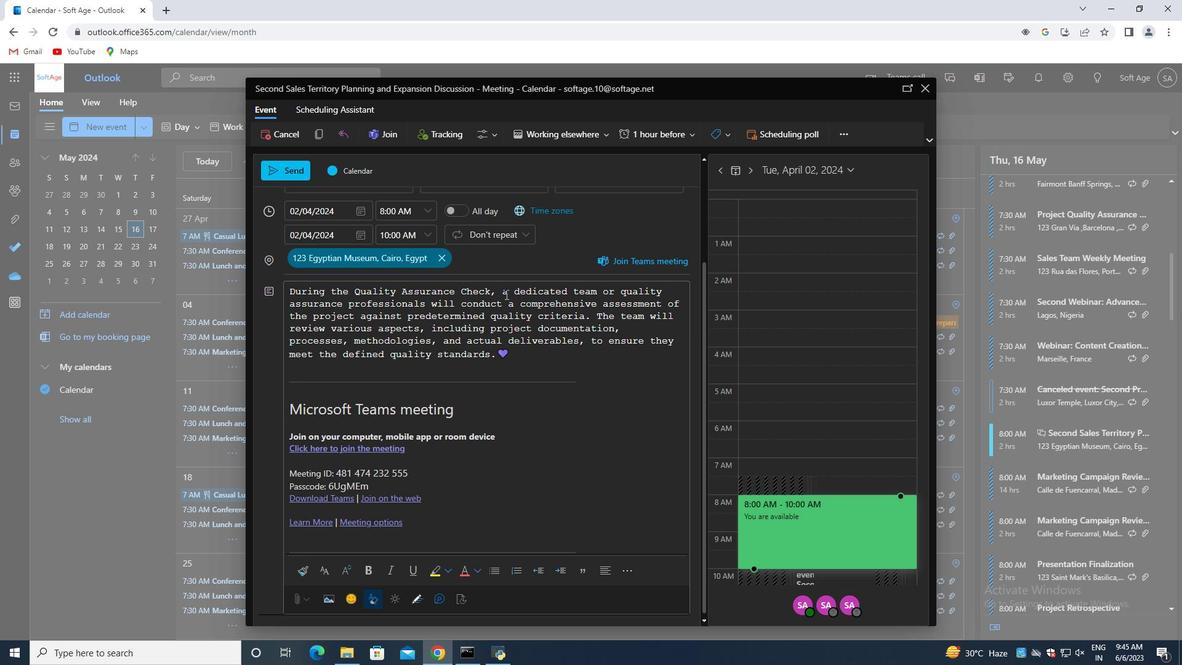 
Action: Mouse moved to (452, 226)
Screenshot: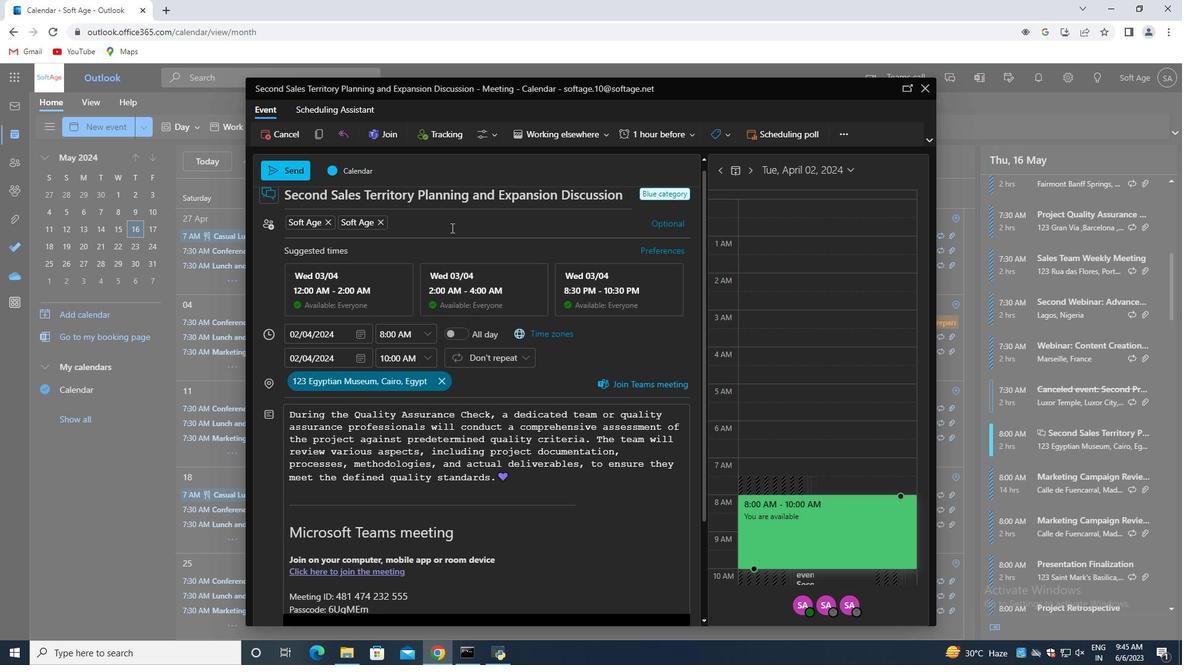 
Action: Mouse pressed left at (452, 226)
Screenshot: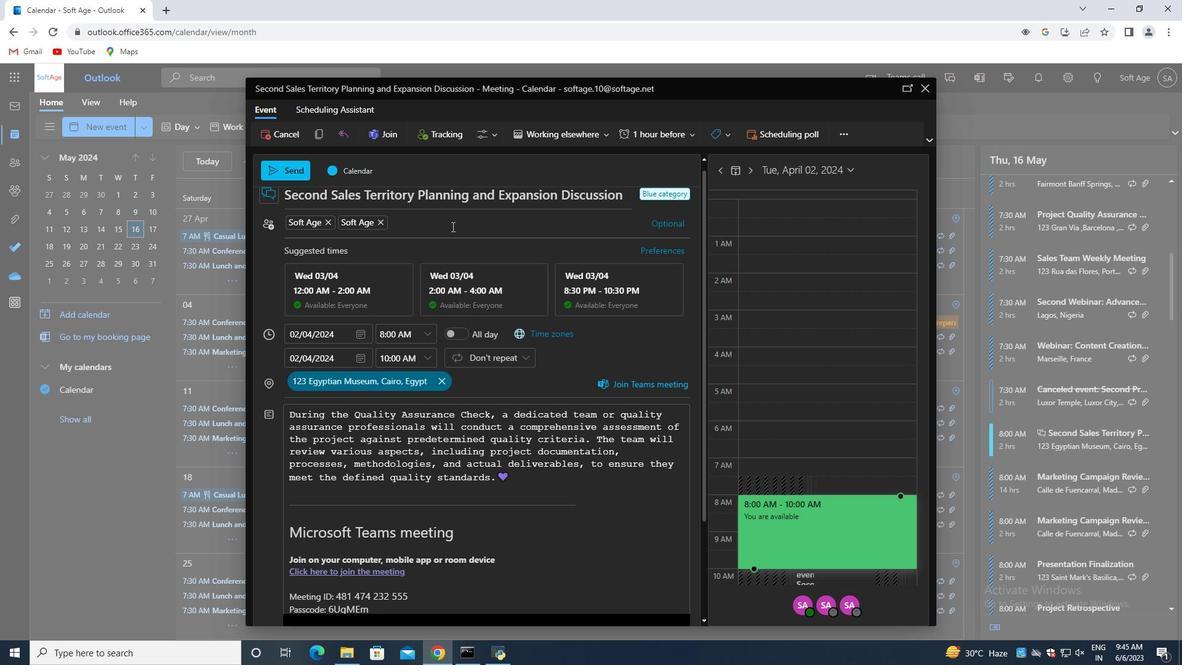 
Action: Key pressed softage.4<Key.shift>@softage.net<Key.enter>
Screenshot: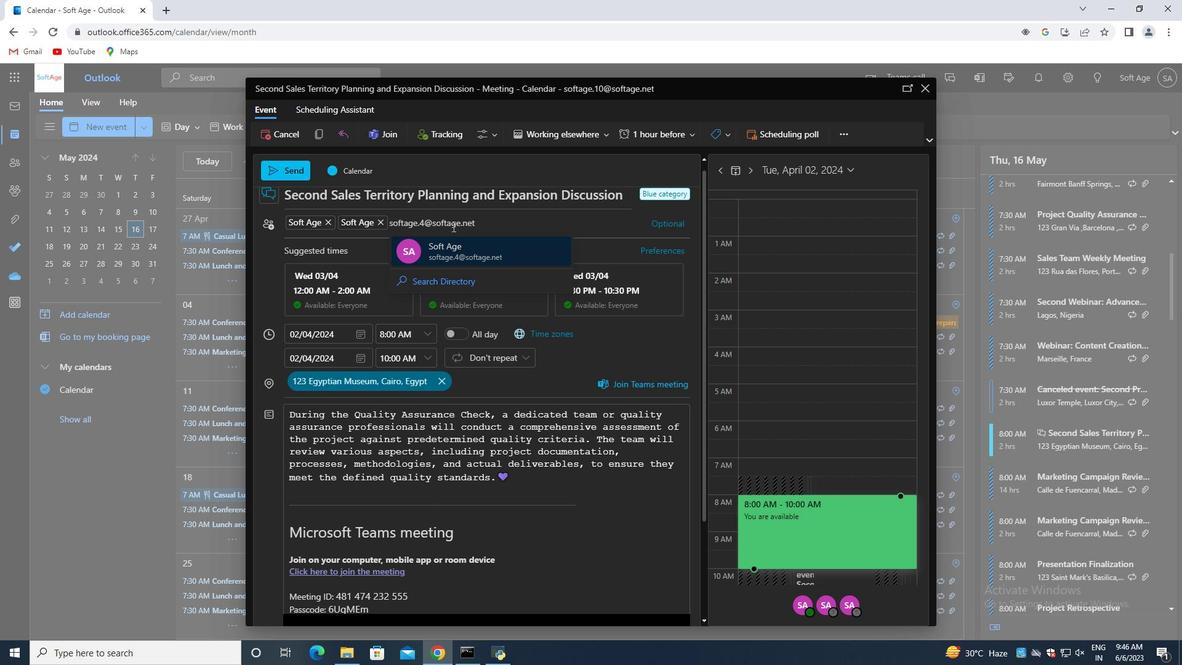 
Action: Mouse moved to (492, 378)
Screenshot: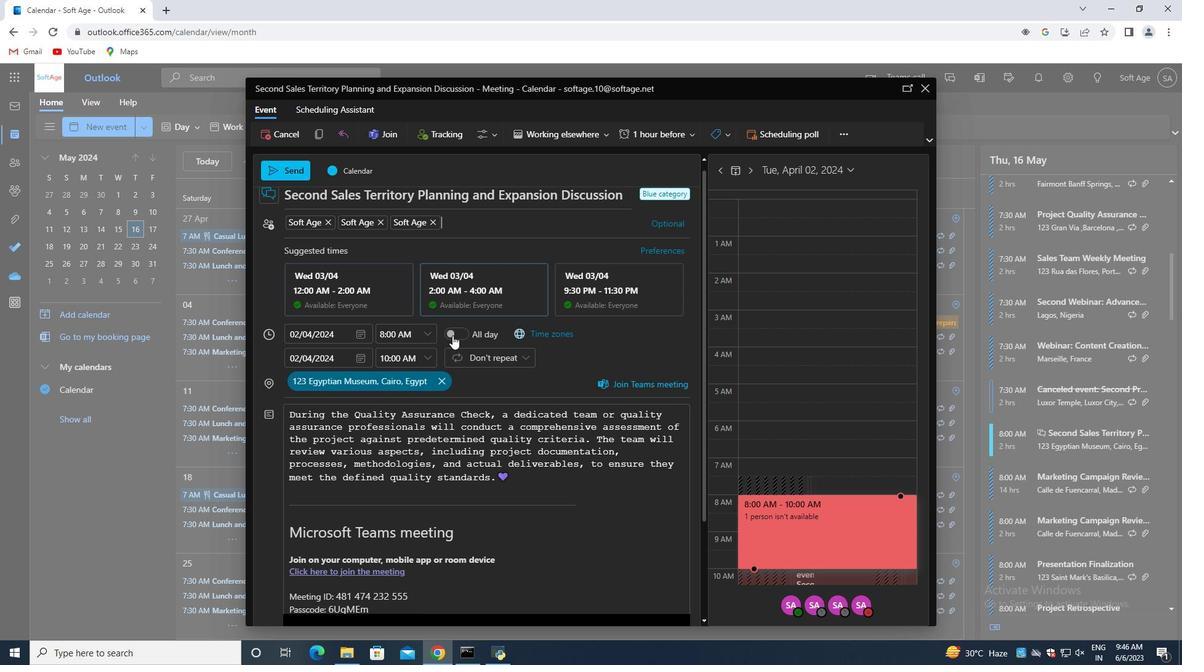 
Action: Mouse scrolled (492, 378) with delta (0, 0)
Screenshot: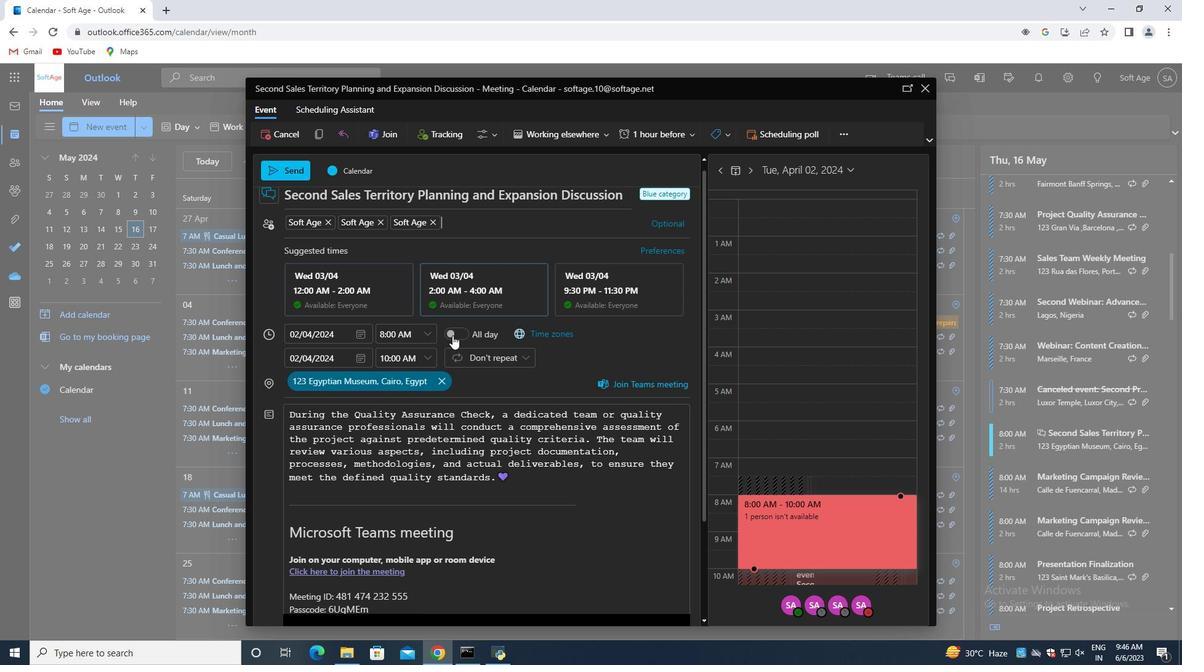
Action: Mouse moved to (514, 413)
Screenshot: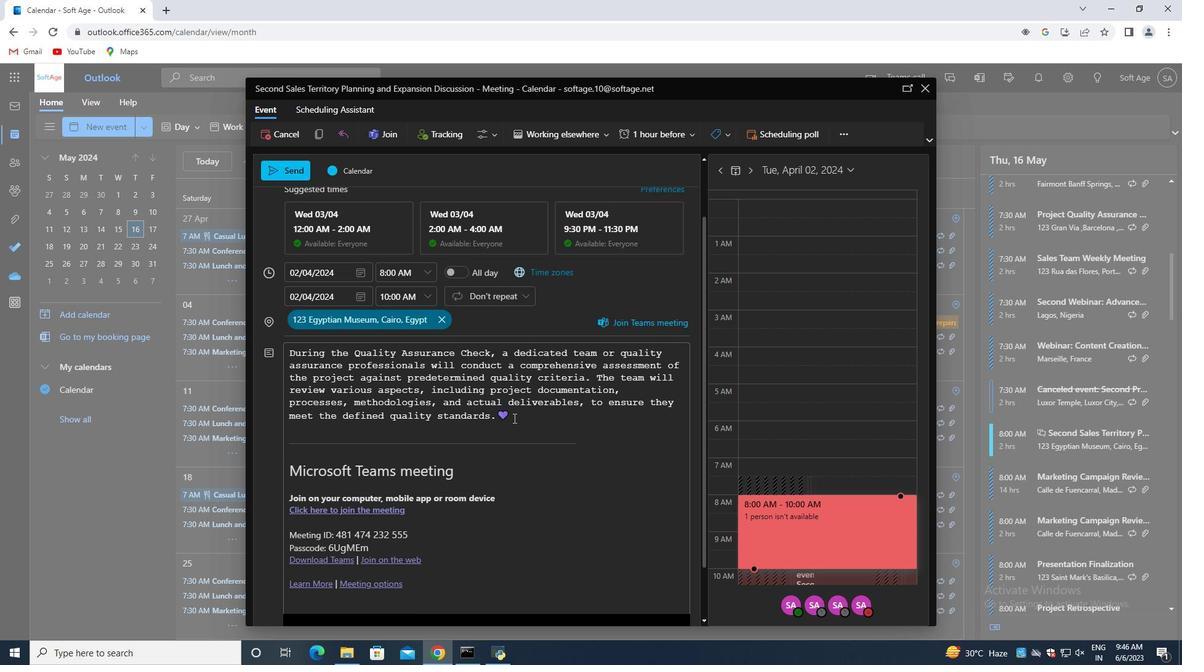 
Action: Mouse pressed left at (514, 413)
Screenshot: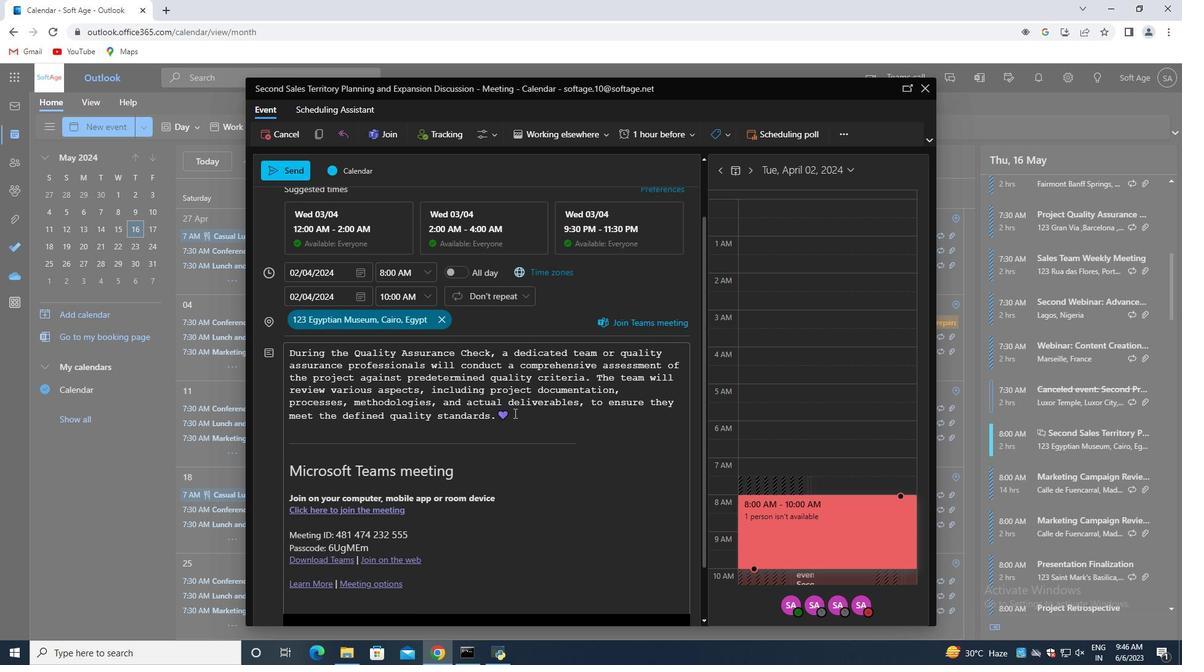 
Action: Mouse moved to (589, 495)
Screenshot: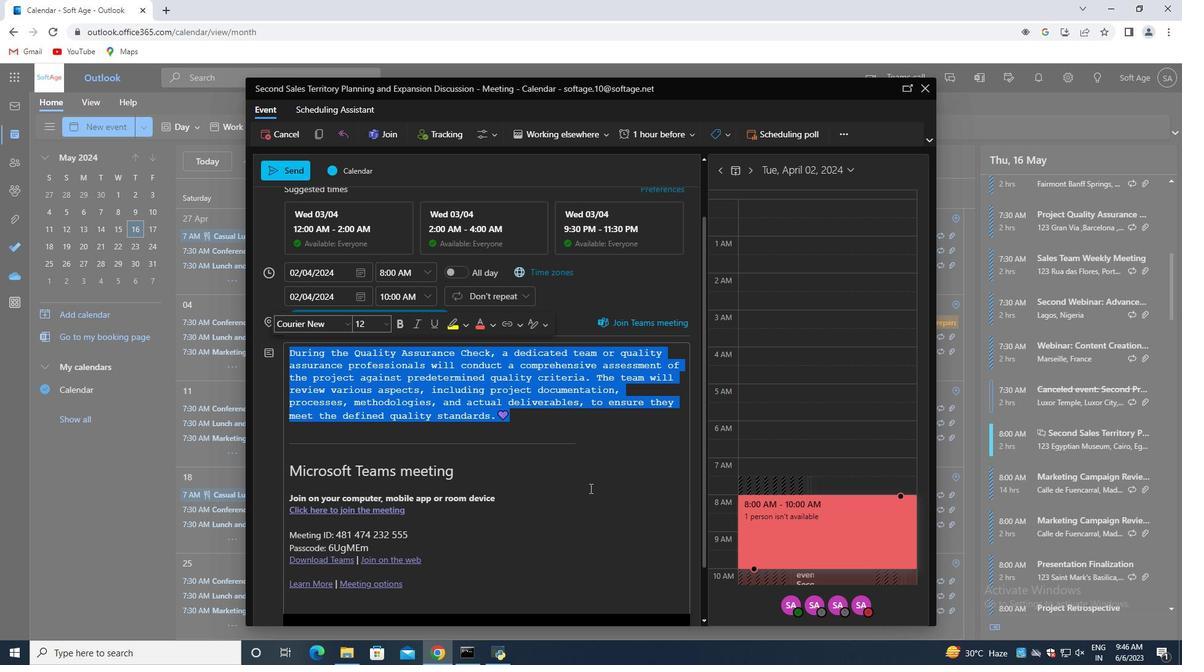 
Action: Mouse scrolled (589, 495) with delta (0, 0)
Screenshot: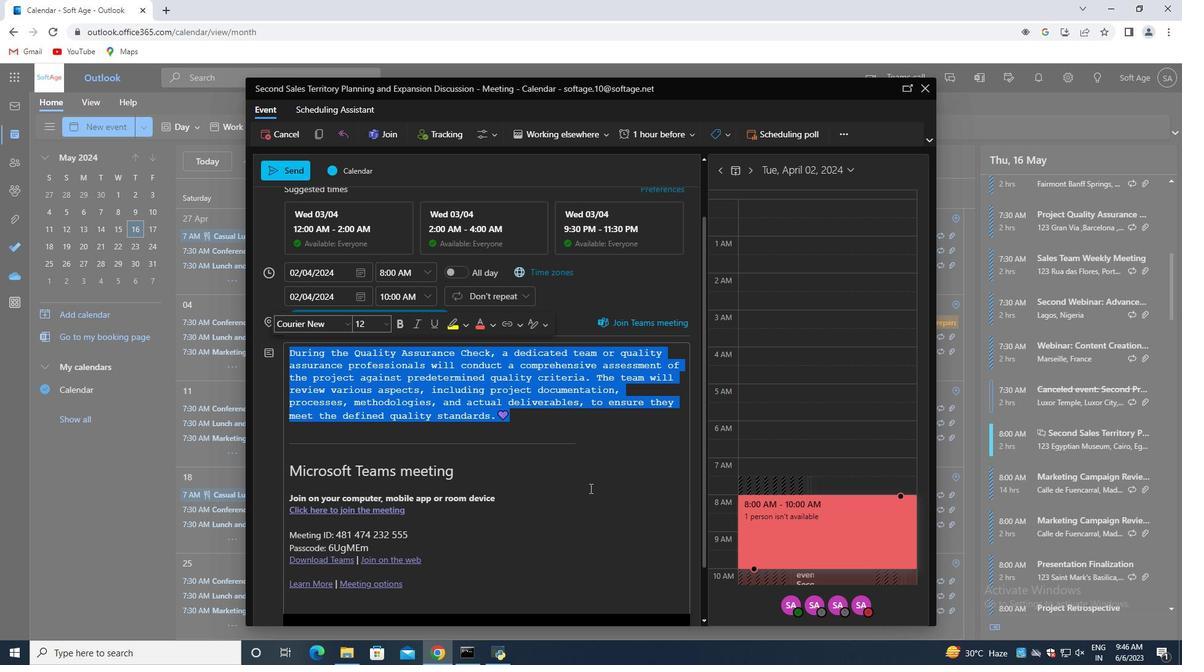 
Action: Mouse moved to (581, 511)
Screenshot: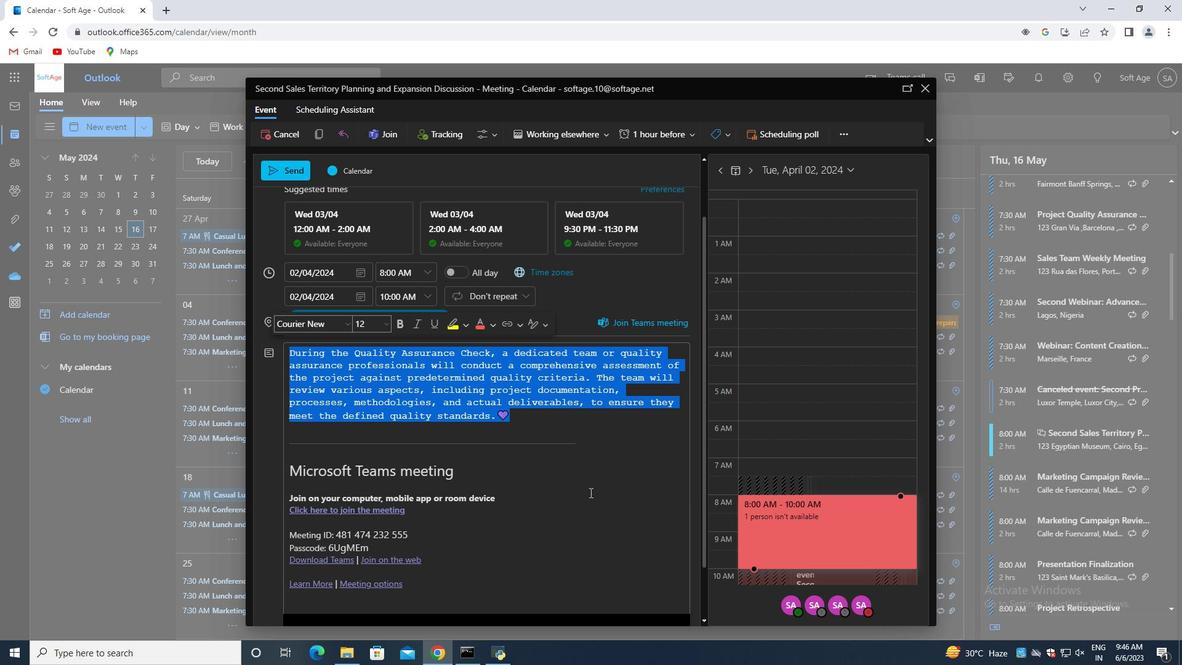
Action: Mouse scrolled (581, 510) with delta (0, 0)
Screenshot: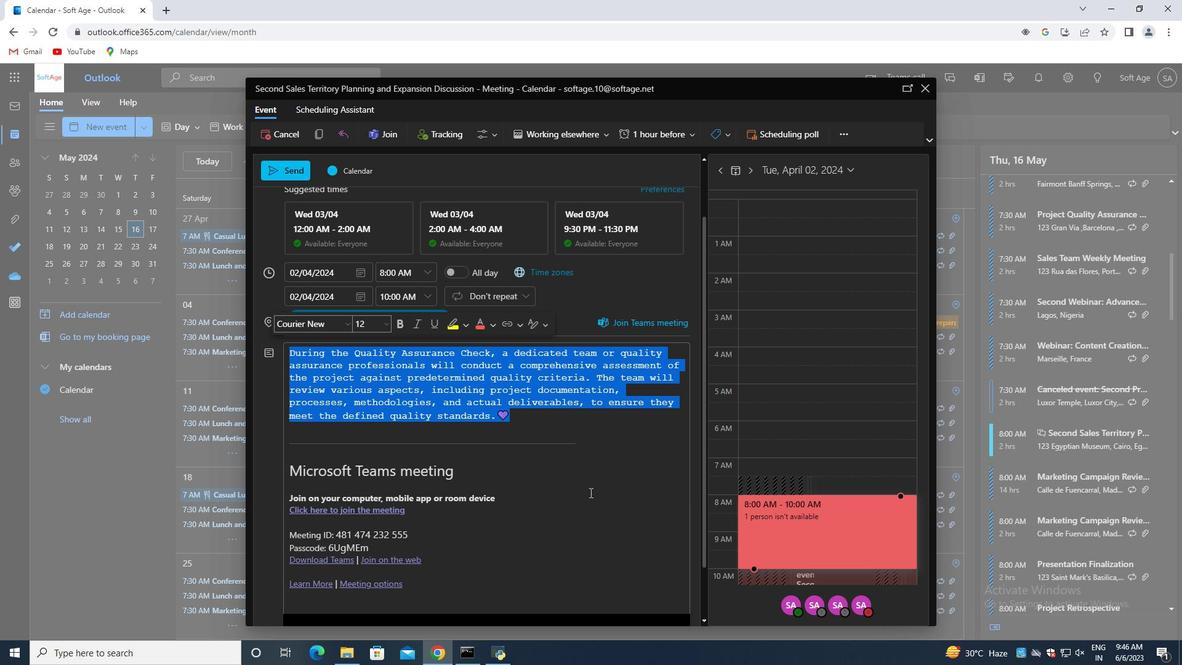 
Action: Mouse moved to (580, 518)
Screenshot: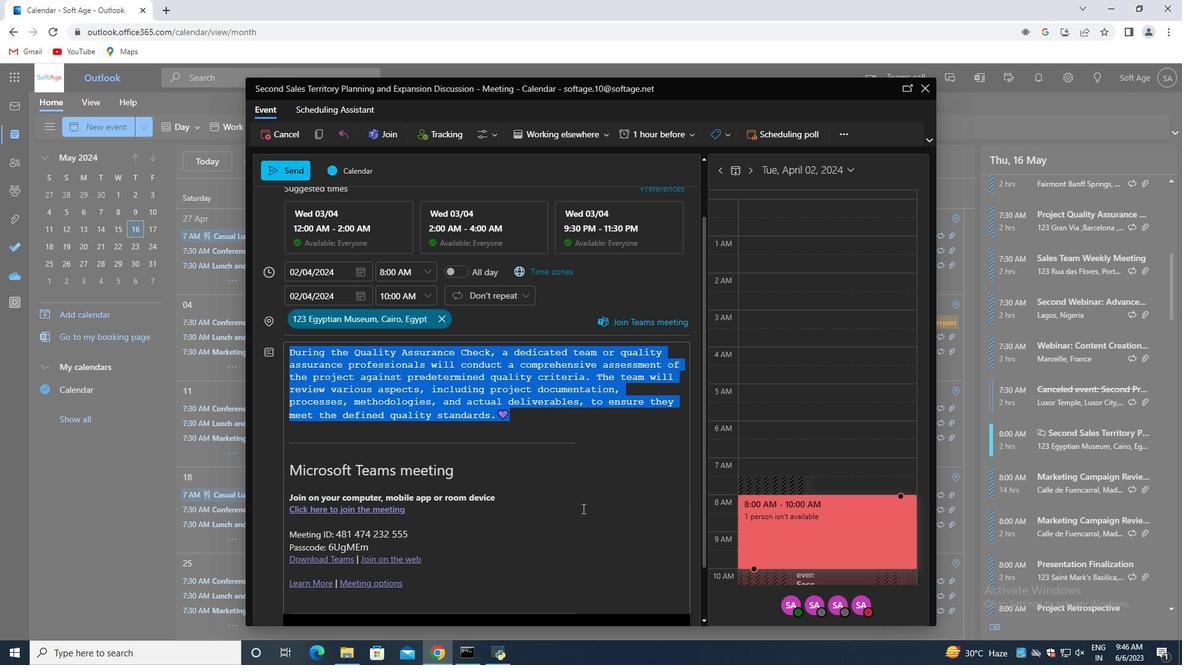 
Action: Mouse scrolled (580, 517) with delta (0, 0)
Screenshot: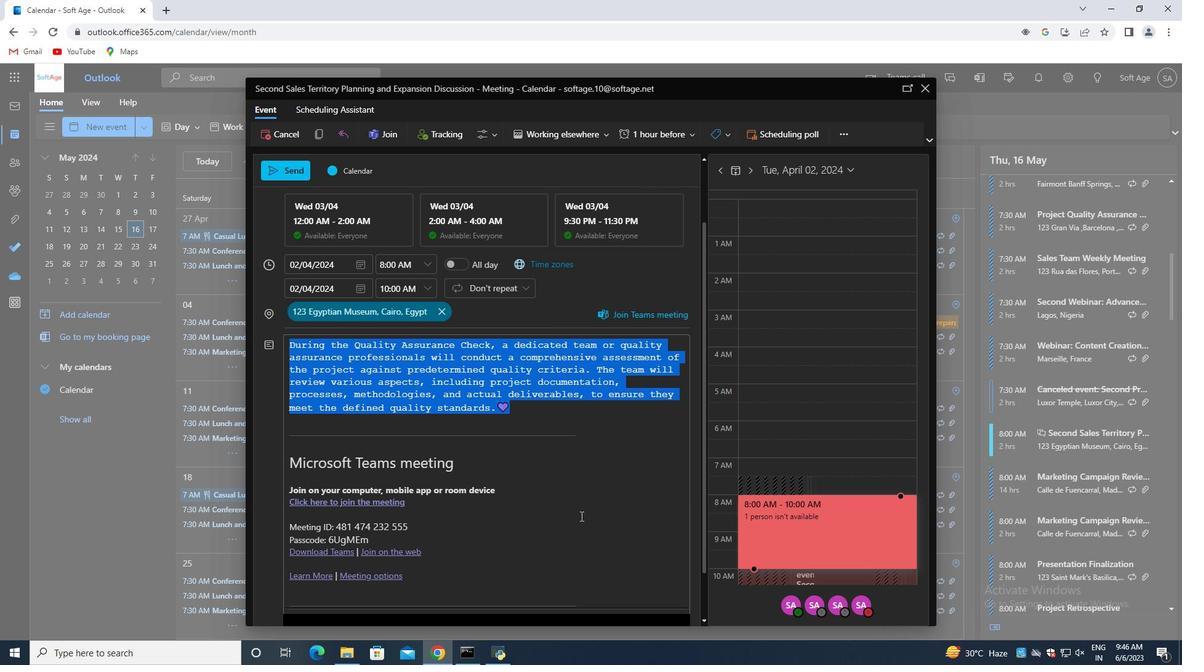 
Action: Mouse moved to (632, 569)
Screenshot: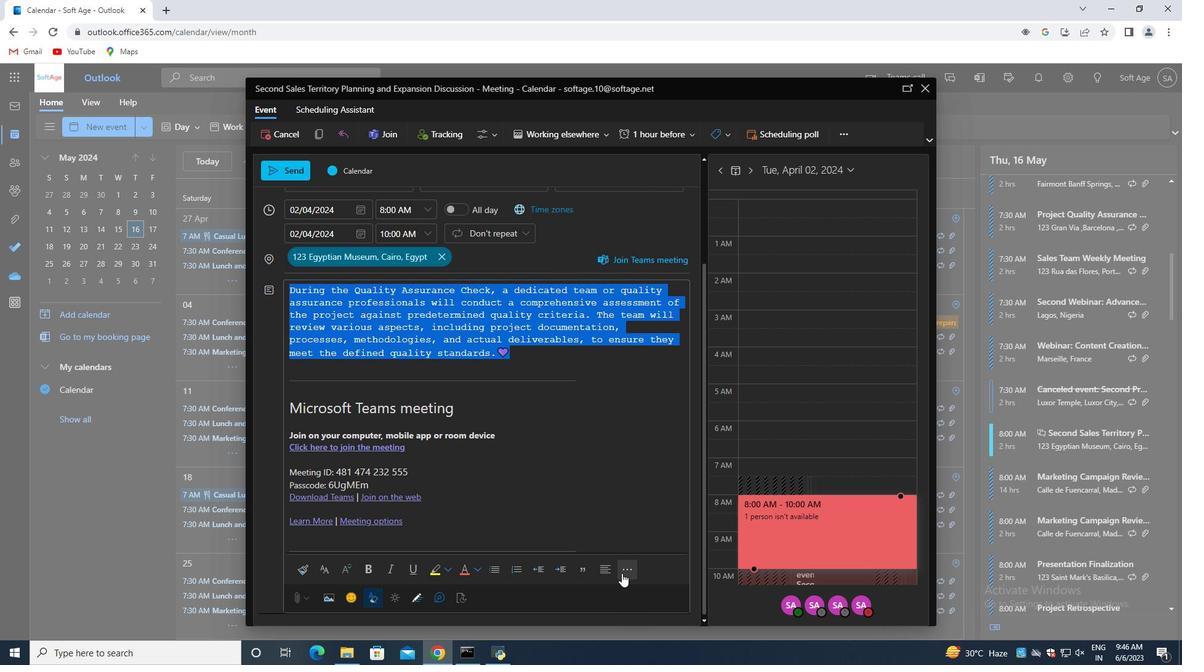 
Action: Mouse pressed left at (632, 569)
Screenshot: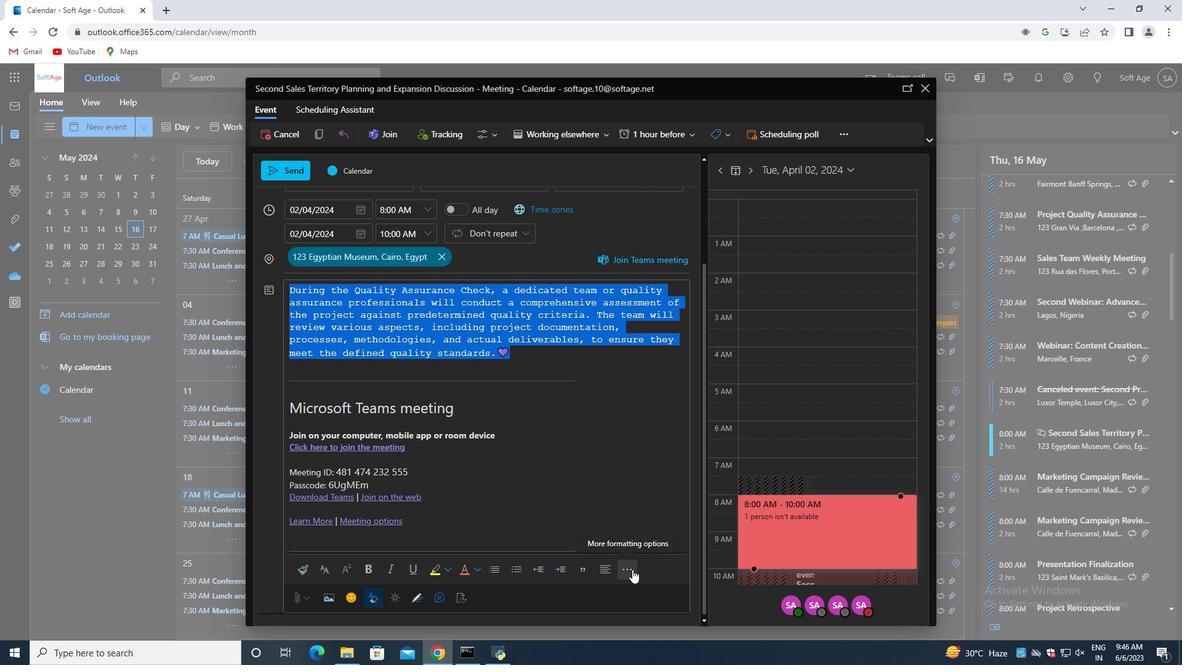 
Action: Mouse moved to (581, 535)
Screenshot: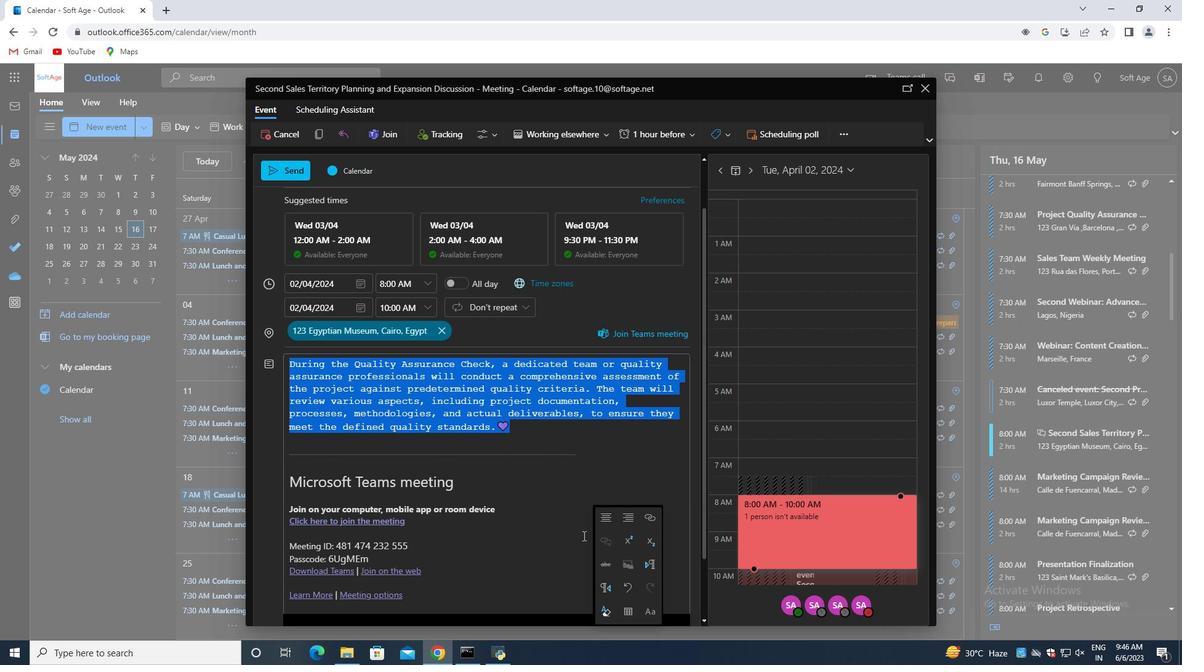 
Action: Mouse pressed left at (581, 535)
Screenshot: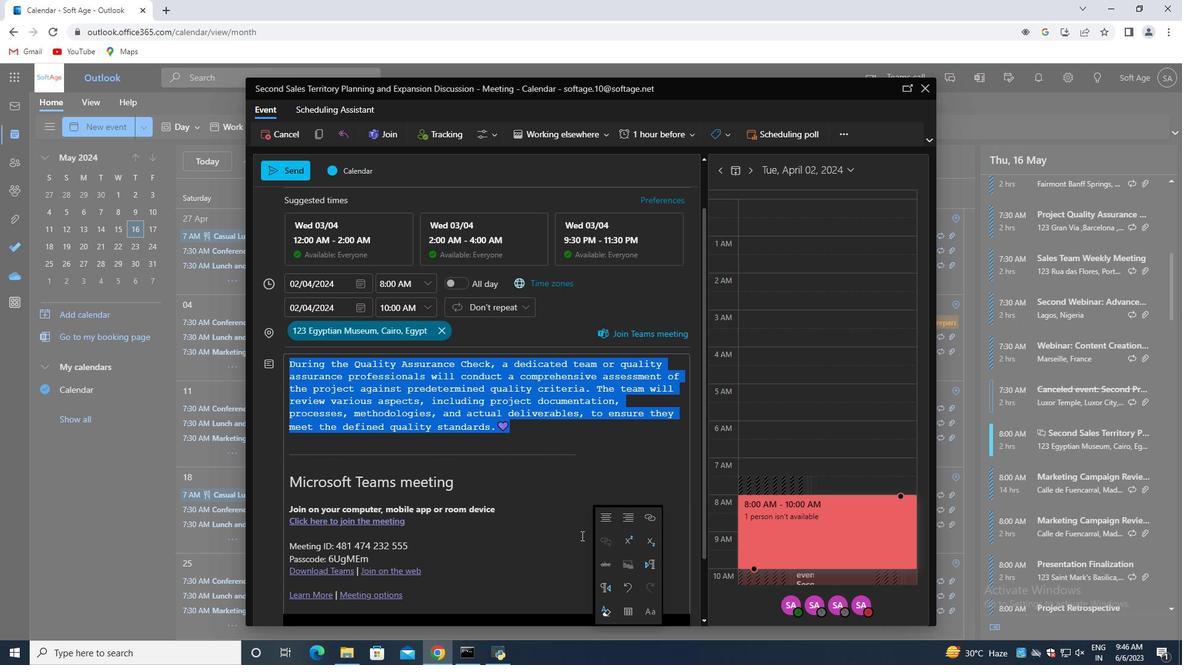 
Action: Mouse moved to (586, 535)
Screenshot: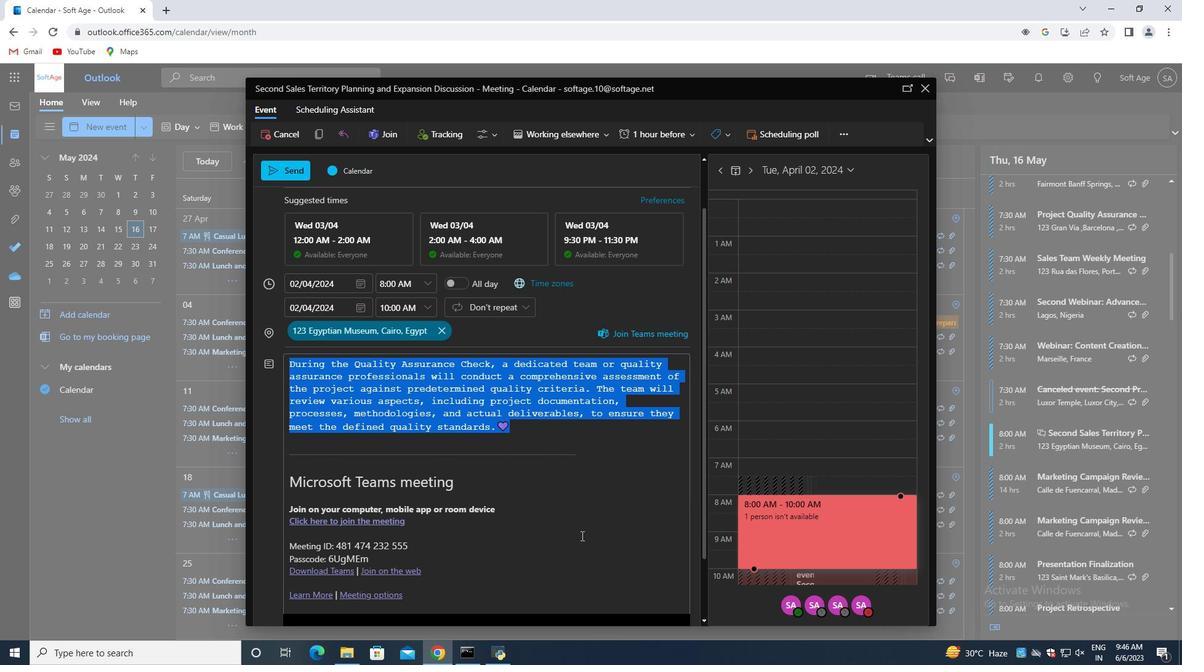 
Action: Mouse scrolled (586, 535) with delta (0, 0)
Screenshot: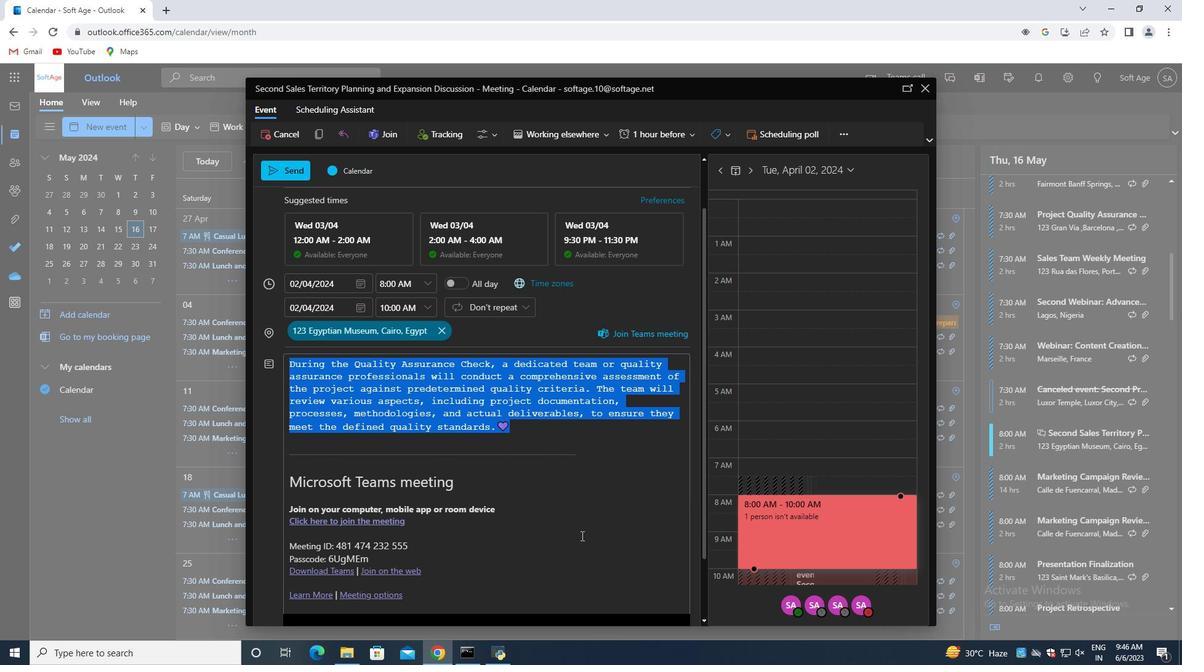 
Action: Mouse moved to (589, 536)
Screenshot: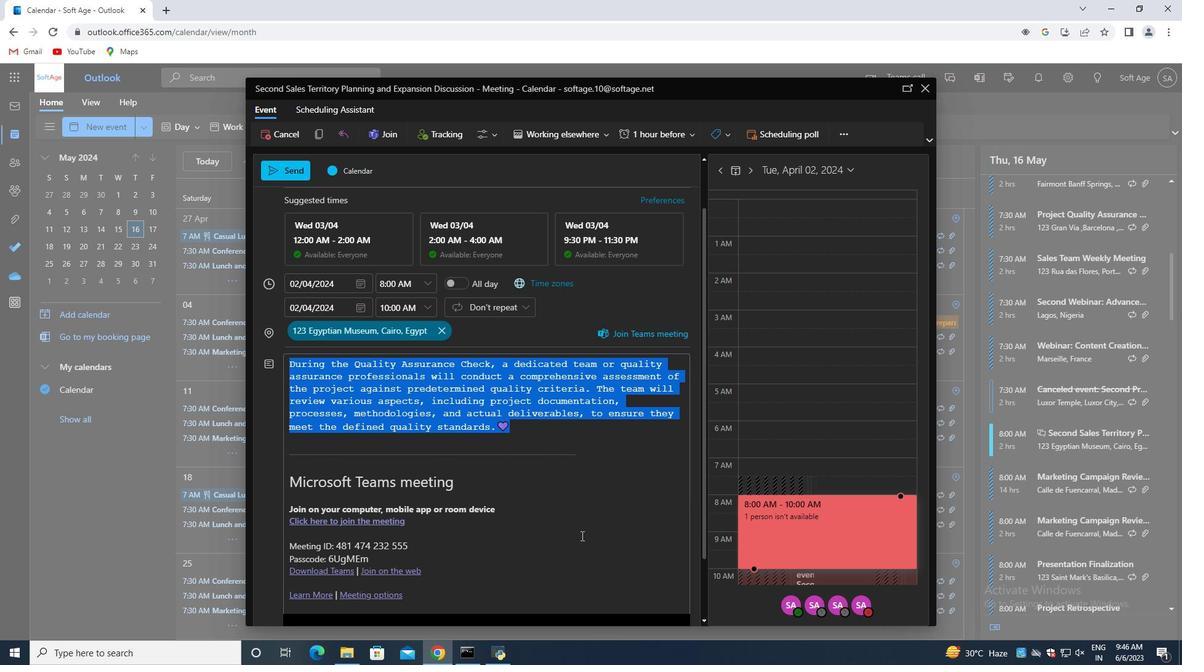 
Action: Mouse scrolled (589, 535) with delta (0, 0)
Screenshot: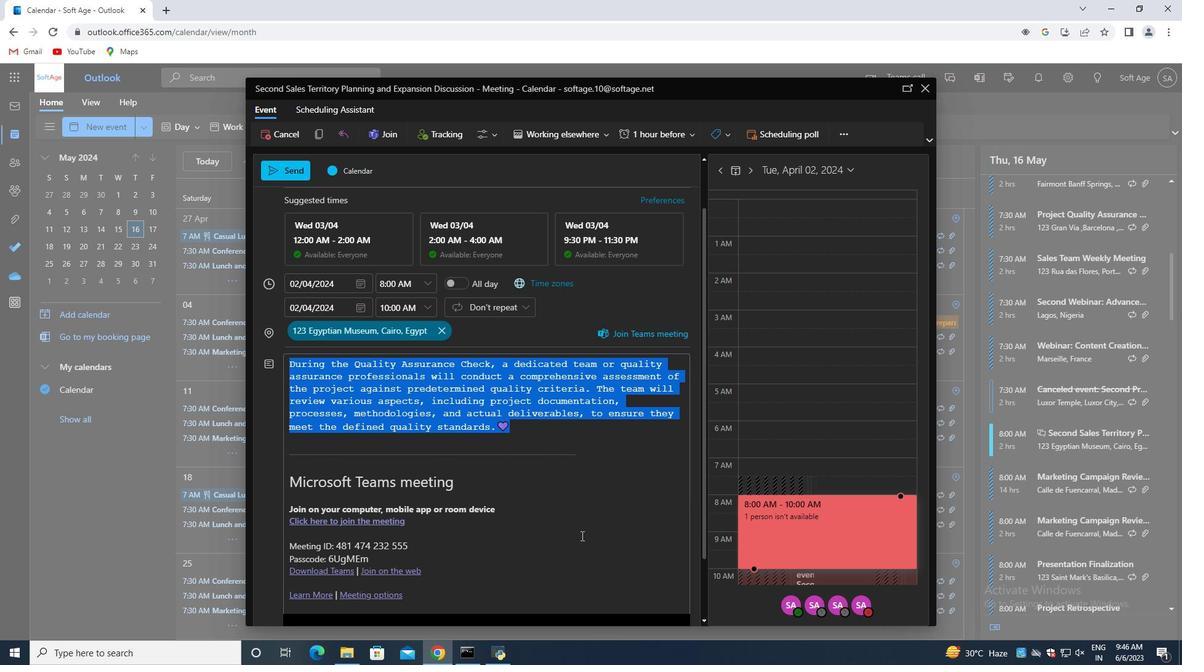 
Action: Mouse moved to (603, 566)
Screenshot: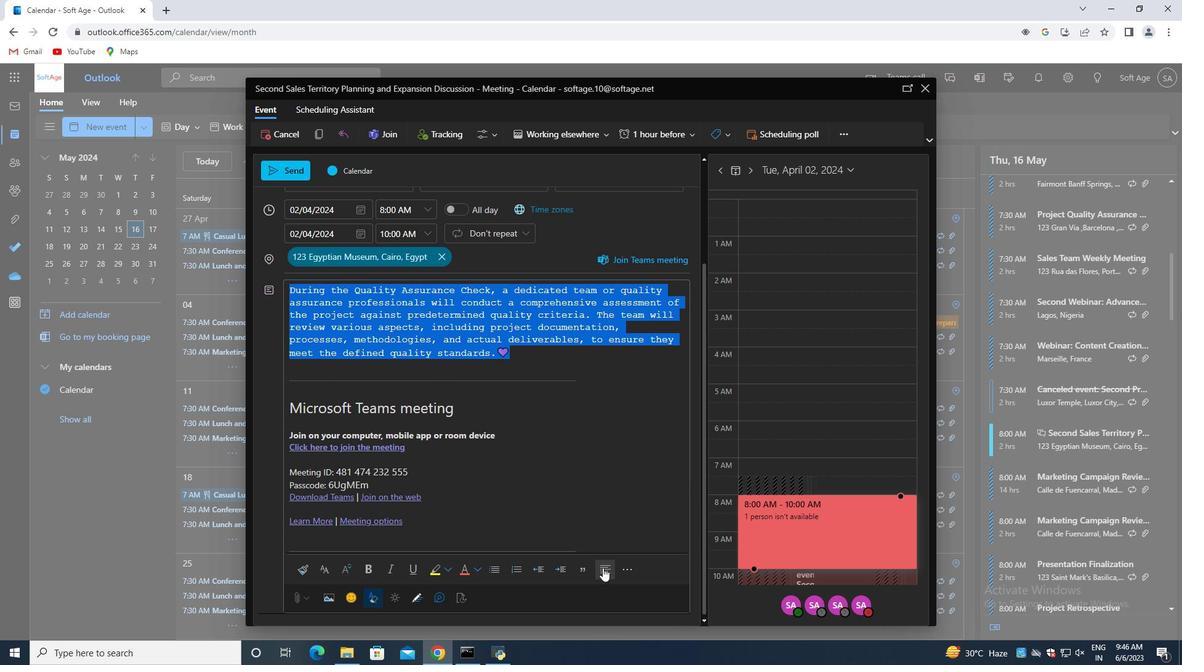 
Action: Mouse pressed left at (603, 566)
Screenshot: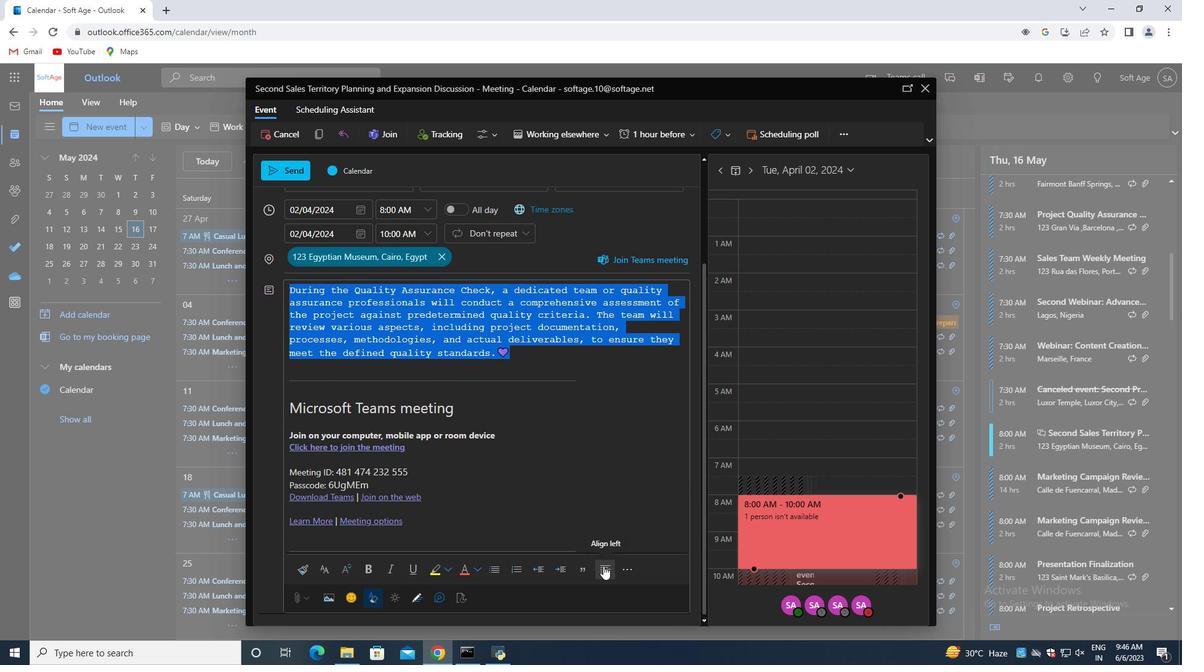 
Action: Mouse moved to (543, 415)
Screenshot: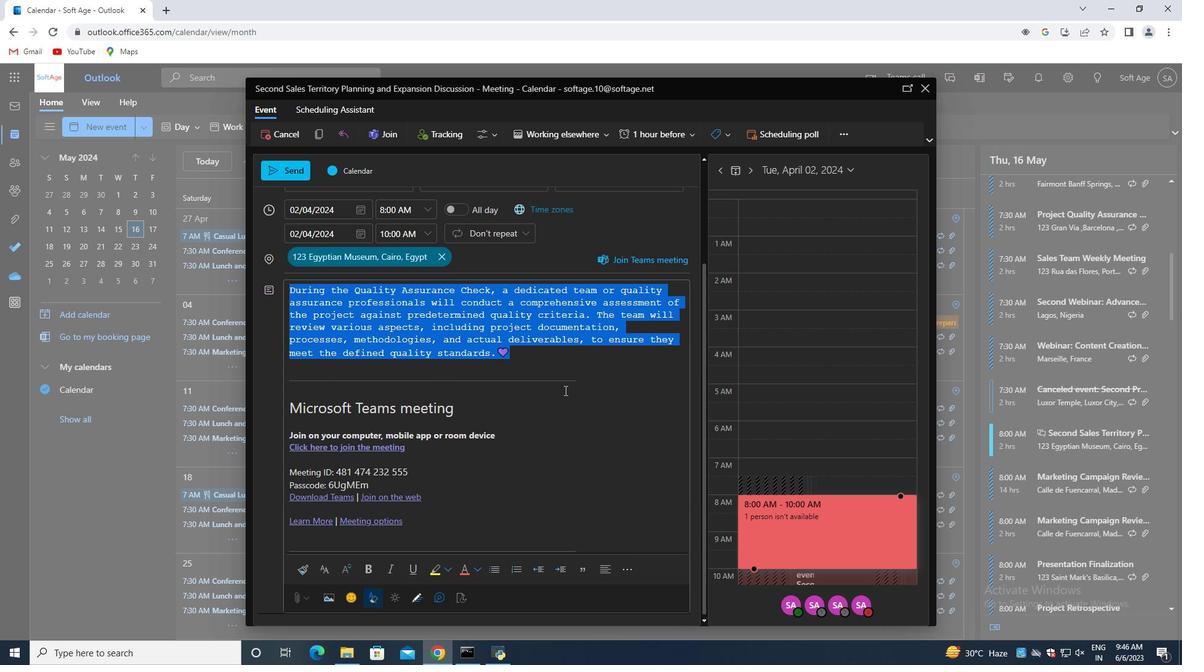 
Action: Mouse scrolled (543, 415) with delta (0, 0)
Screenshot: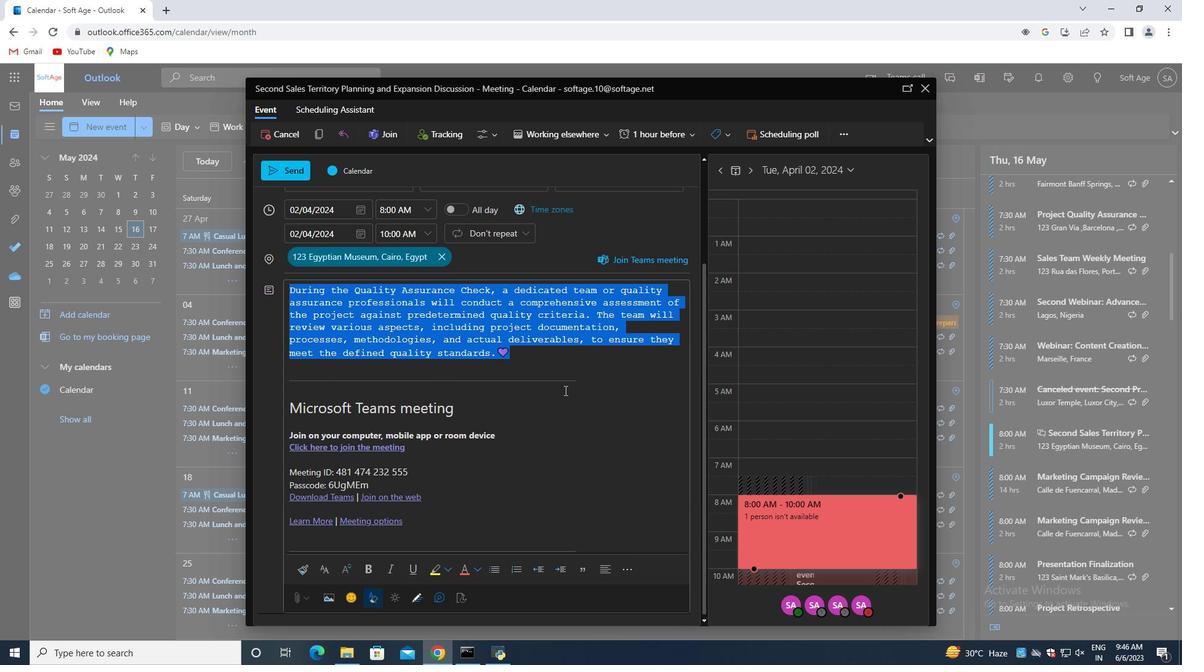
Action: Mouse moved to (541, 418)
Screenshot: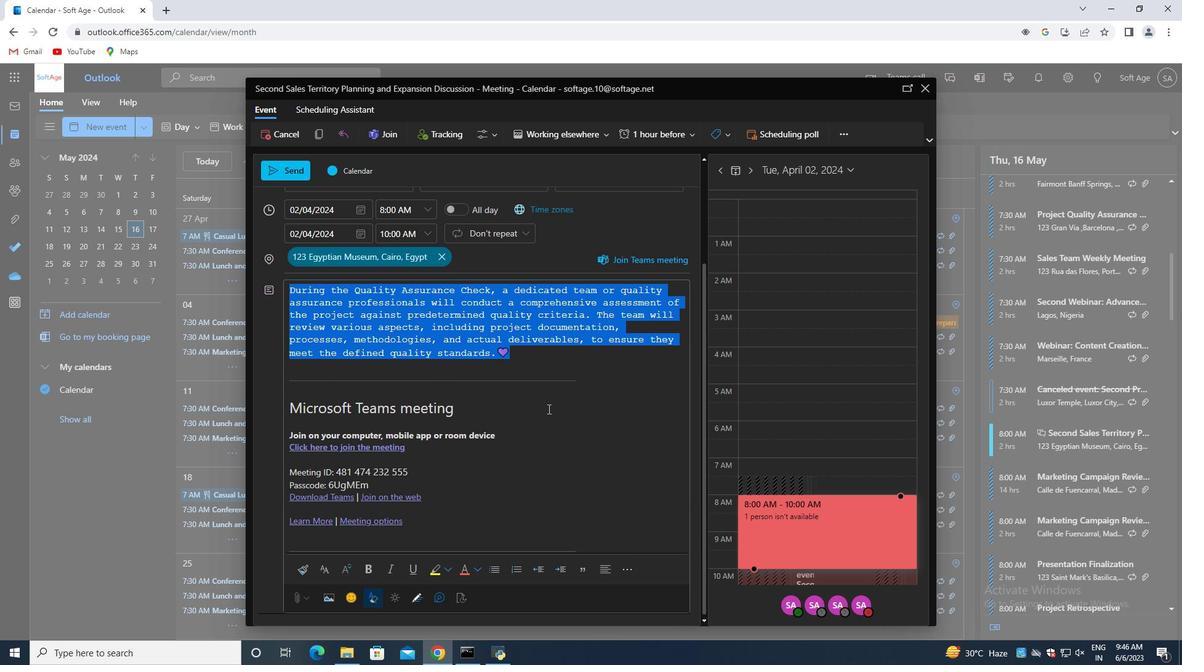 
Action: Mouse scrolled (541, 418) with delta (0, 0)
Screenshot: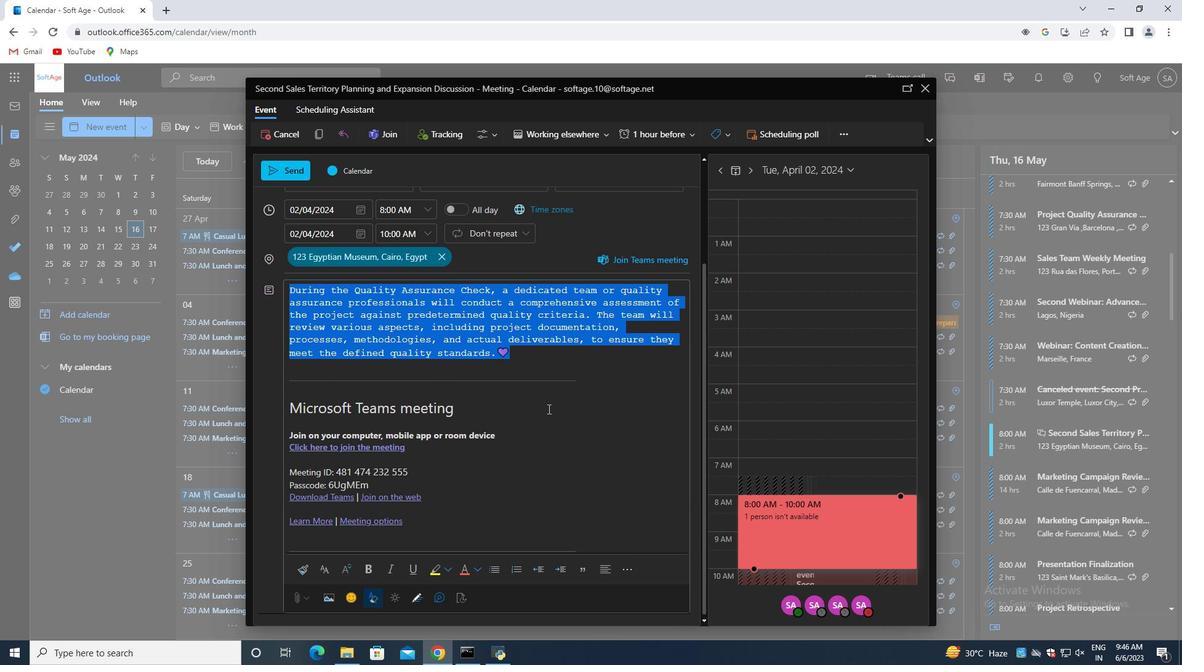 
Action: Mouse moved to (535, 422)
Screenshot: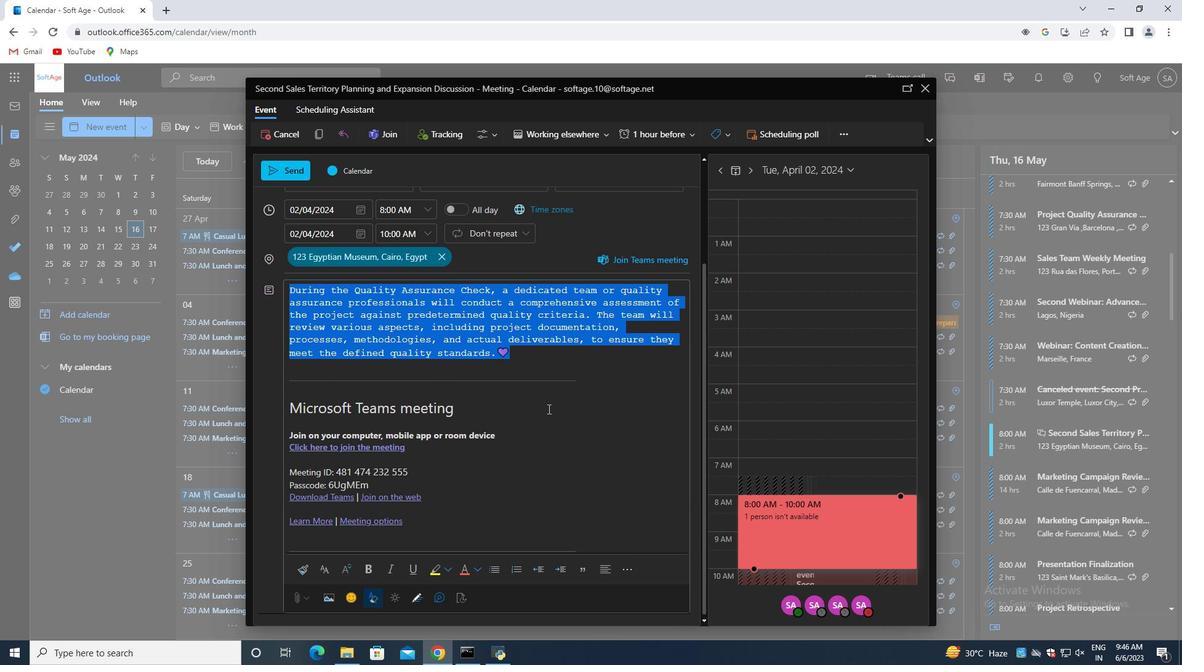 
Action: Mouse scrolled (535, 421) with delta (0, 0)
Screenshot: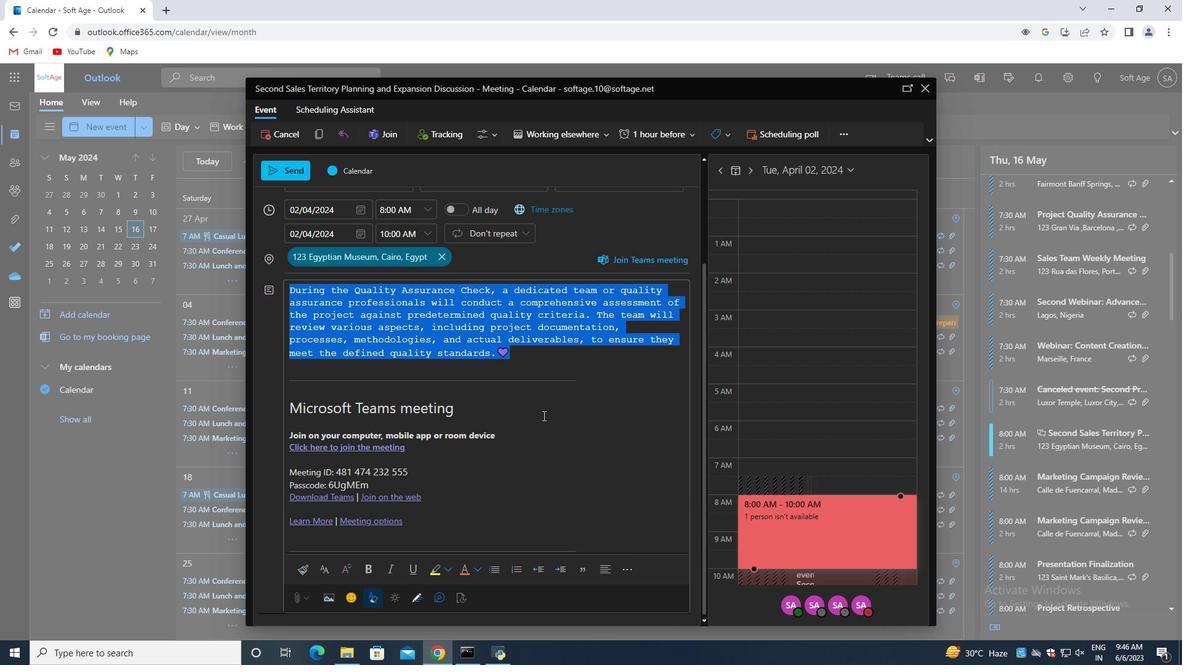 
Action: Mouse moved to (475, 569)
Screenshot: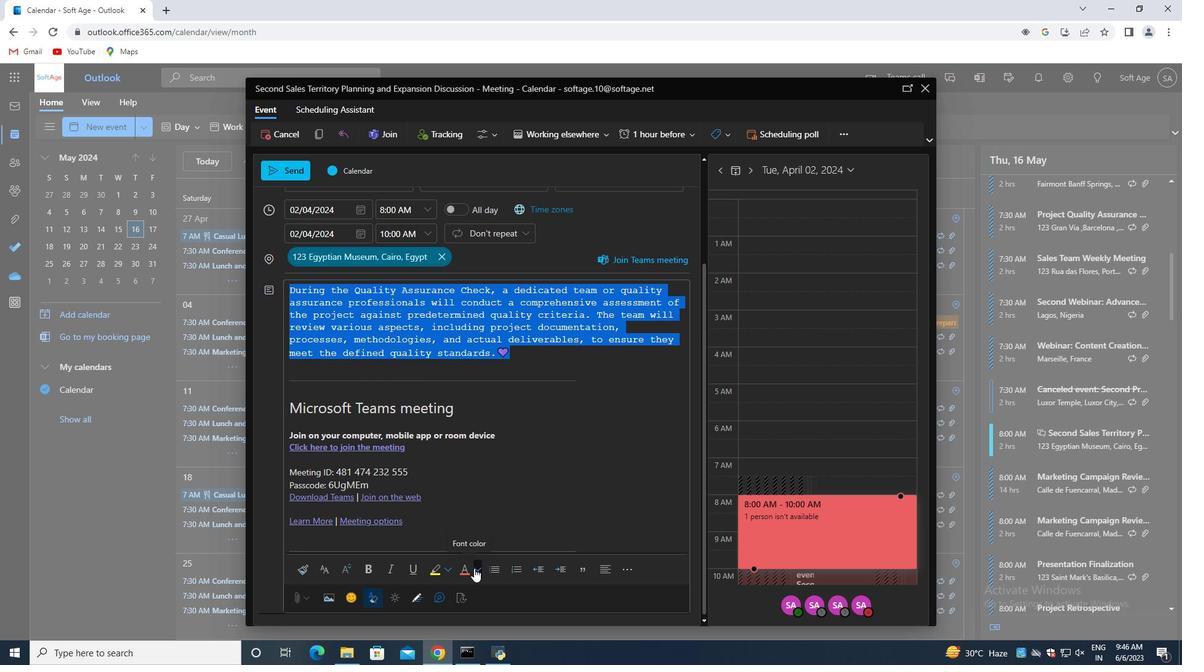 
Action: Mouse pressed left at (475, 569)
Screenshot: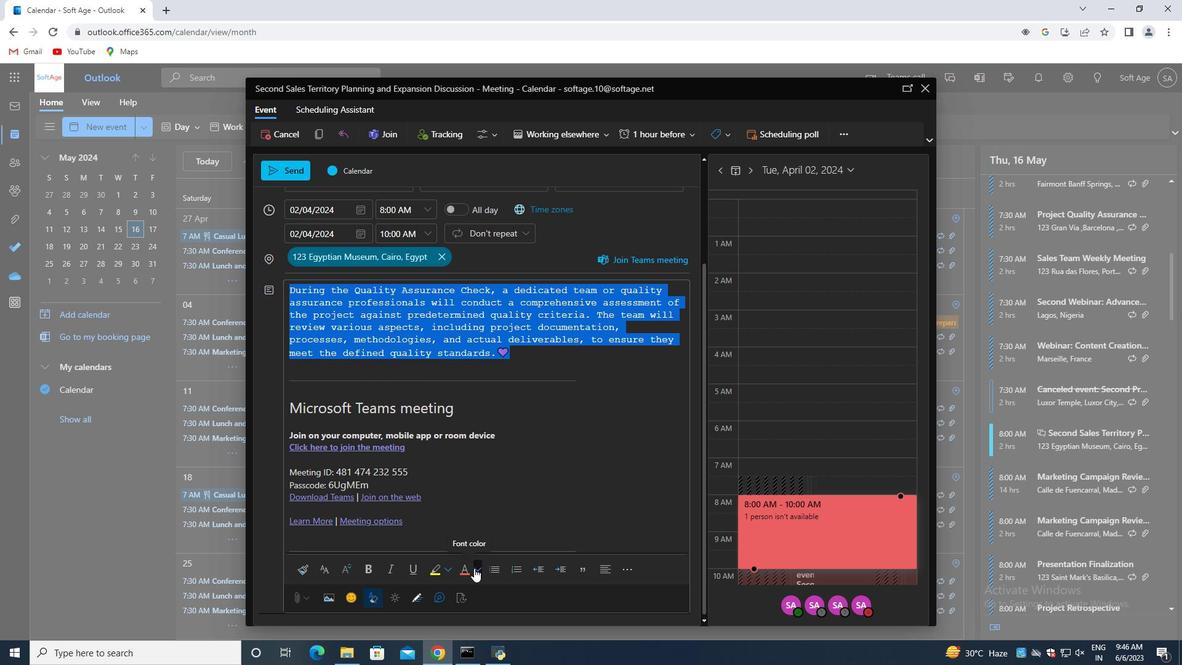 
Action: Mouse moved to (490, 554)
Screenshot: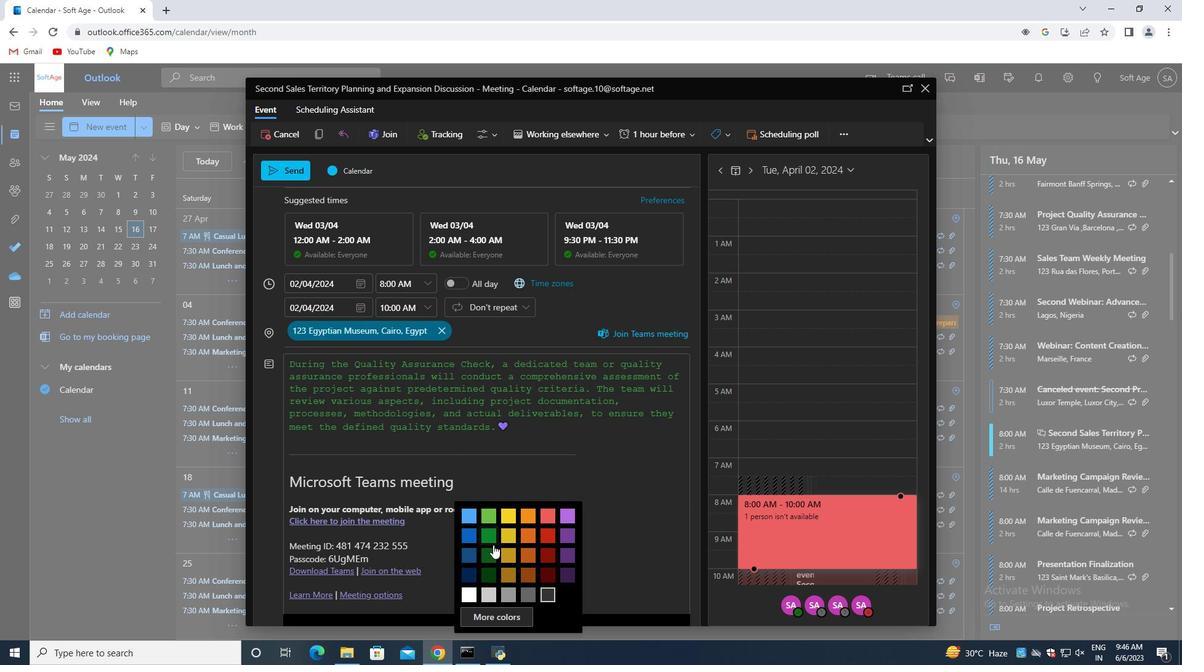 
Action: Mouse pressed left at (490, 554)
Screenshot: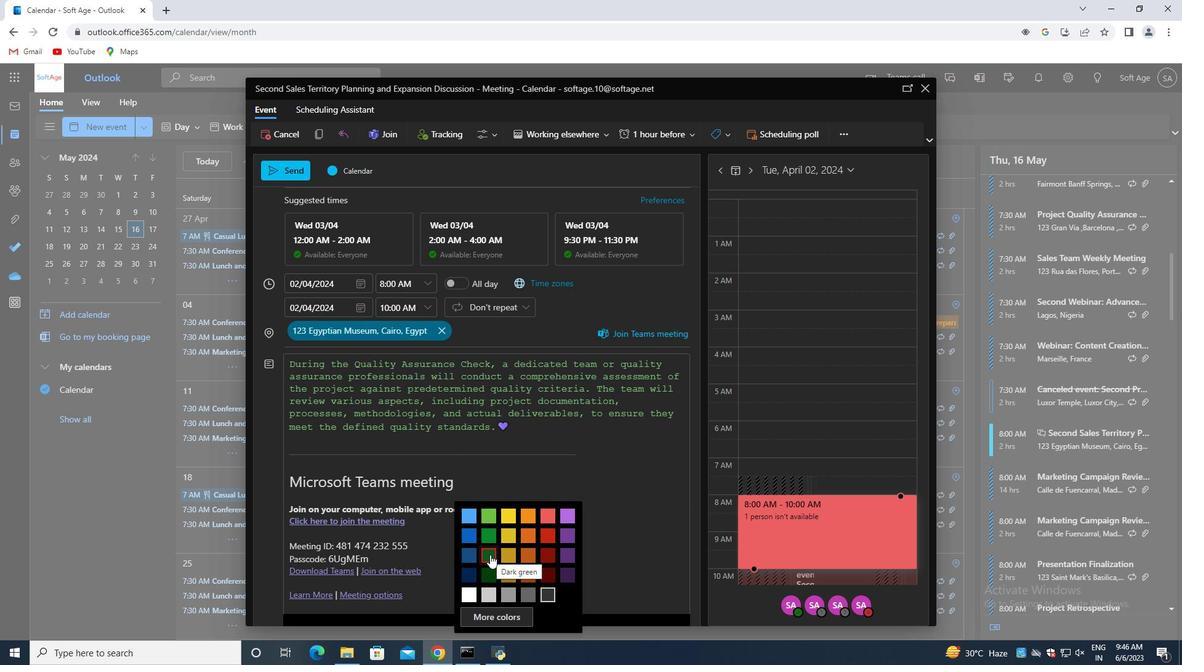 
Action: Mouse moved to (546, 434)
Screenshot: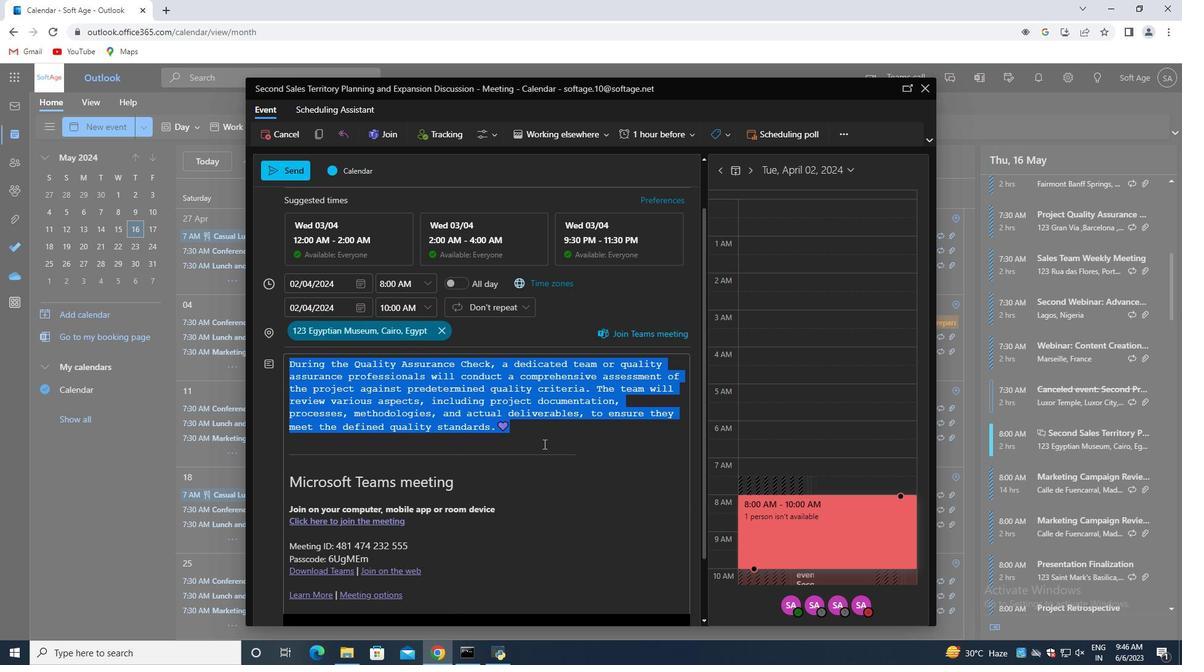 
Action: Mouse pressed left at (546, 434)
Screenshot: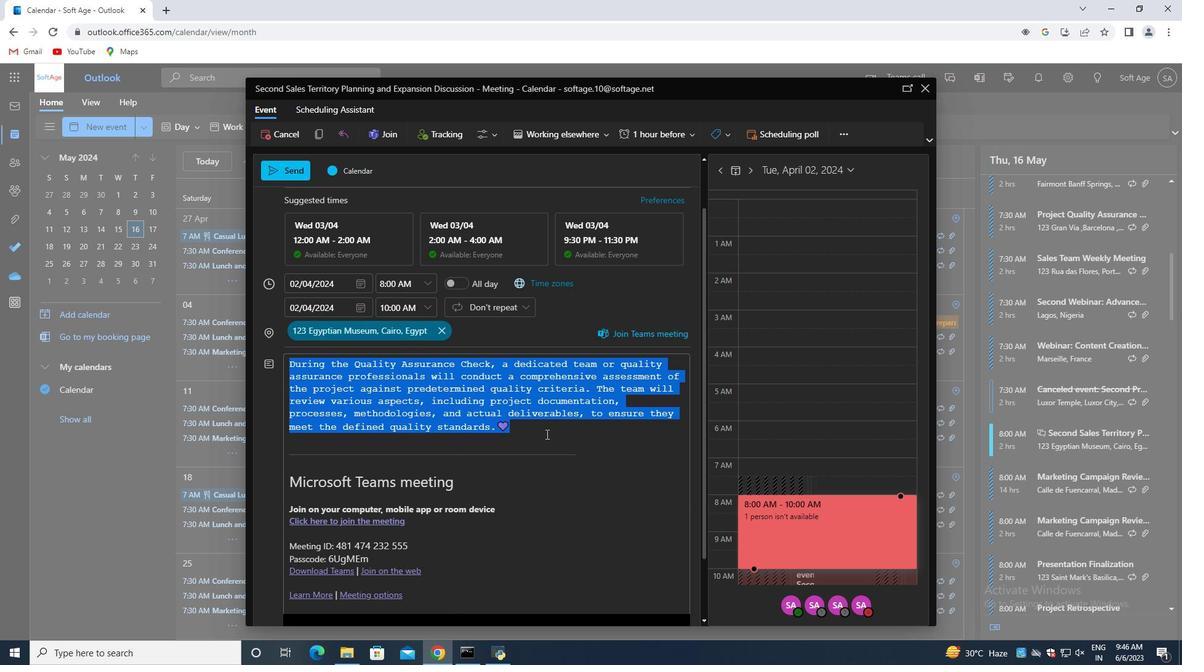 
Action: Mouse scrolled (546, 434) with delta (0, 0)
Screenshot: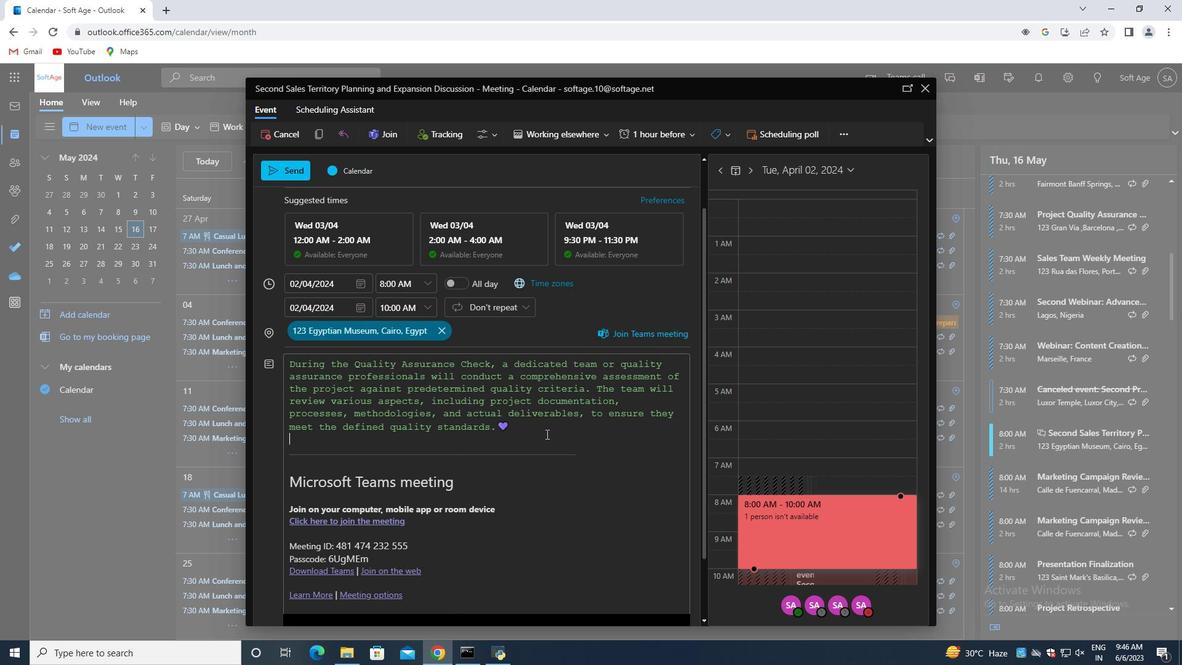 
Action: Mouse moved to (521, 482)
Screenshot: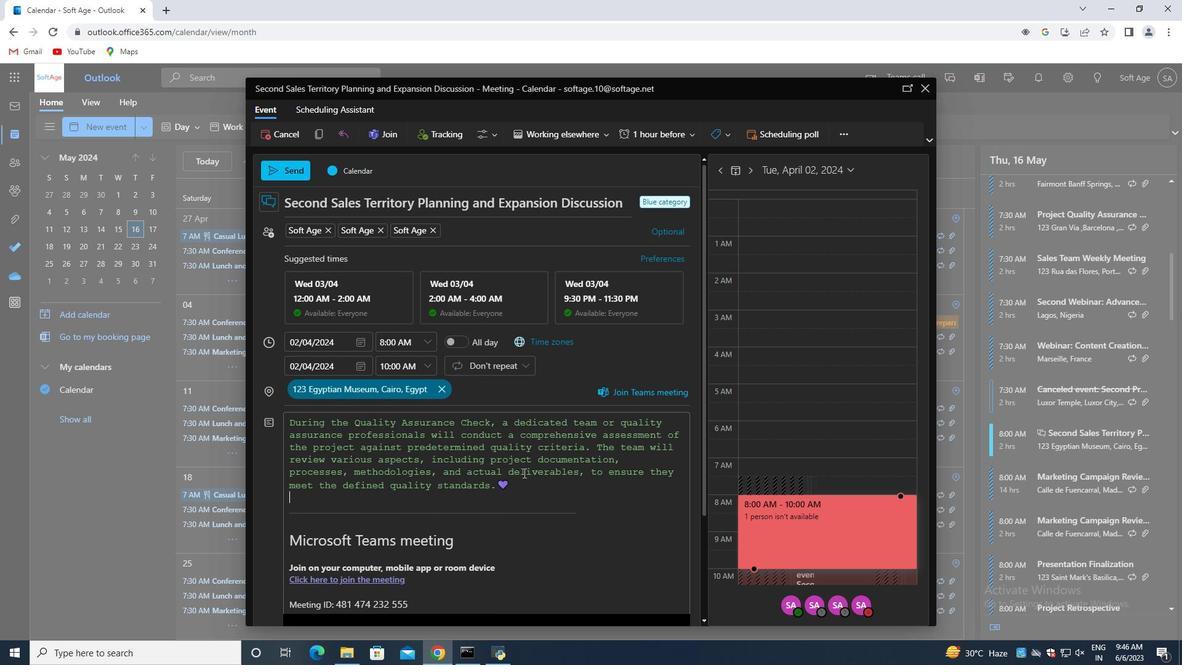 
Action: Mouse pressed left at (521, 482)
Screenshot: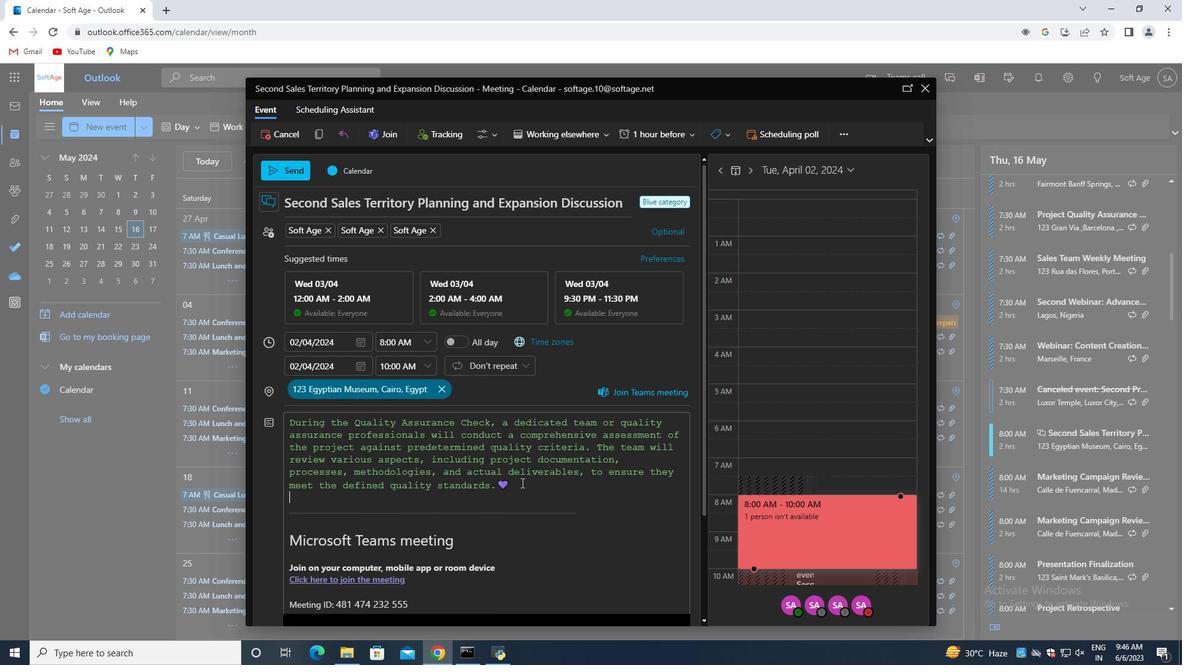 
Action: Mouse scrolled (521, 483) with delta (0, 0)
Screenshot: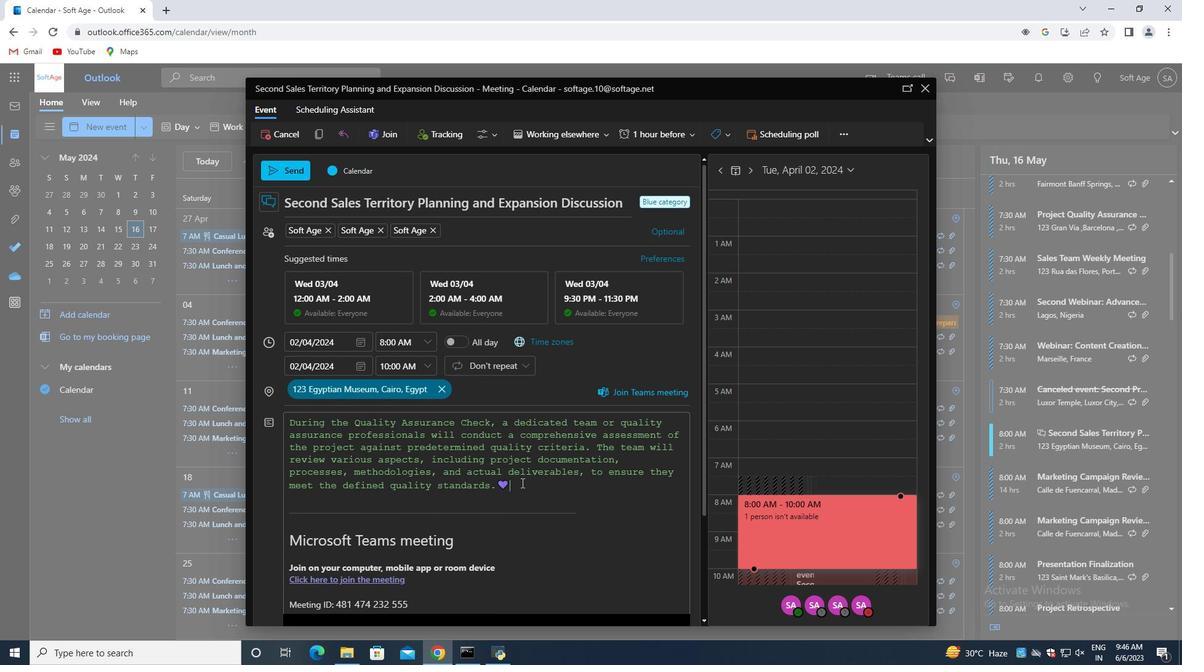 
Action: Mouse scrolled (521, 483) with delta (0, 0)
Screenshot: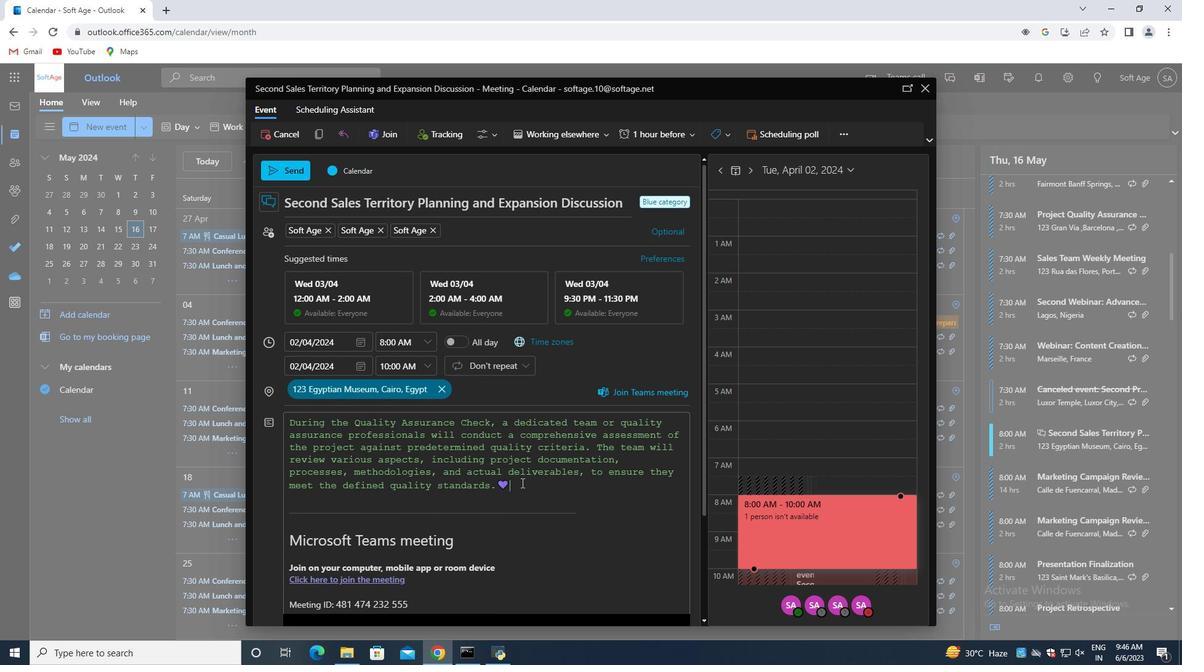 
Action: Mouse scrolled (521, 483) with delta (0, 0)
Screenshot: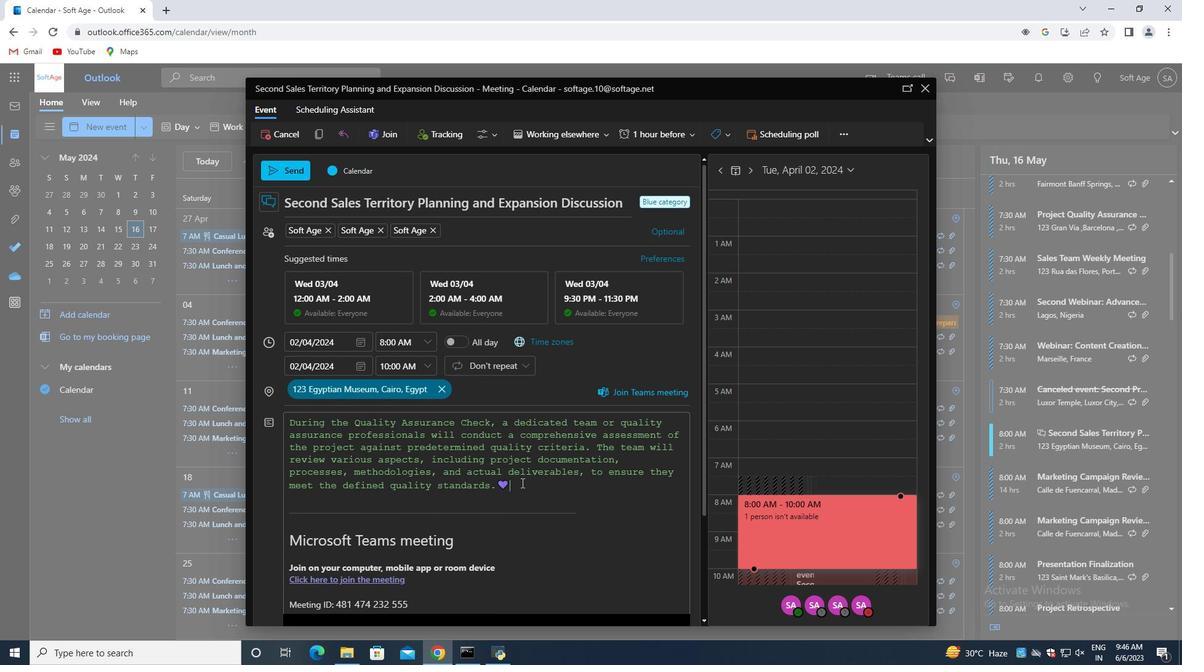 
Action: Mouse scrolled (521, 483) with delta (0, 0)
Screenshot: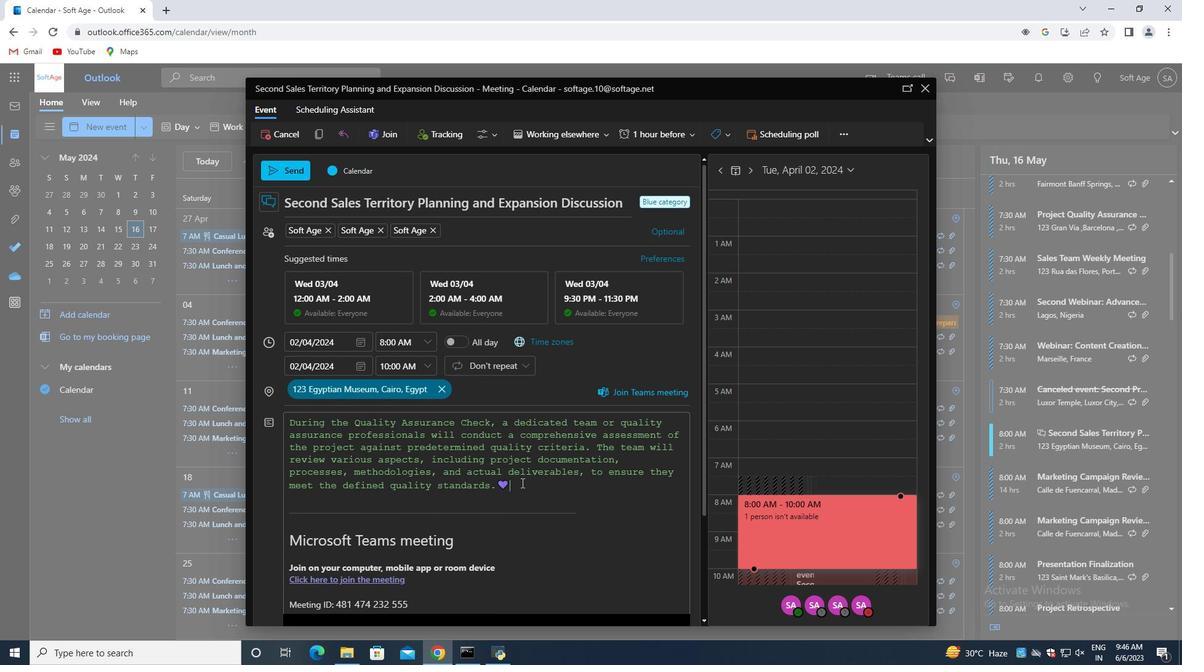 
Action: Mouse scrolled (521, 483) with delta (0, 0)
Screenshot: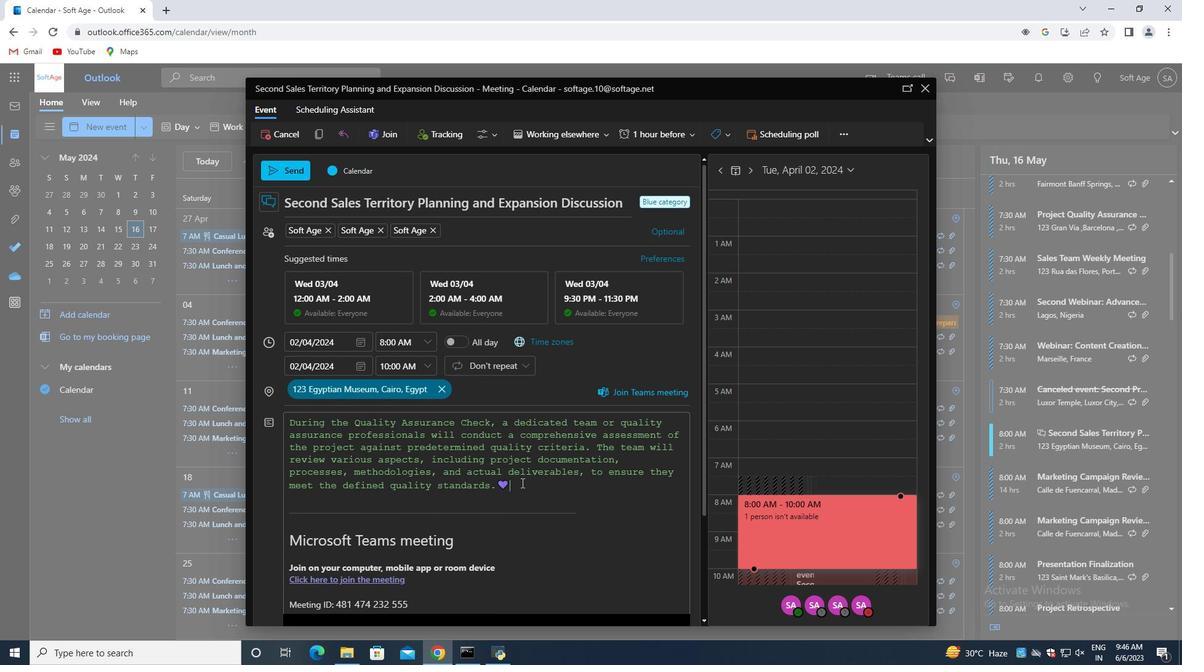 
Action: Mouse scrolled (521, 483) with delta (0, 0)
Screenshot: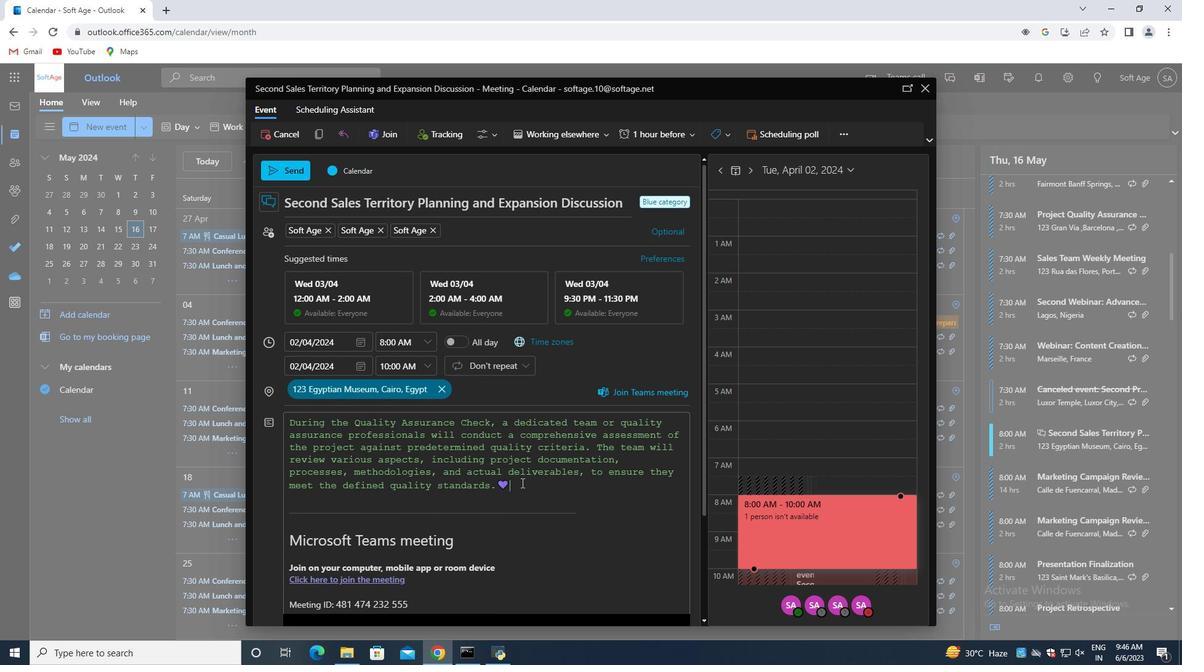 
Action: Mouse moved to (265, 198)
Screenshot: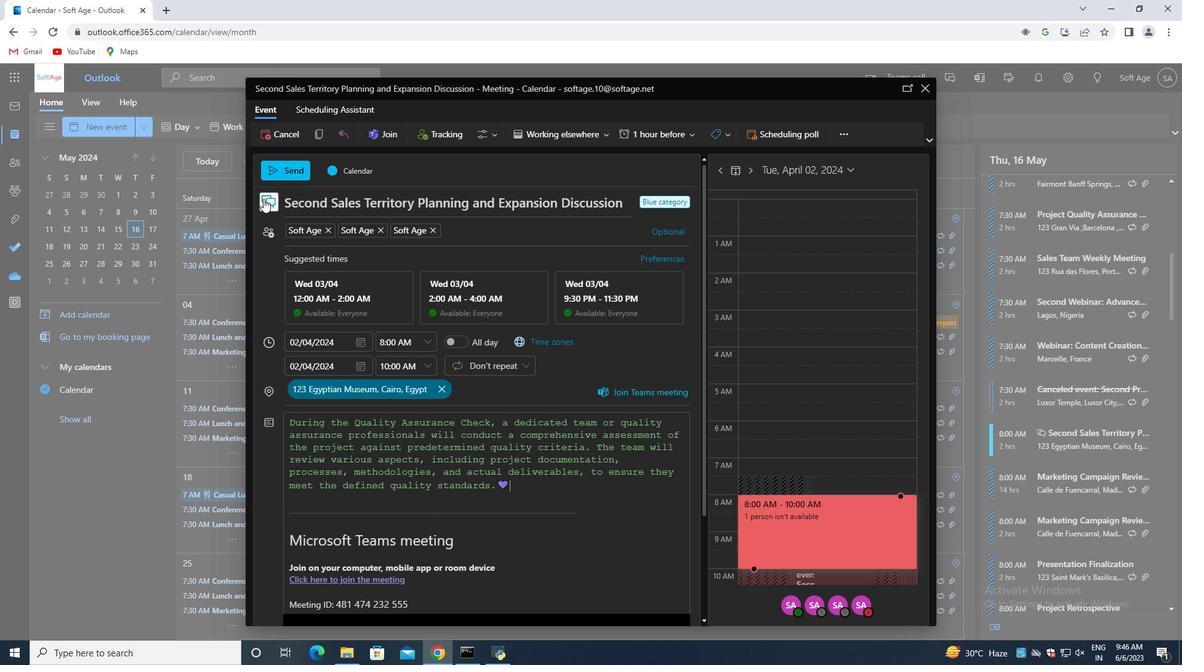 
Action: Mouse pressed left at (265, 198)
Screenshot: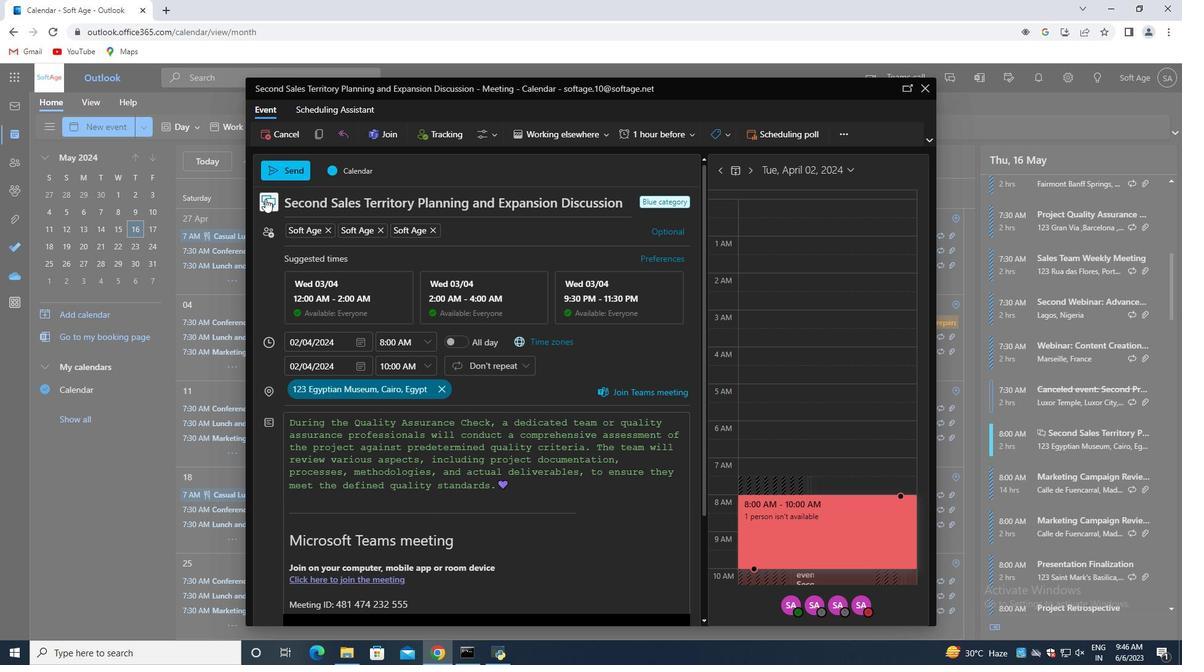 
Action: Mouse moved to (272, 226)
Screenshot: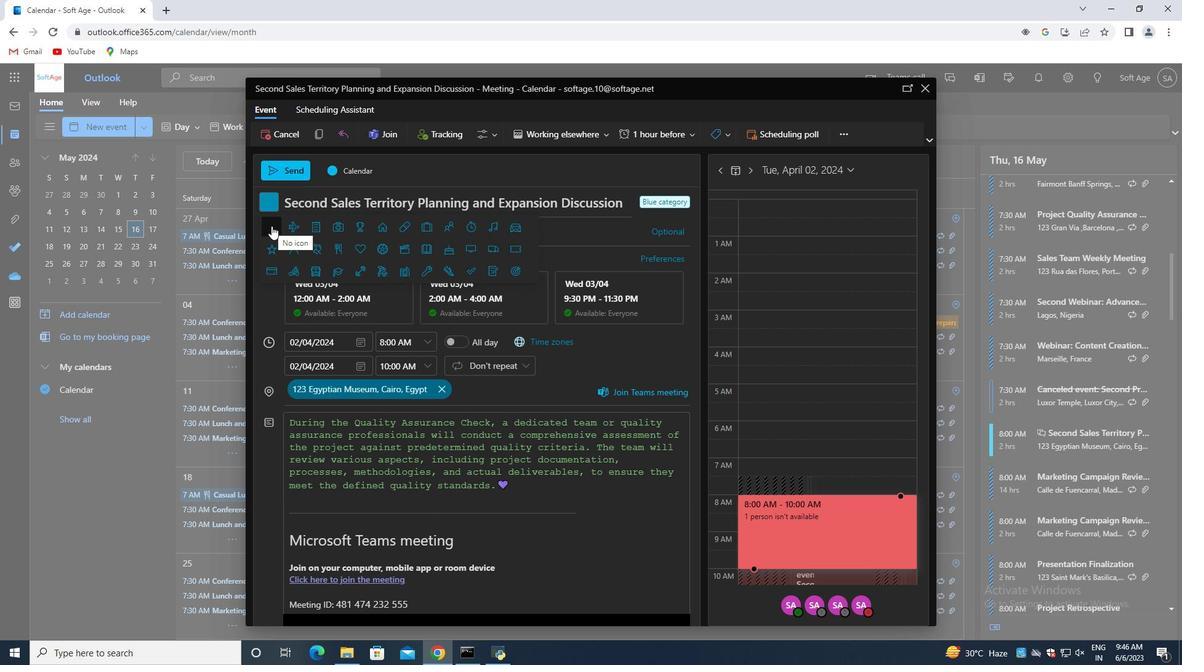 
Action: Mouse pressed left at (272, 226)
Screenshot: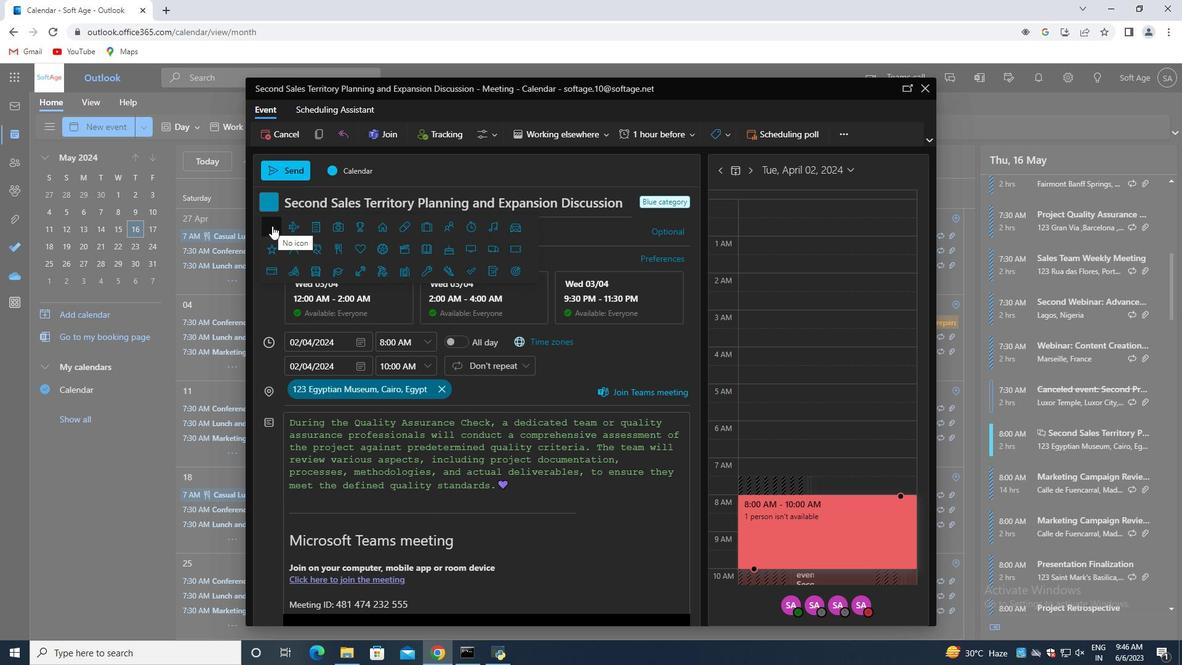 
Action: Mouse moved to (293, 177)
Screenshot: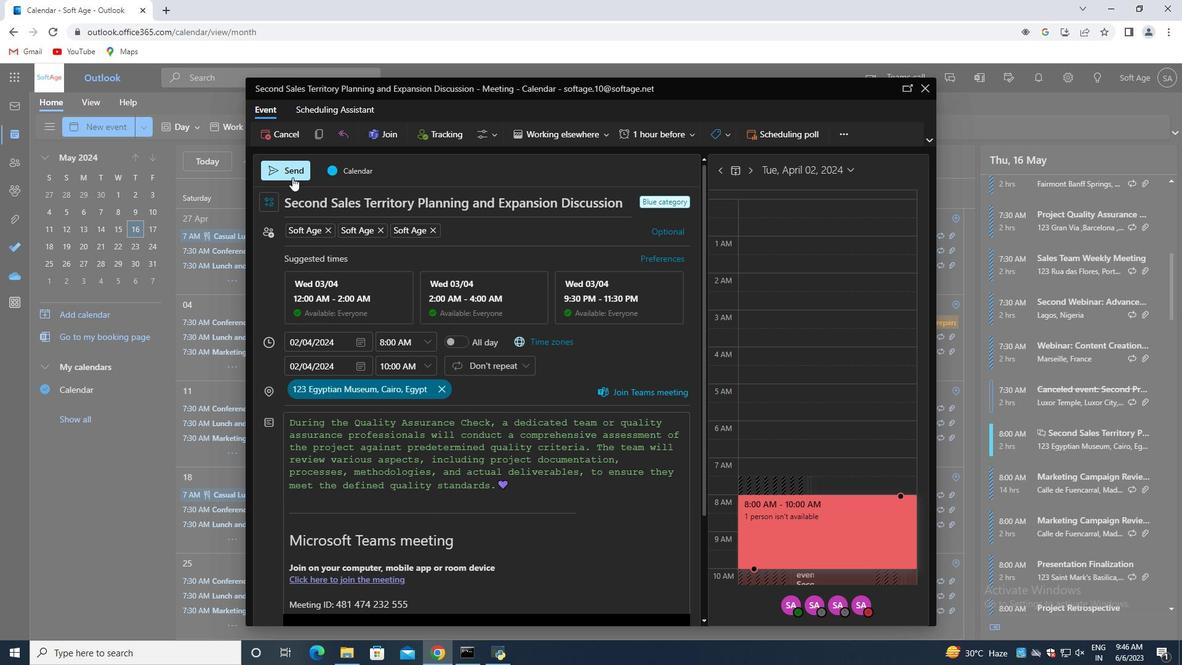 
Action: Mouse pressed left at (293, 177)
Screenshot: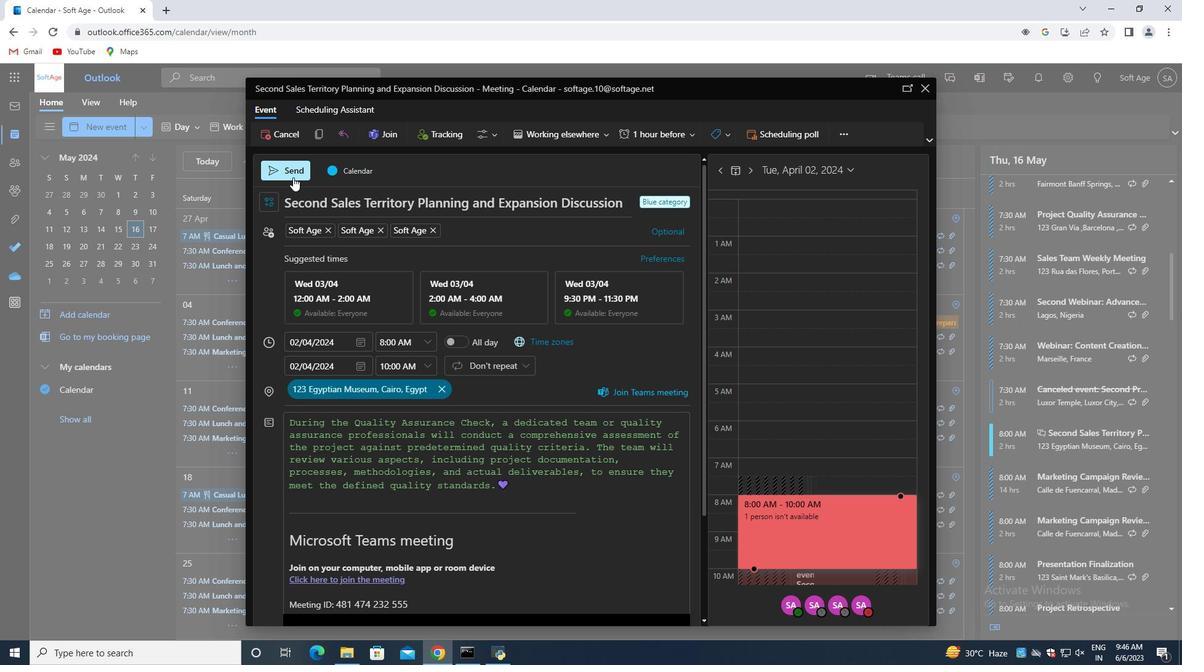 
Action: Mouse moved to (296, 178)
Screenshot: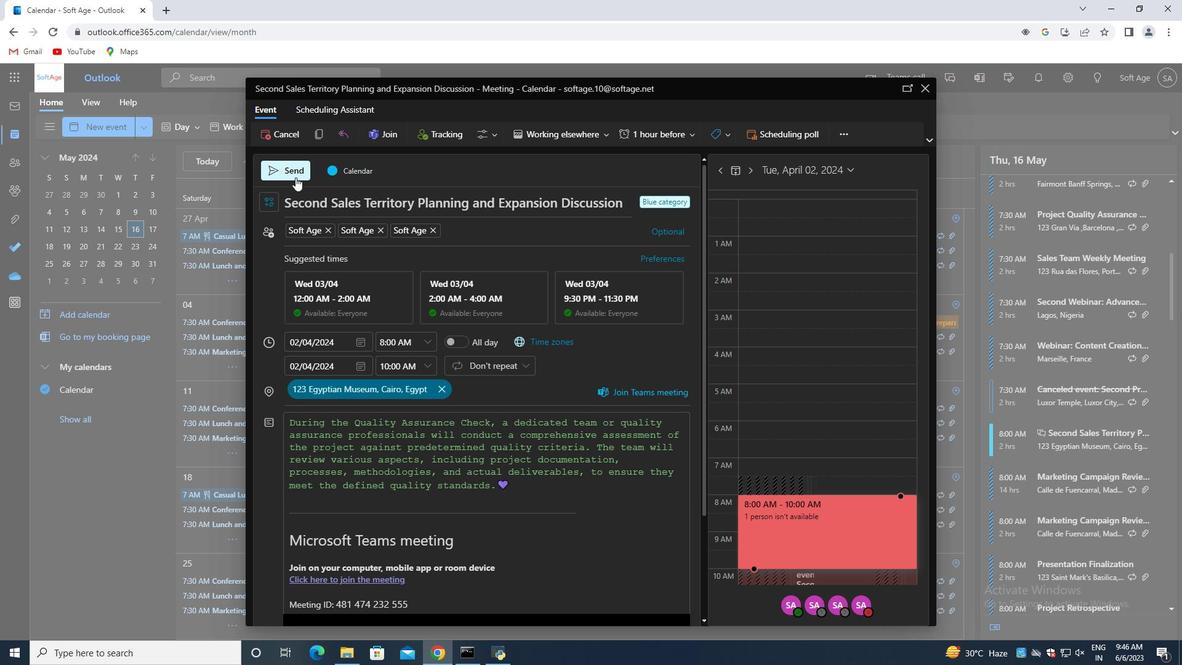 
